 Task: Search one way flight ticket for 4 adults, 2 children, 2 infants in seat and 1 infant on lap in premium economy from Rock Springs: Southwest Wyoming Regional Airport (rock Springs Sweetwater County Airport) to Greenville: Pitt-greenville Airport on 5-2-2023. Choice of flights is Alaska. Number of bags: 9 checked bags. Price is upto 108000. Outbound departure time preference is 4:45.
Action: Mouse moved to (424, 355)
Screenshot: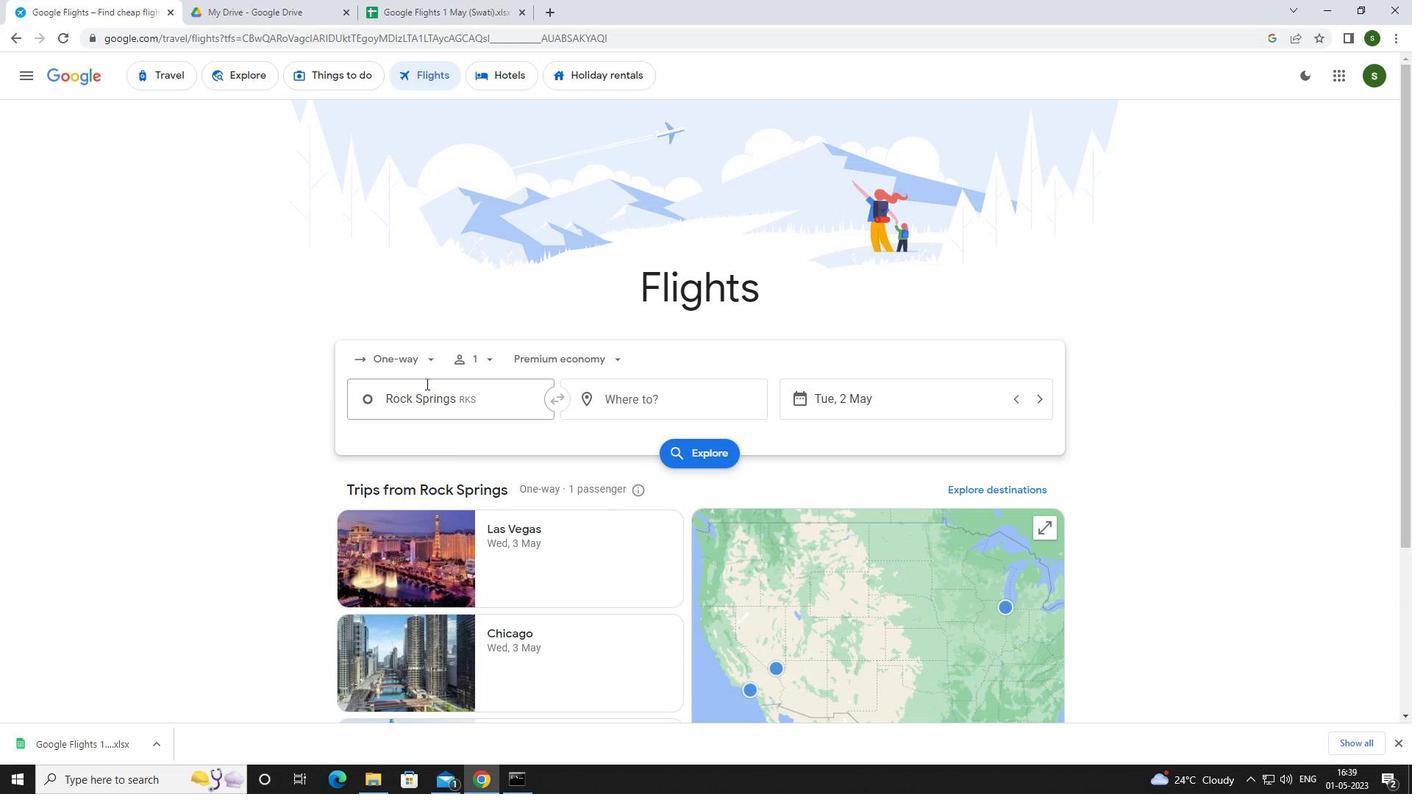 
Action: Mouse pressed left at (424, 355)
Screenshot: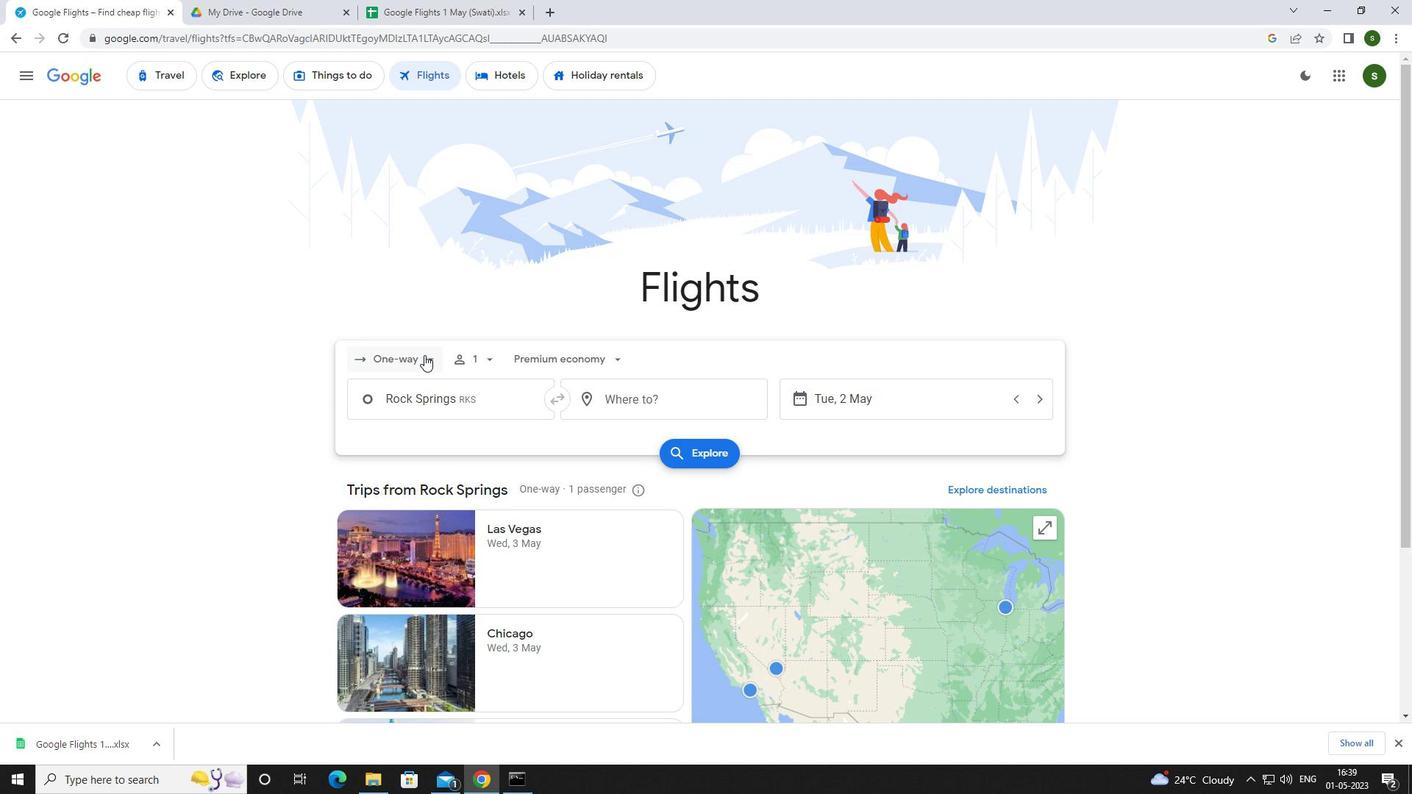 
Action: Mouse moved to (427, 419)
Screenshot: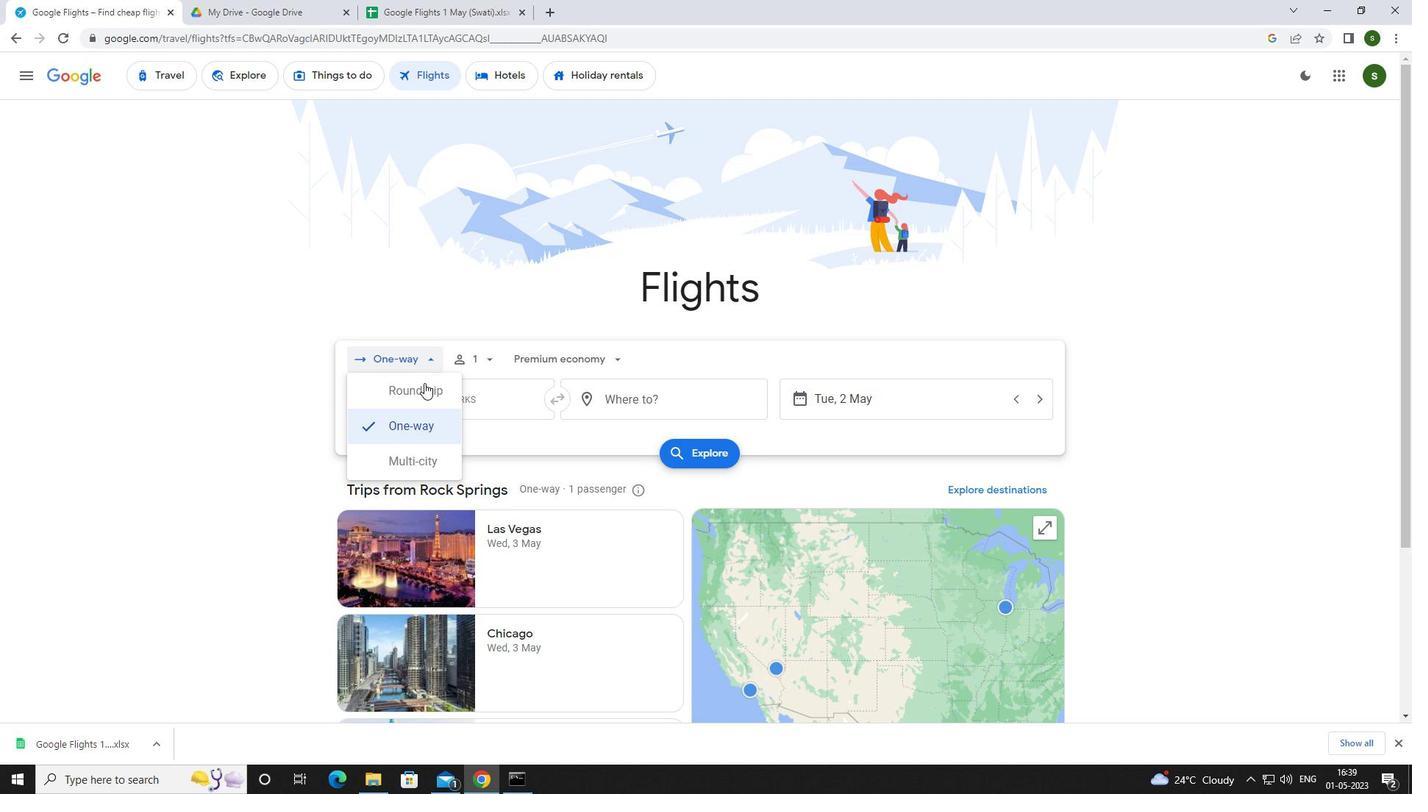 
Action: Mouse pressed left at (427, 419)
Screenshot: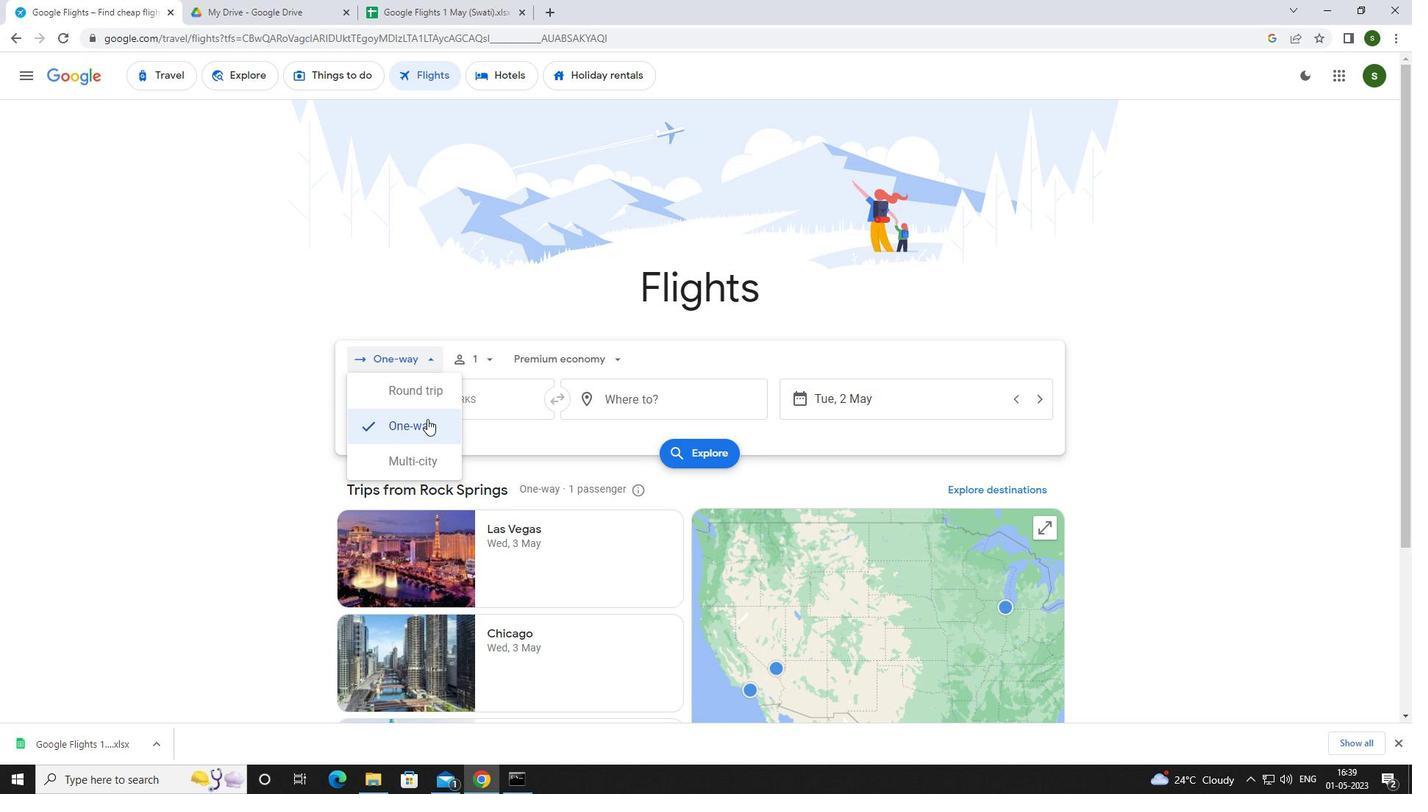 
Action: Mouse moved to (486, 363)
Screenshot: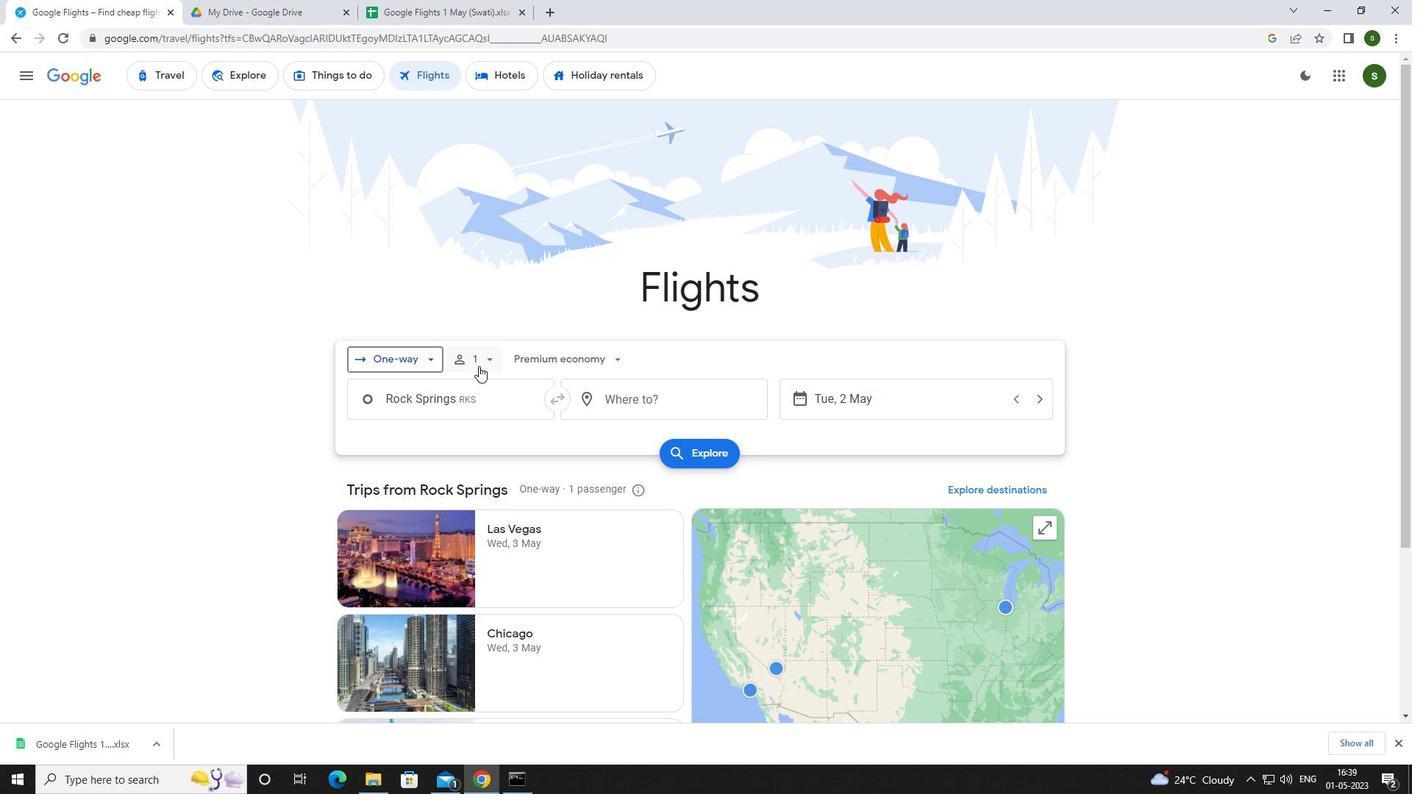 
Action: Mouse pressed left at (486, 363)
Screenshot: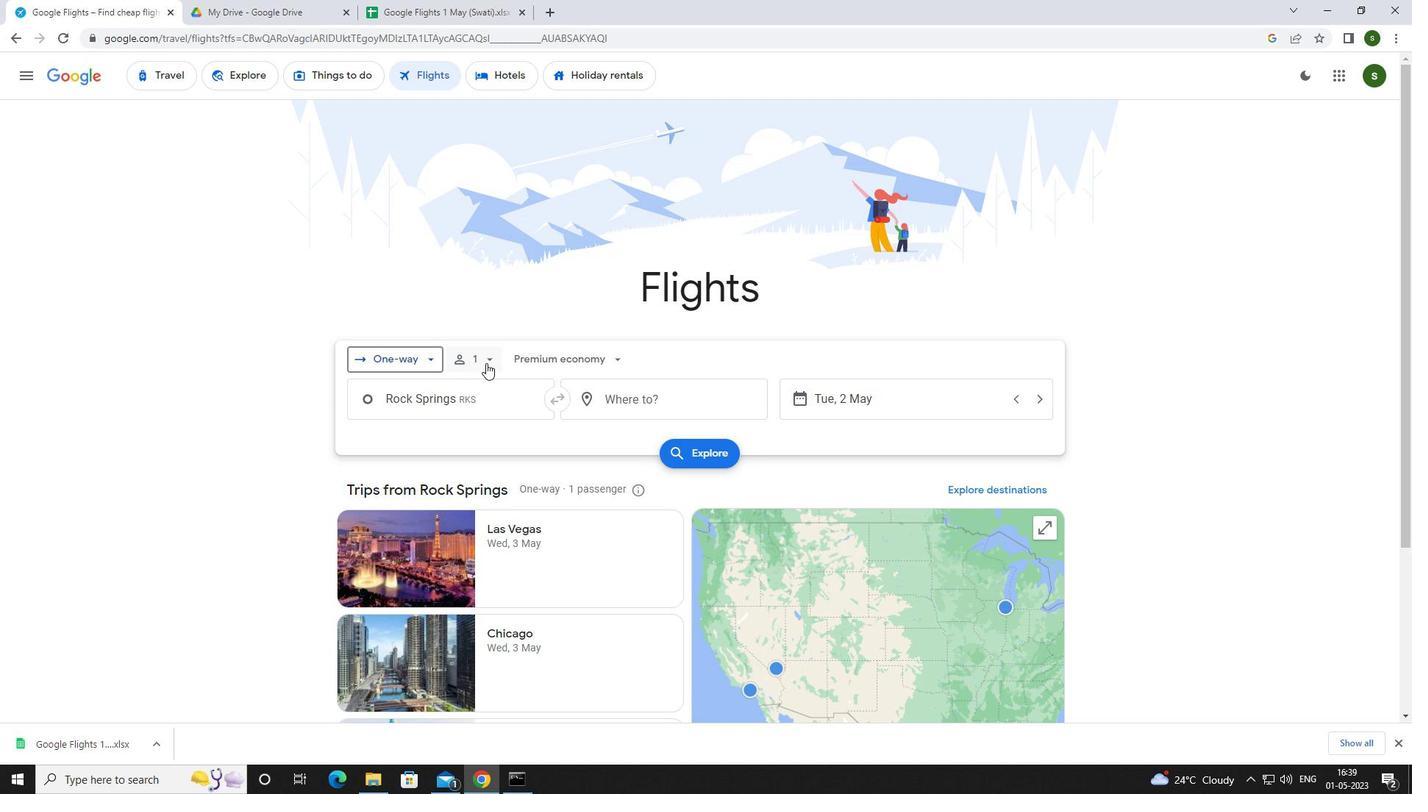 
Action: Mouse moved to (604, 400)
Screenshot: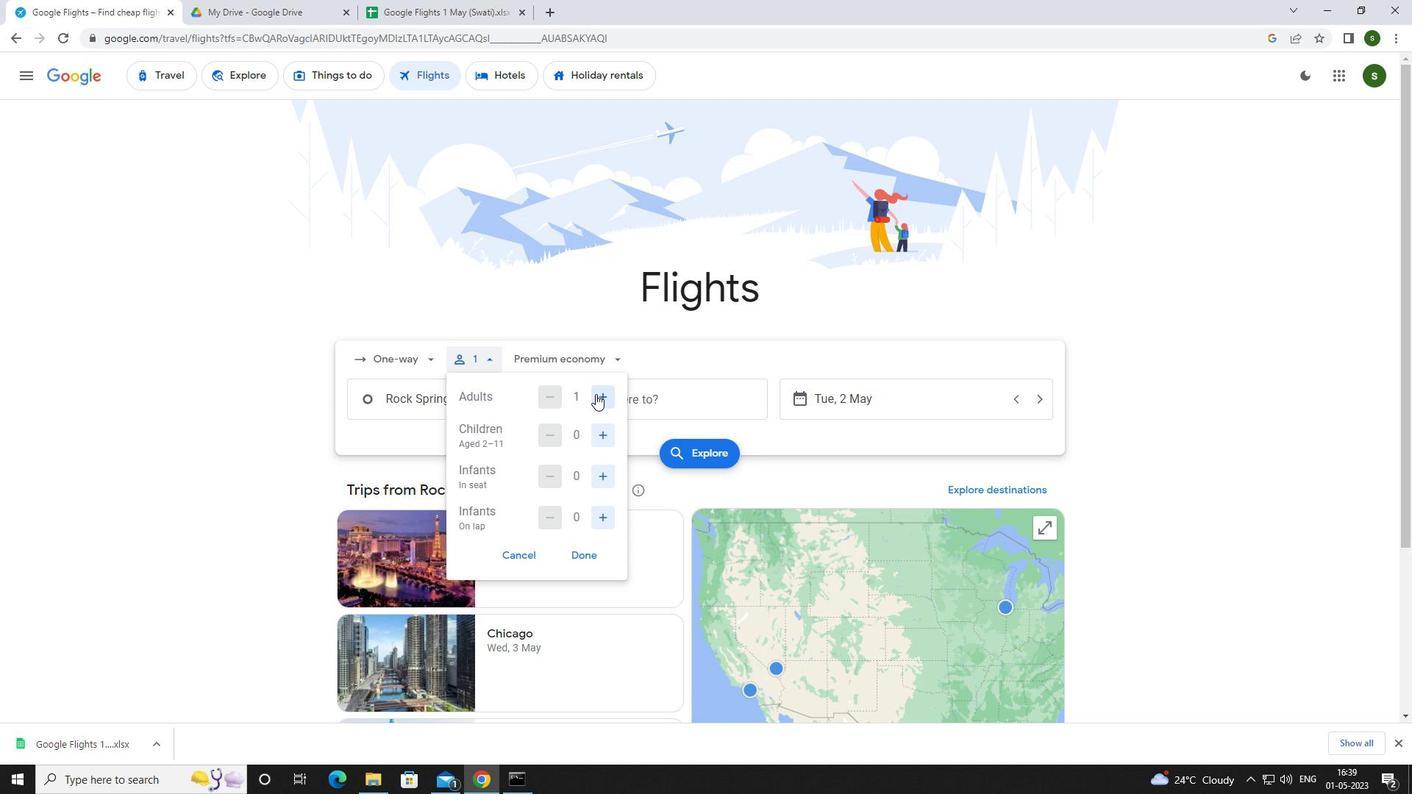 
Action: Mouse pressed left at (604, 400)
Screenshot: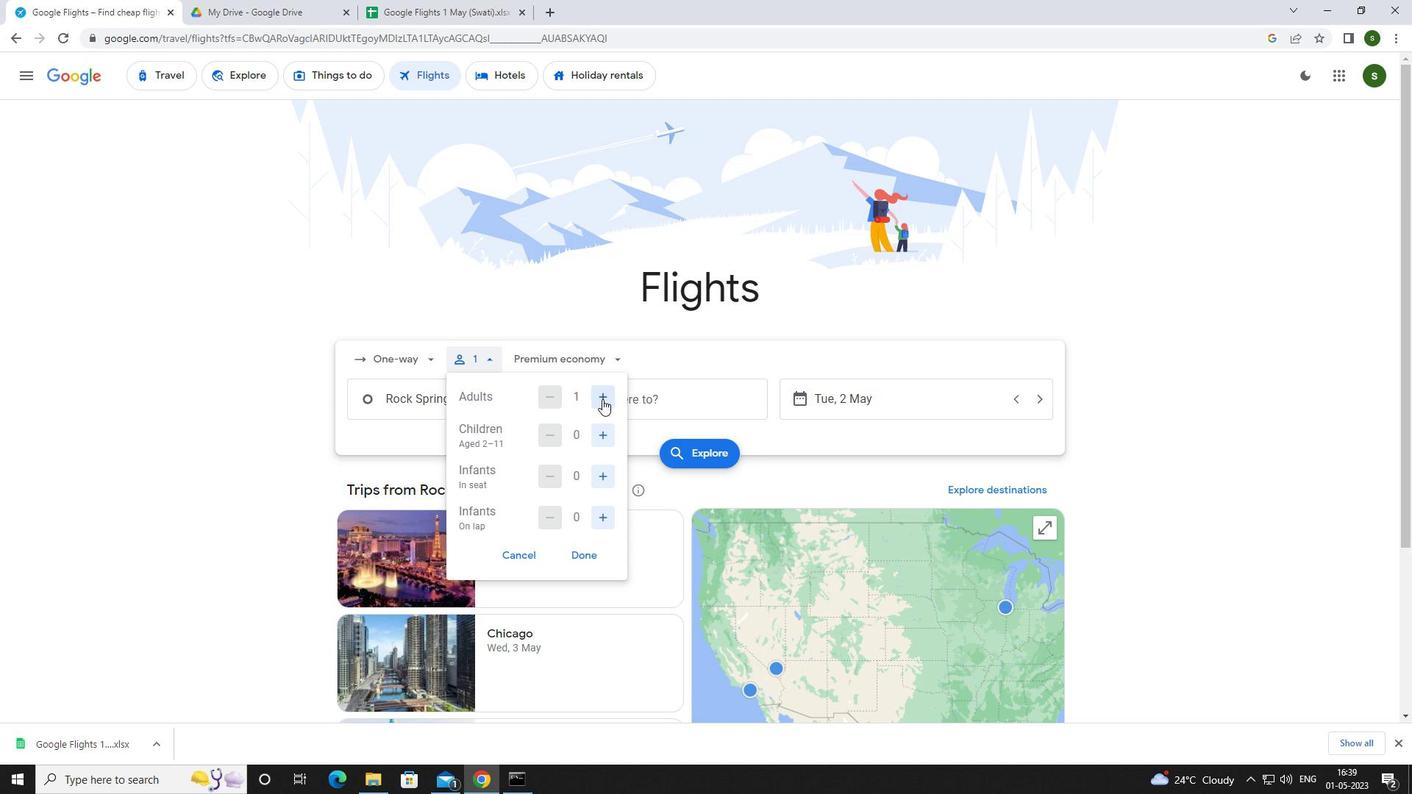 
Action: Mouse pressed left at (604, 400)
Screenshot: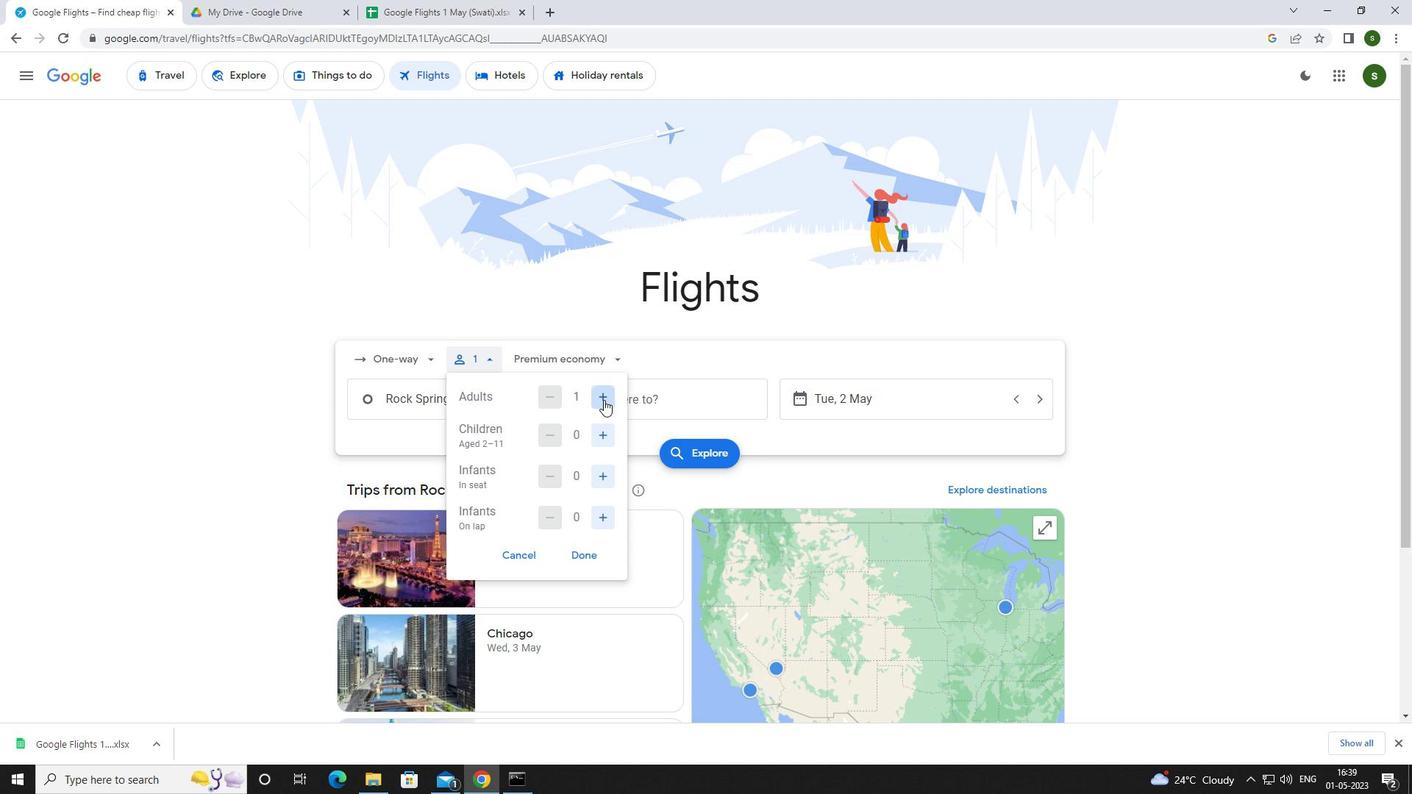 
Action: Mouse pressed left at (604, 400)
Screenshot: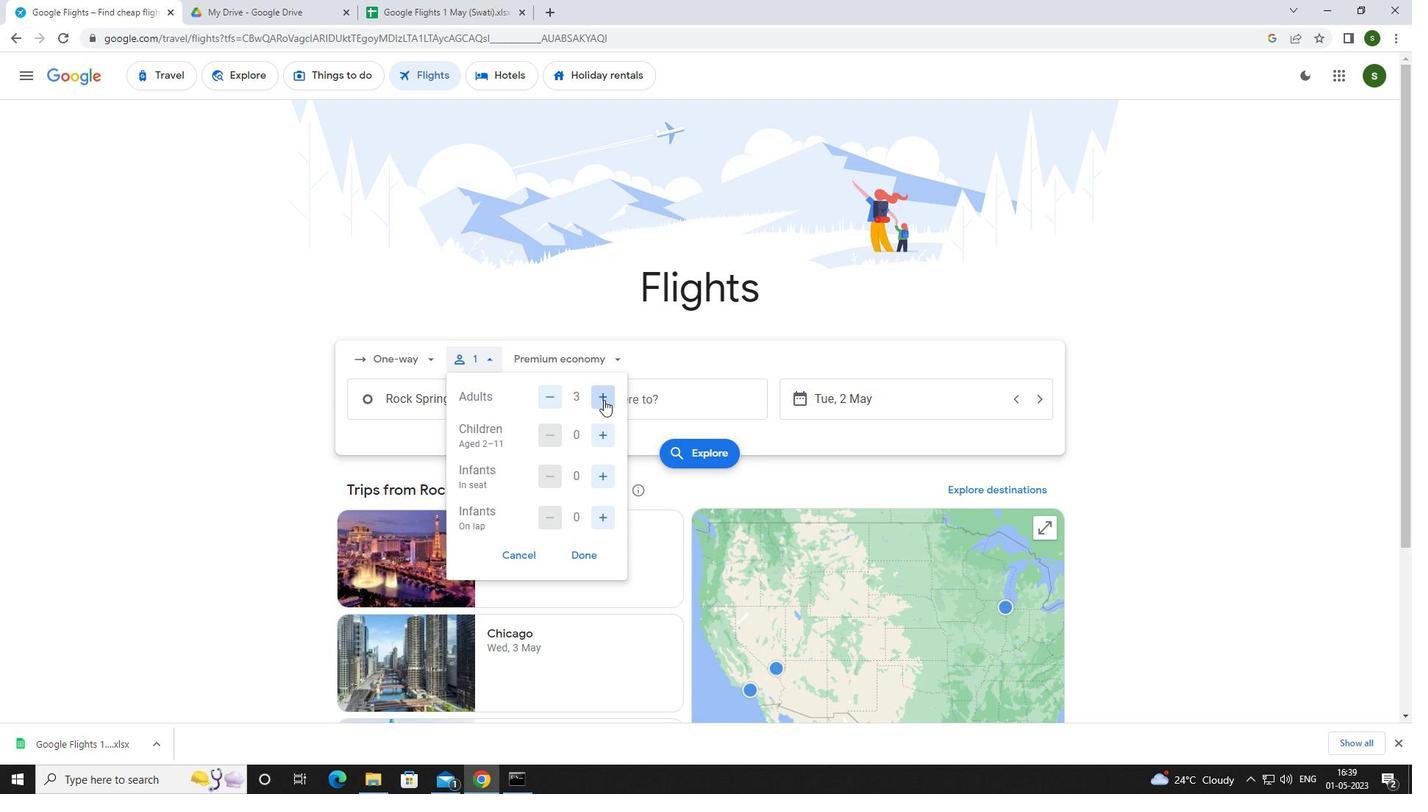 
Action: Mouse moved to (598, 435)
Screenshot: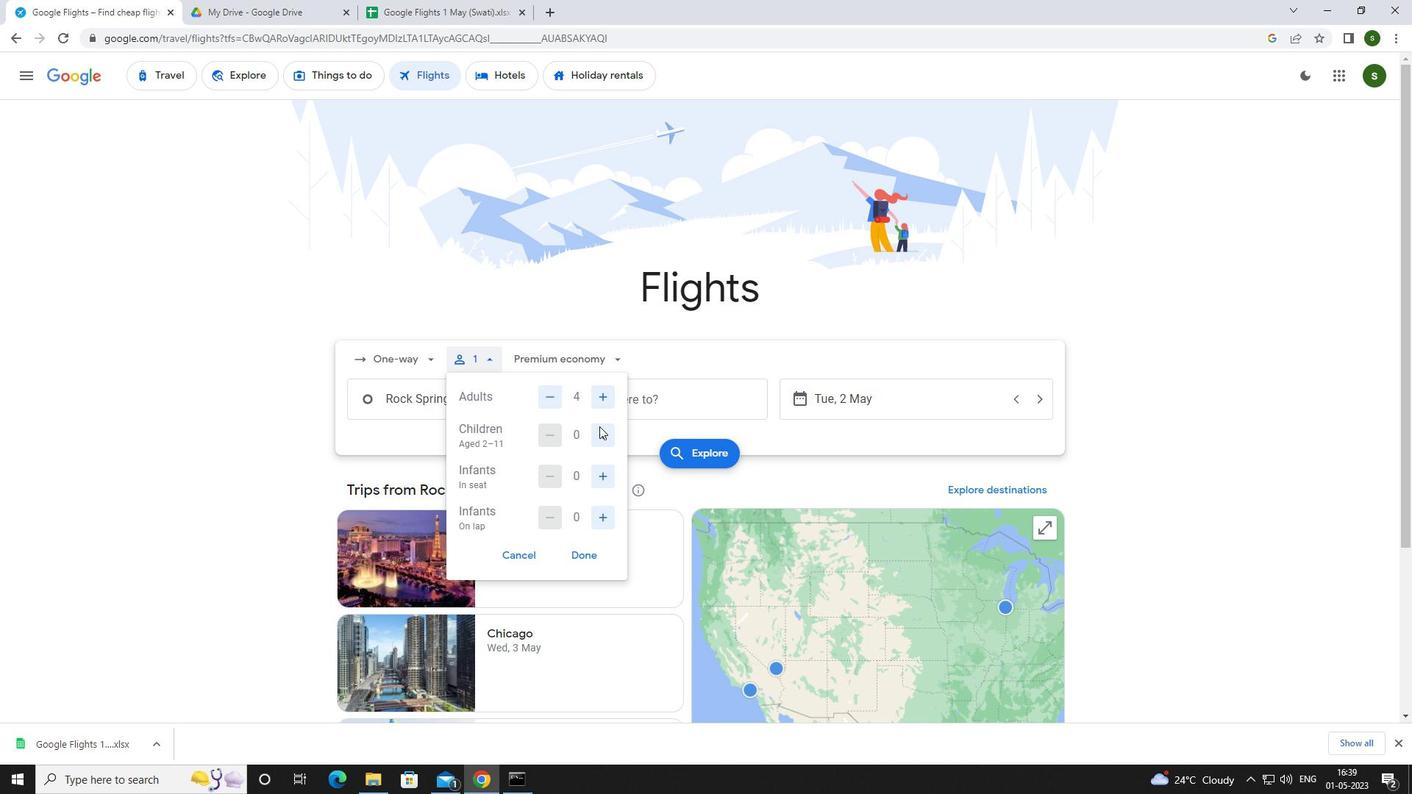 
Action: Mouse pressed left at (598, 435)
Screenshot: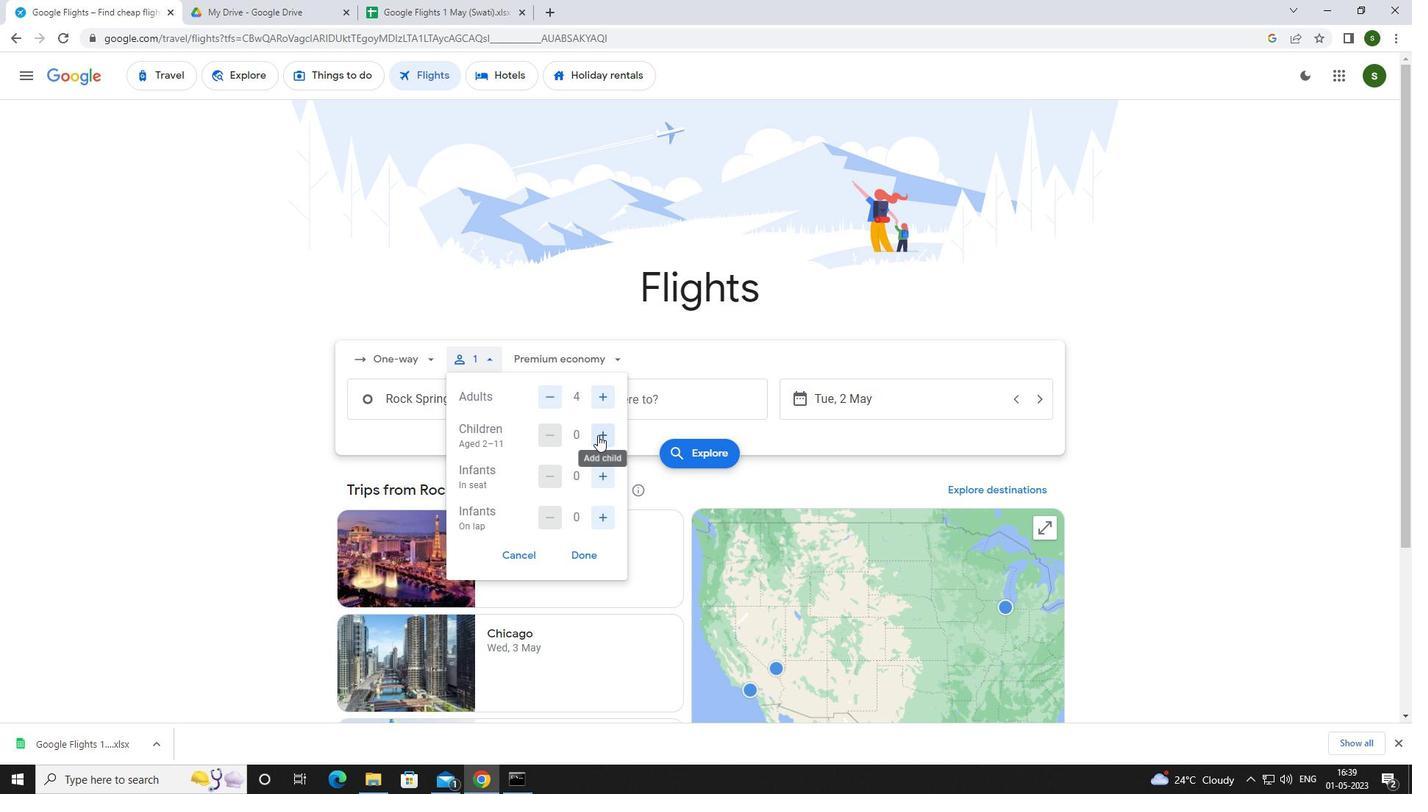 
Action: Mouse pressed left at (598, 435)
Screenshot: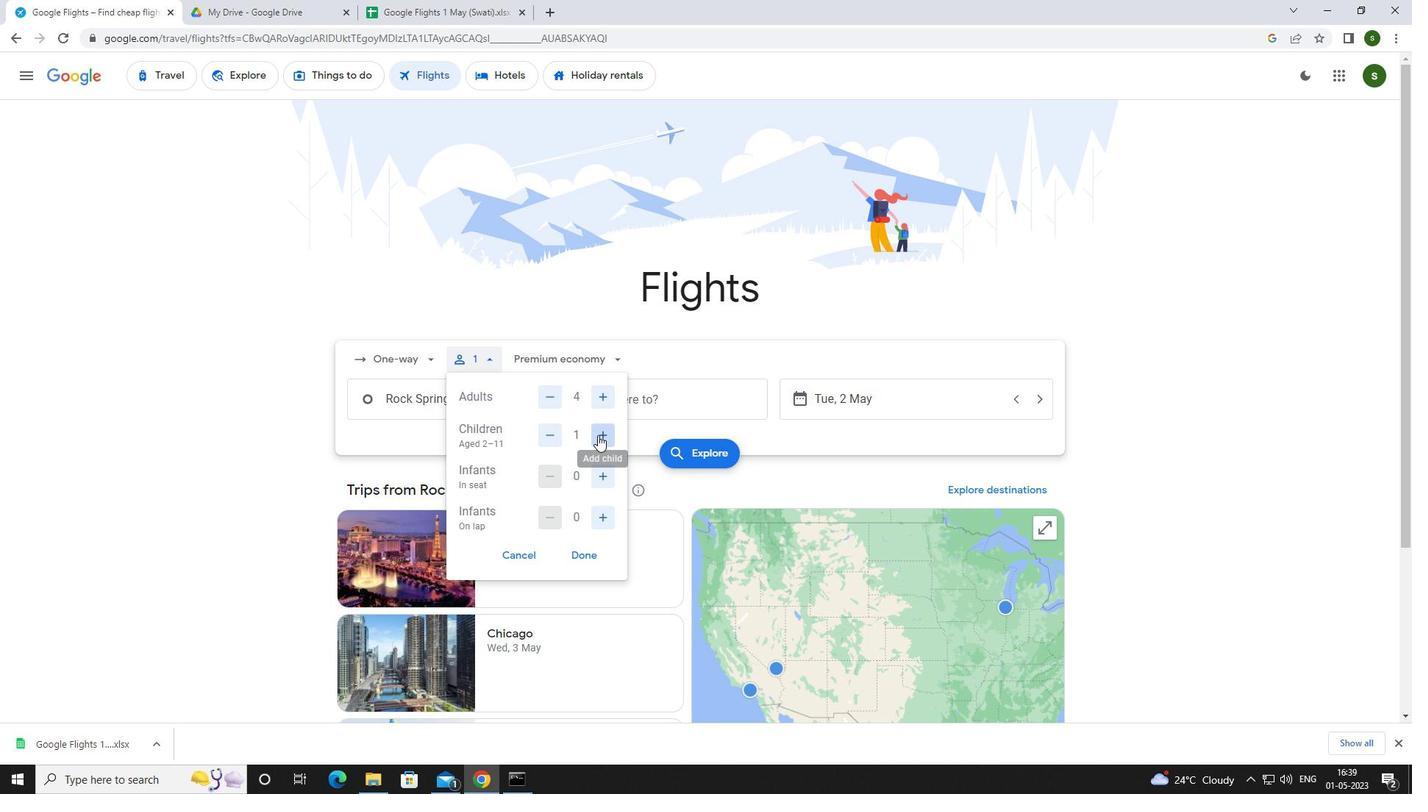 
Action: Mouse moved to (604, 473)
Screenshot: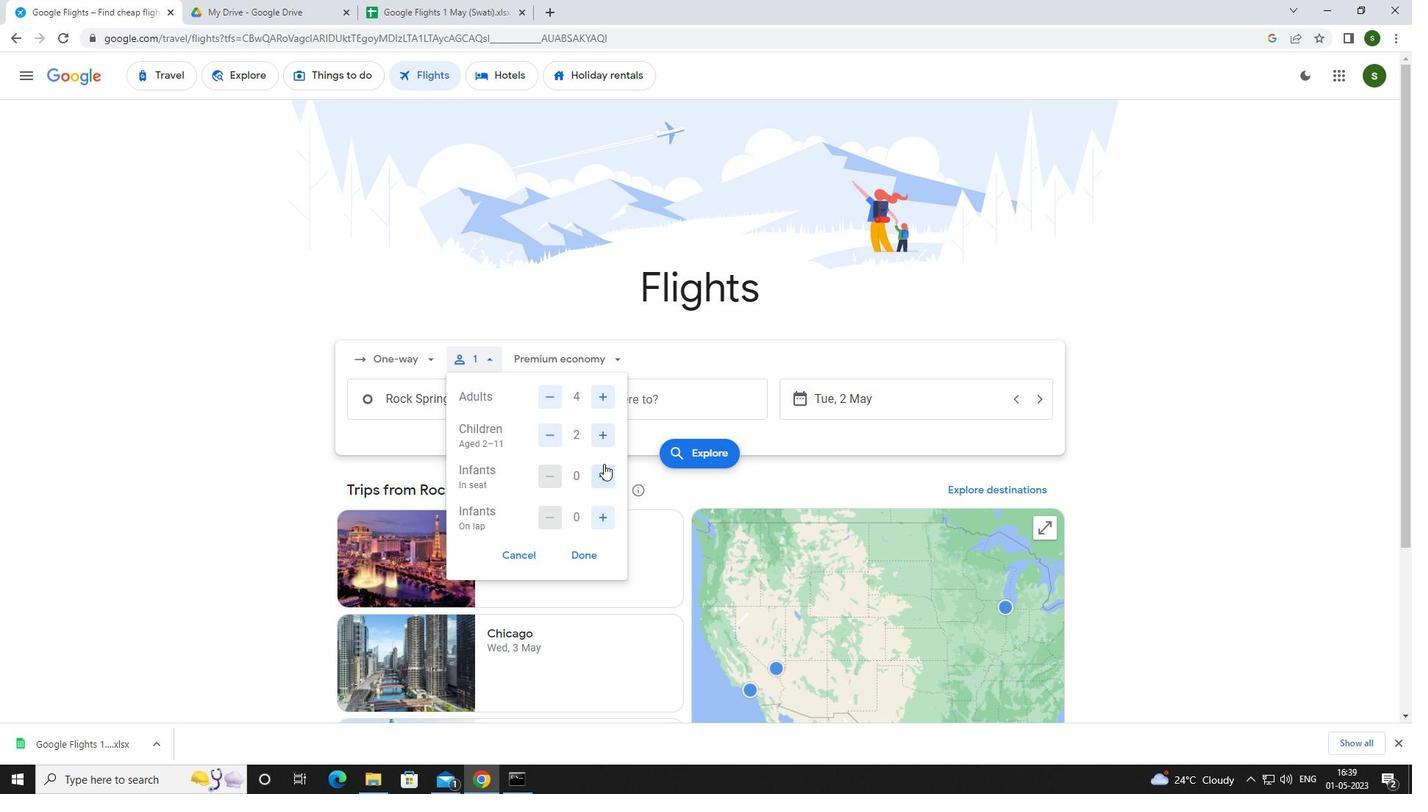 
Action: Mouse pressed left at (604, 473)
Screenshot: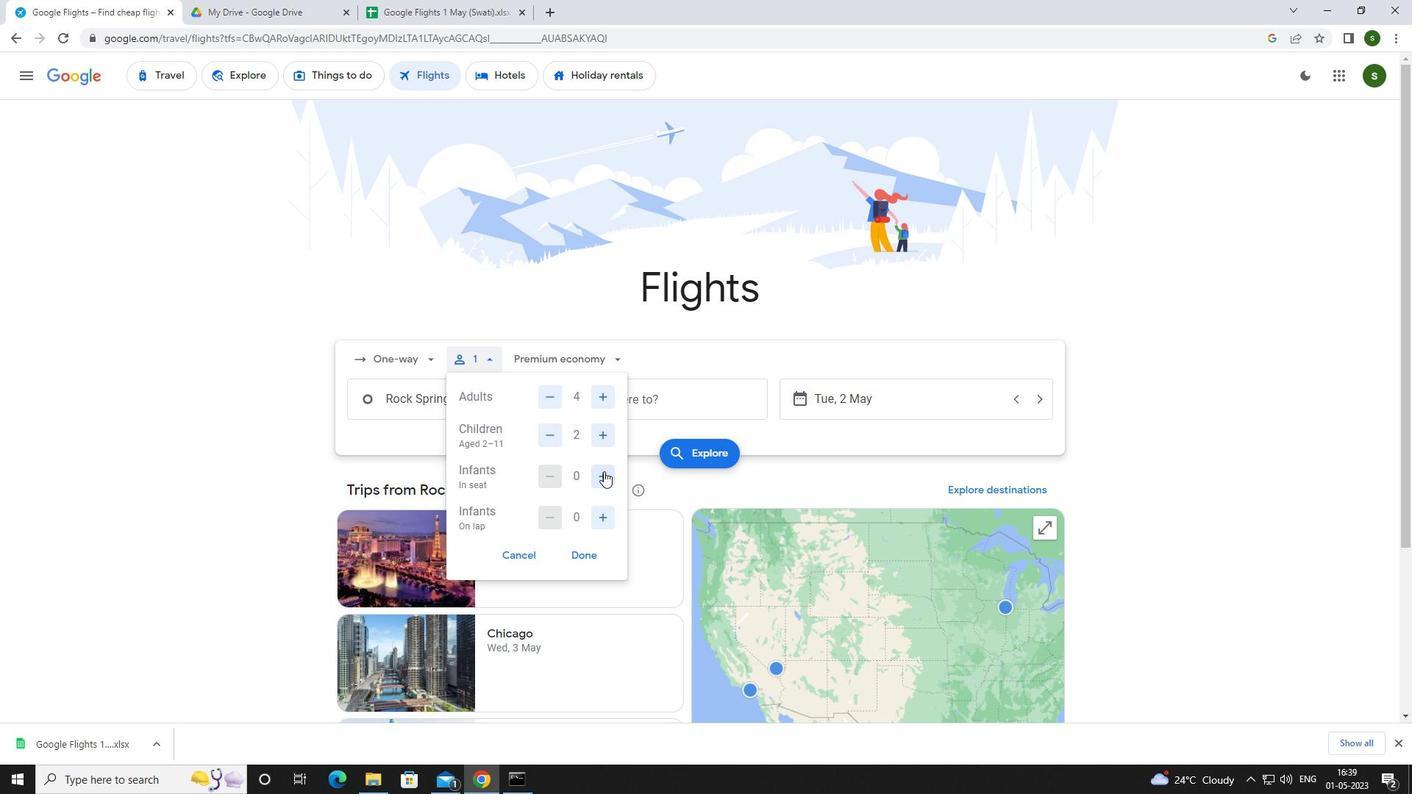 
Action: Mouse pressed left at (604, 473)
Screenshot: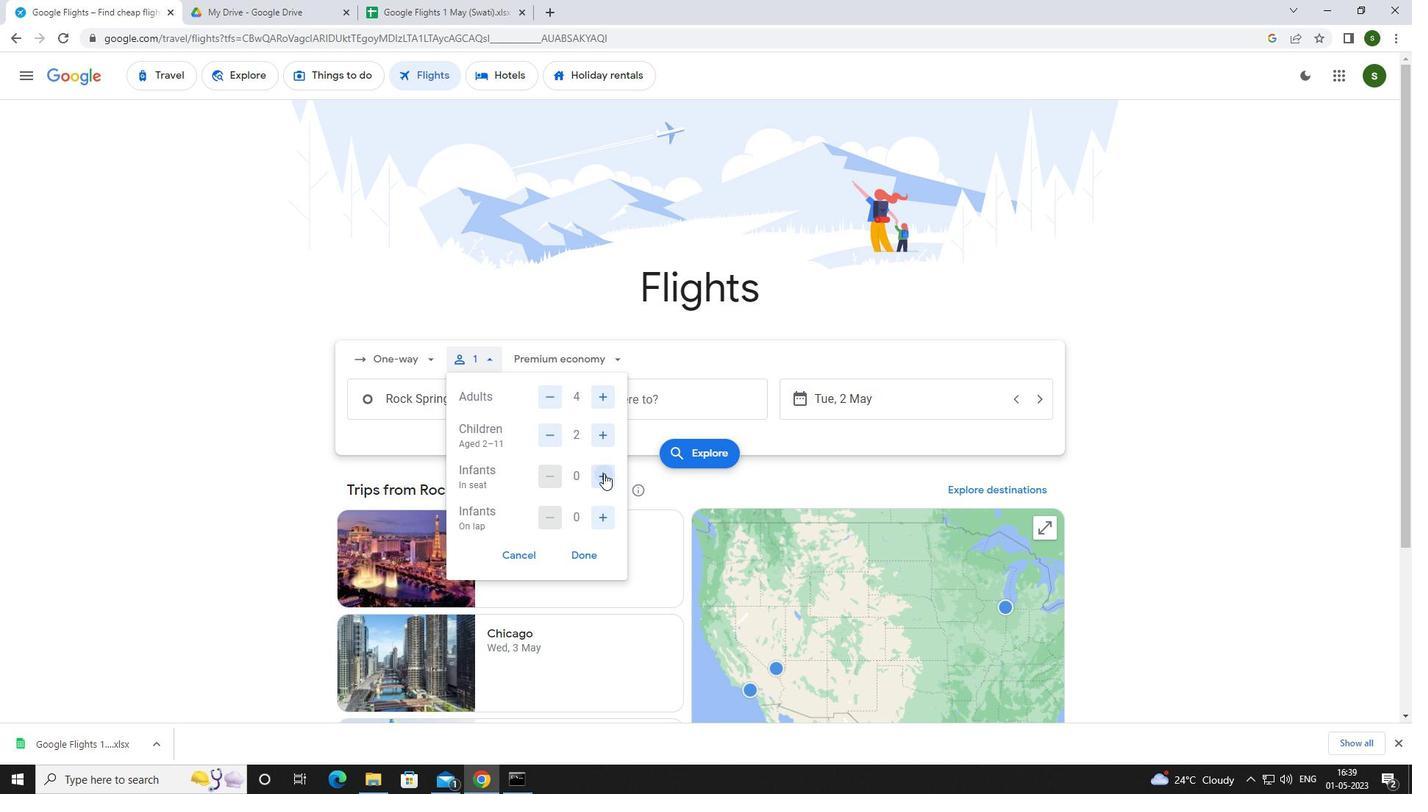 
Action: Mouse moved to (602, 517)
Screenshot: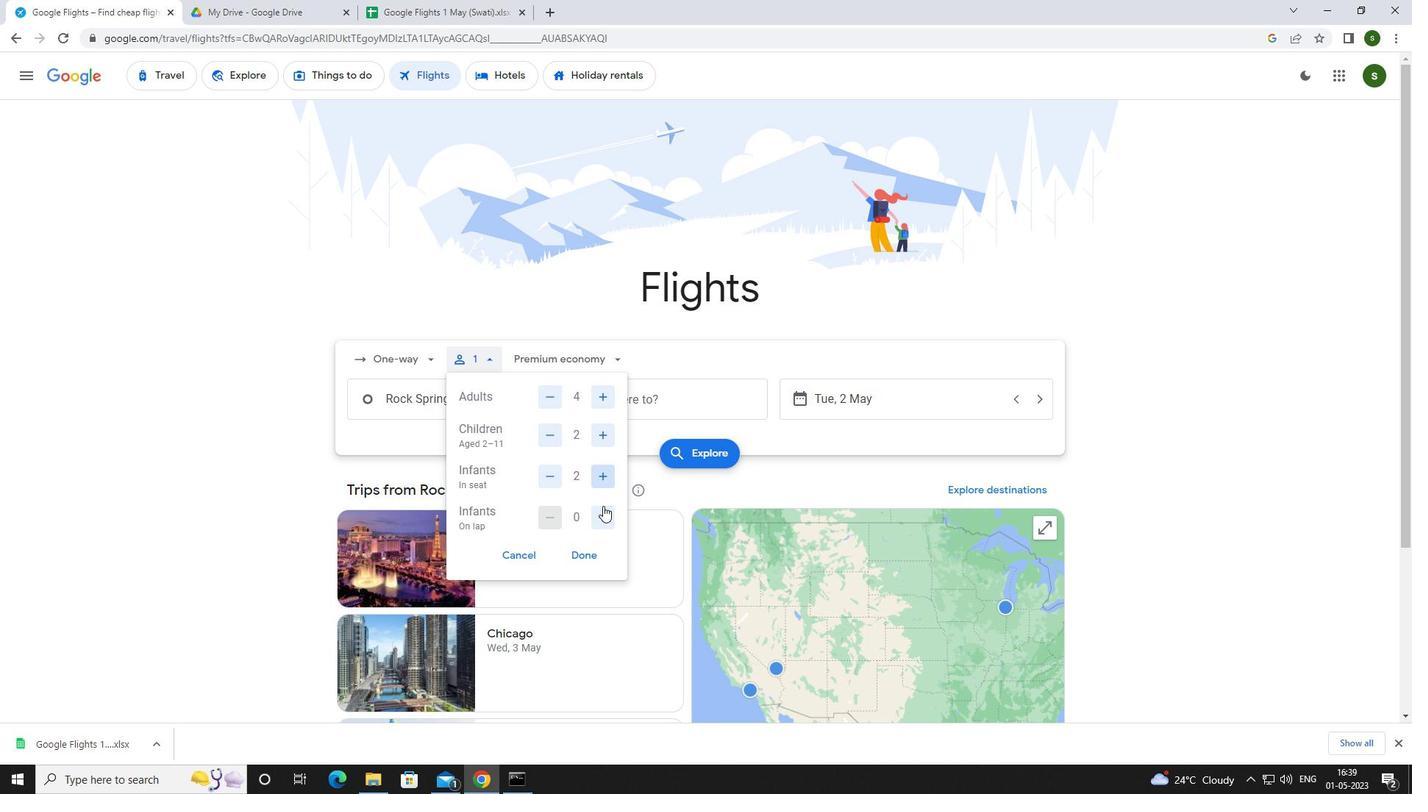 
Action: Mouse pressed left at (602, 517)
Screenshot: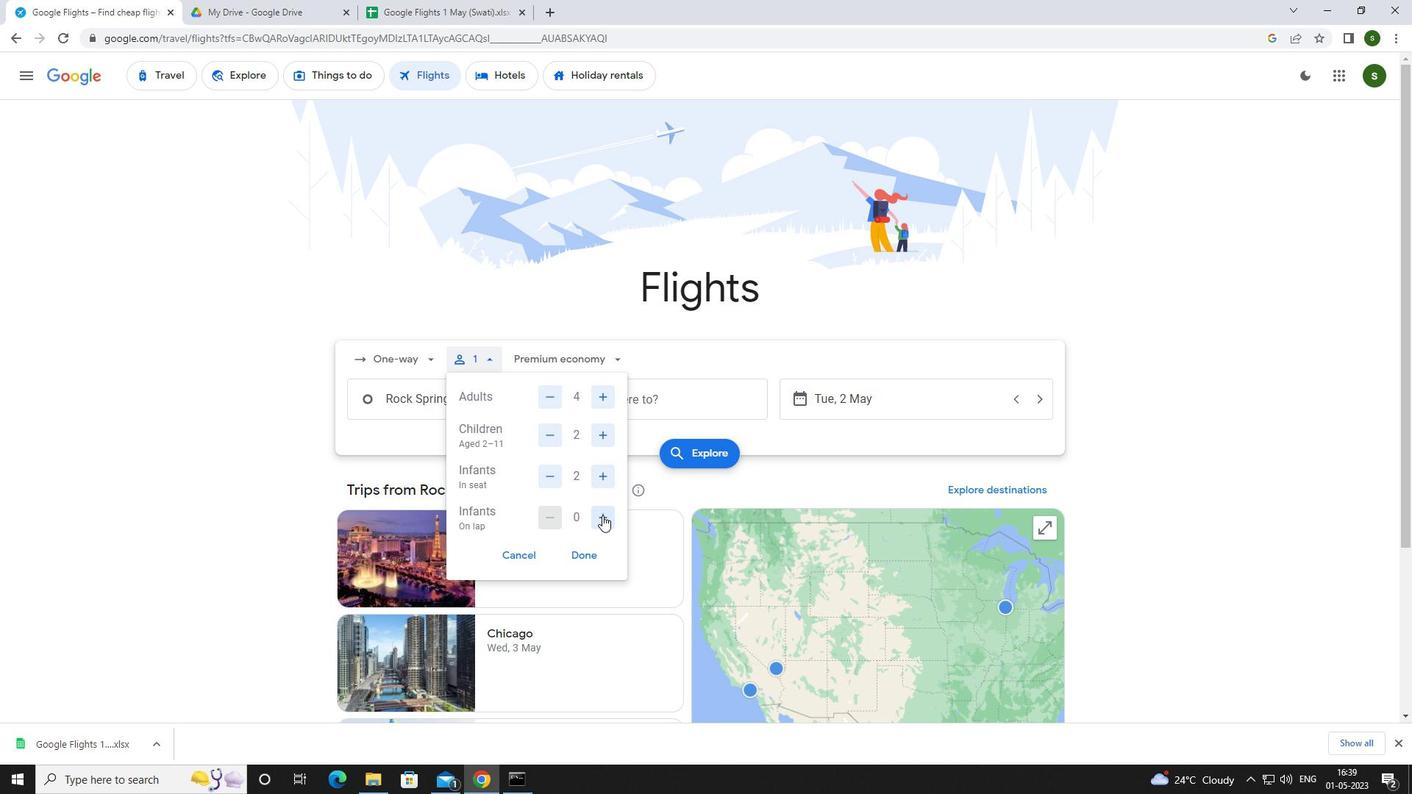 
Action: Mouse moved to (590, 355)
Screenshot: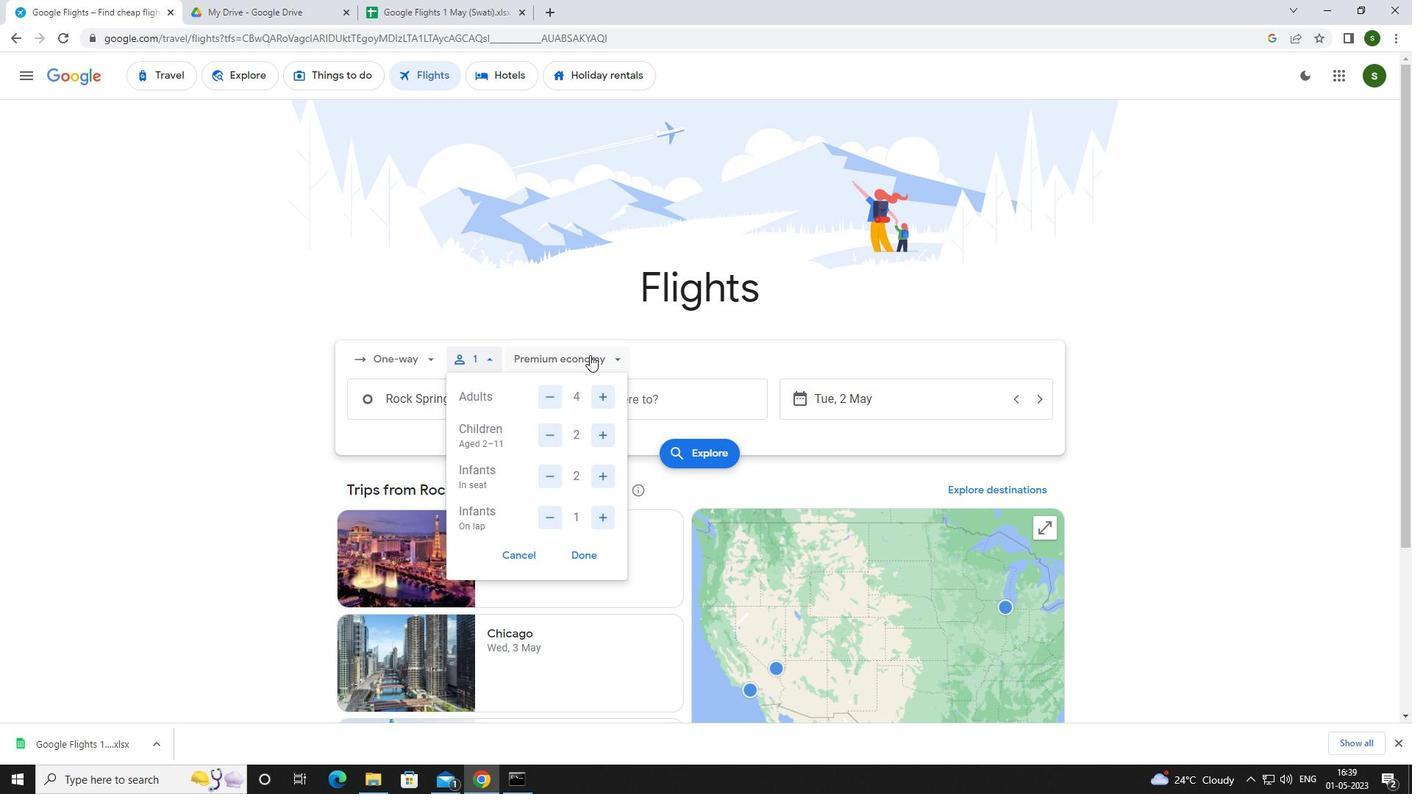 
Action: Mouse pressed left at (590, 355)
Screenshot: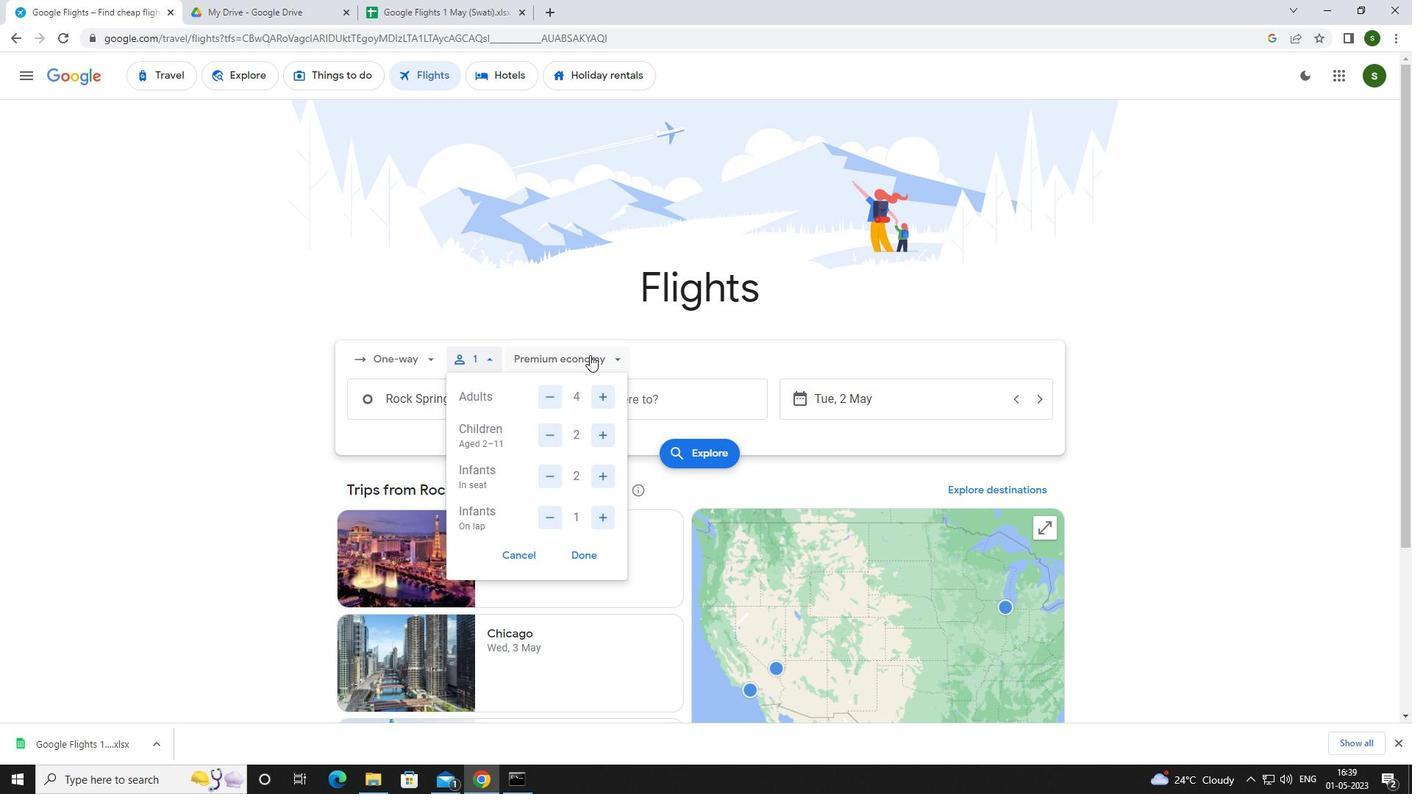 
Action: Mouse moved to (598, 423)
Screenshot: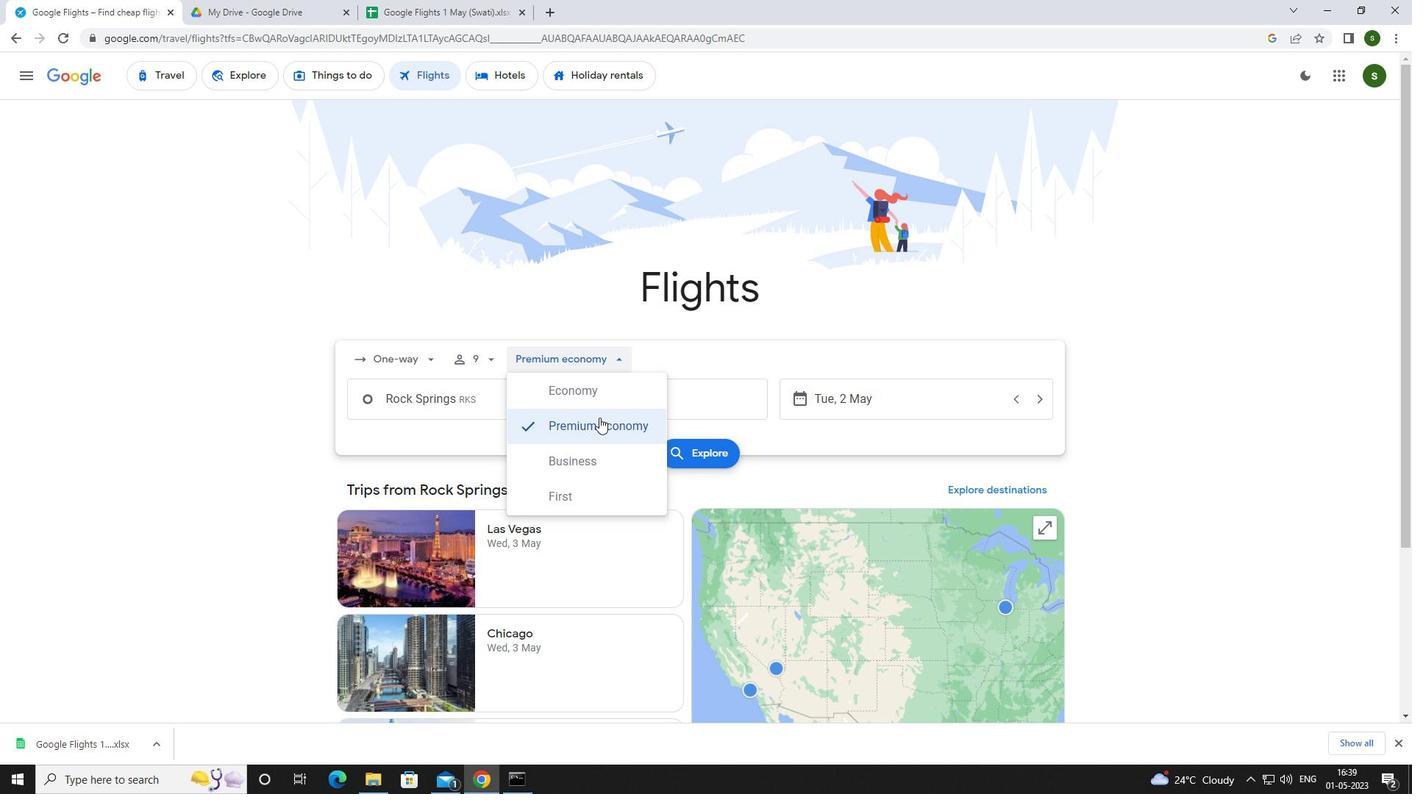 
Action: Mouse pressed left at (598, 423)
Screenshot: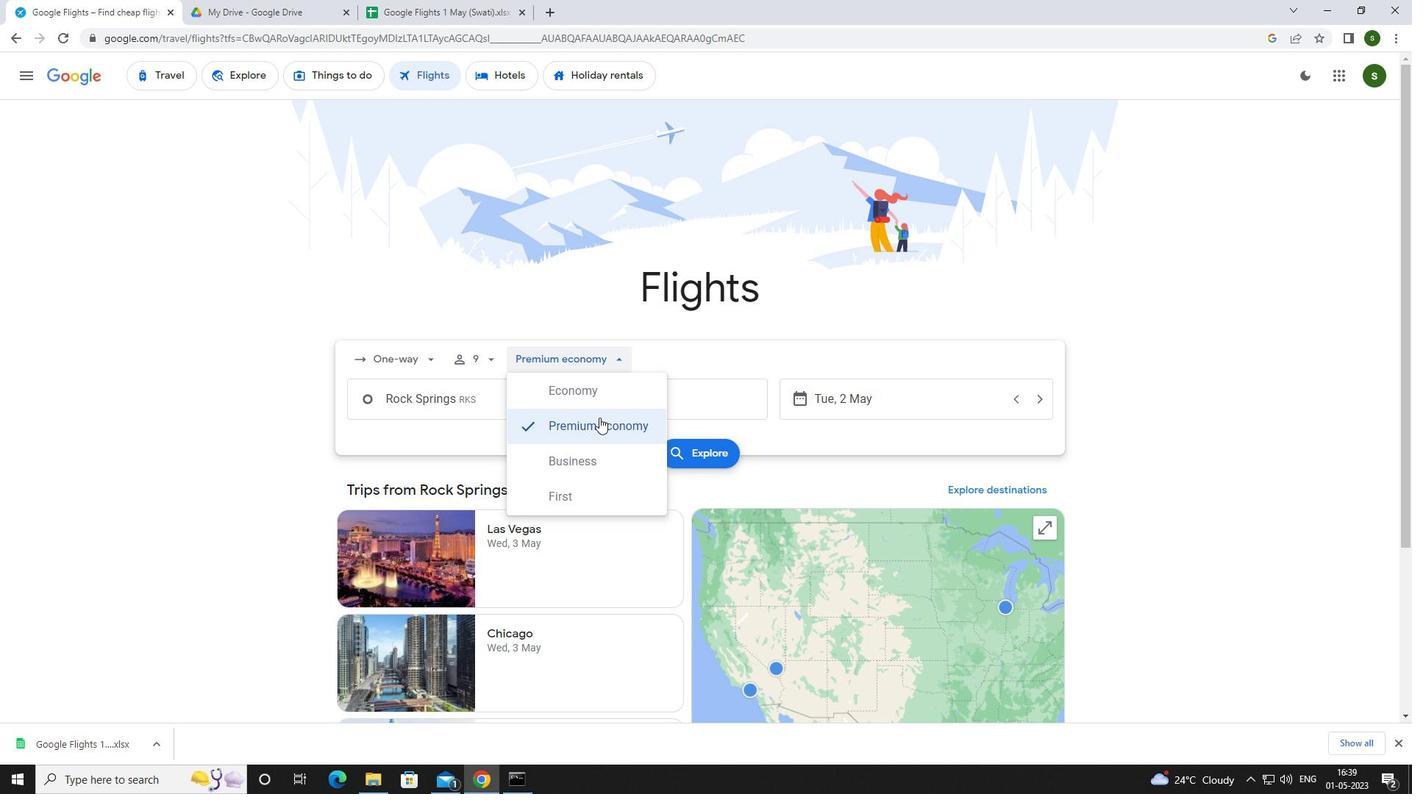 
Action: Mouse moved to (497, 400)
Screenshot: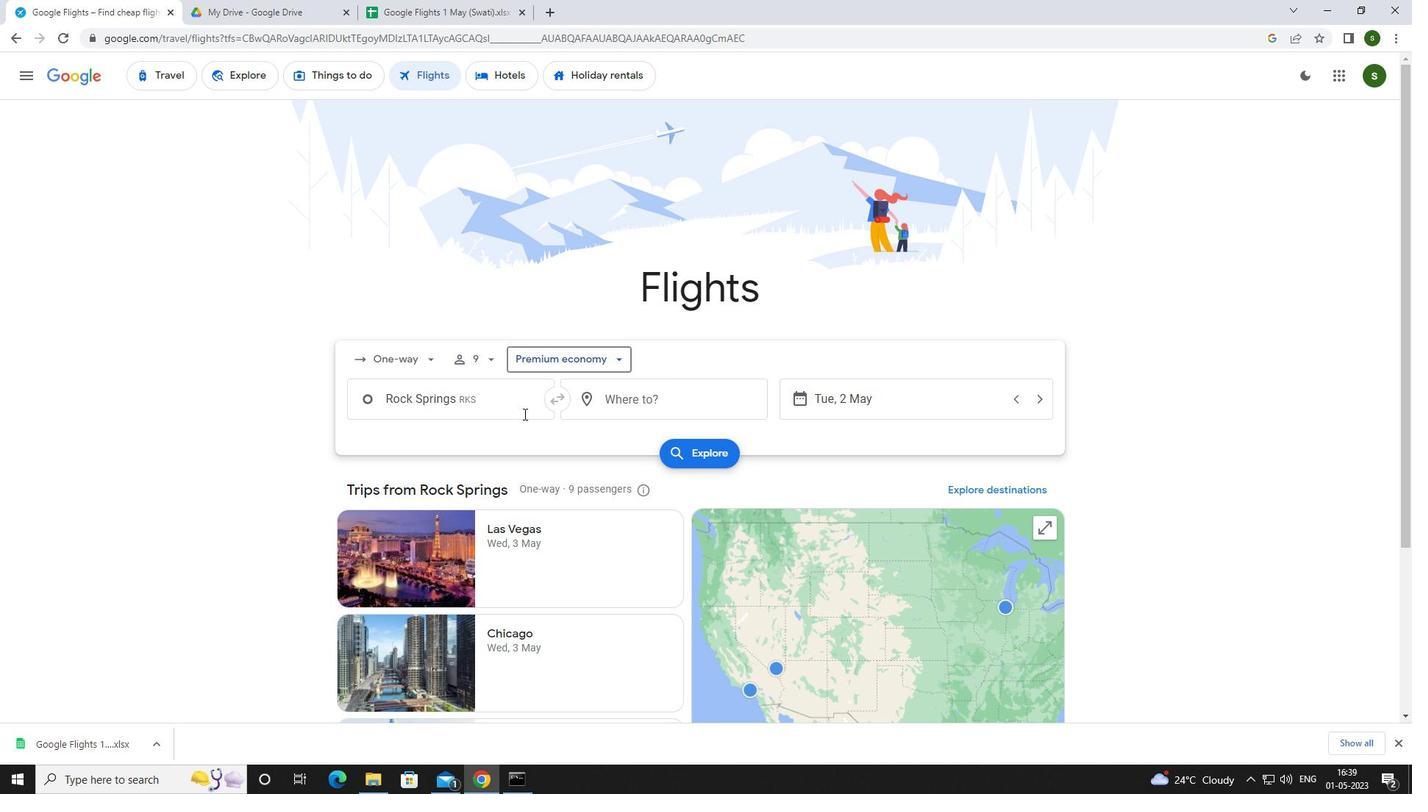 
Action: Mouse pressed left at (497, 400)
Screenshot: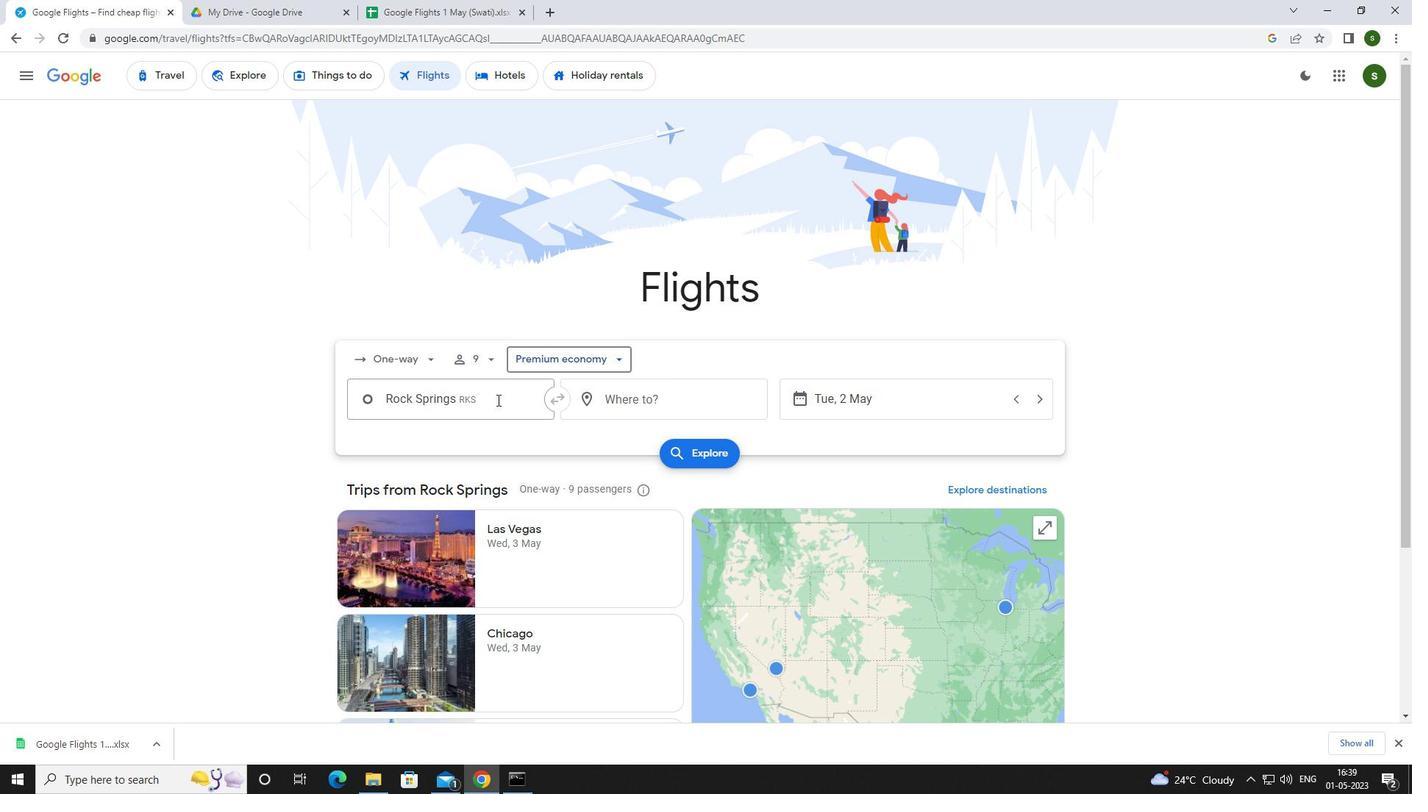 
Action: Mouse moved to (445, 415)
Screenshot: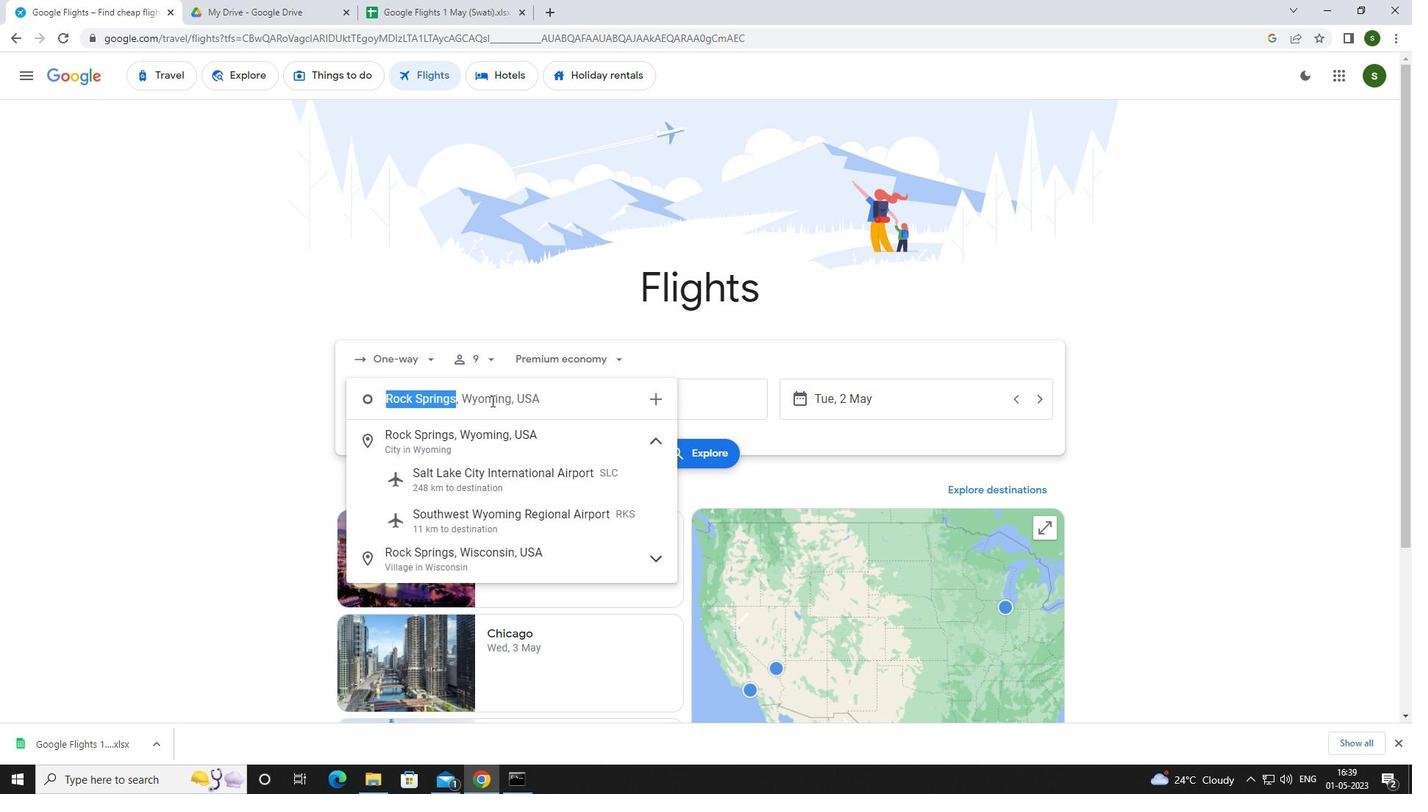 
Action: Key pressed <Key.caps_lock>r<Key.caps_lock>ock<Key.space><Key.caps_lock>s<Key.caps_lock>prings
Screenshot: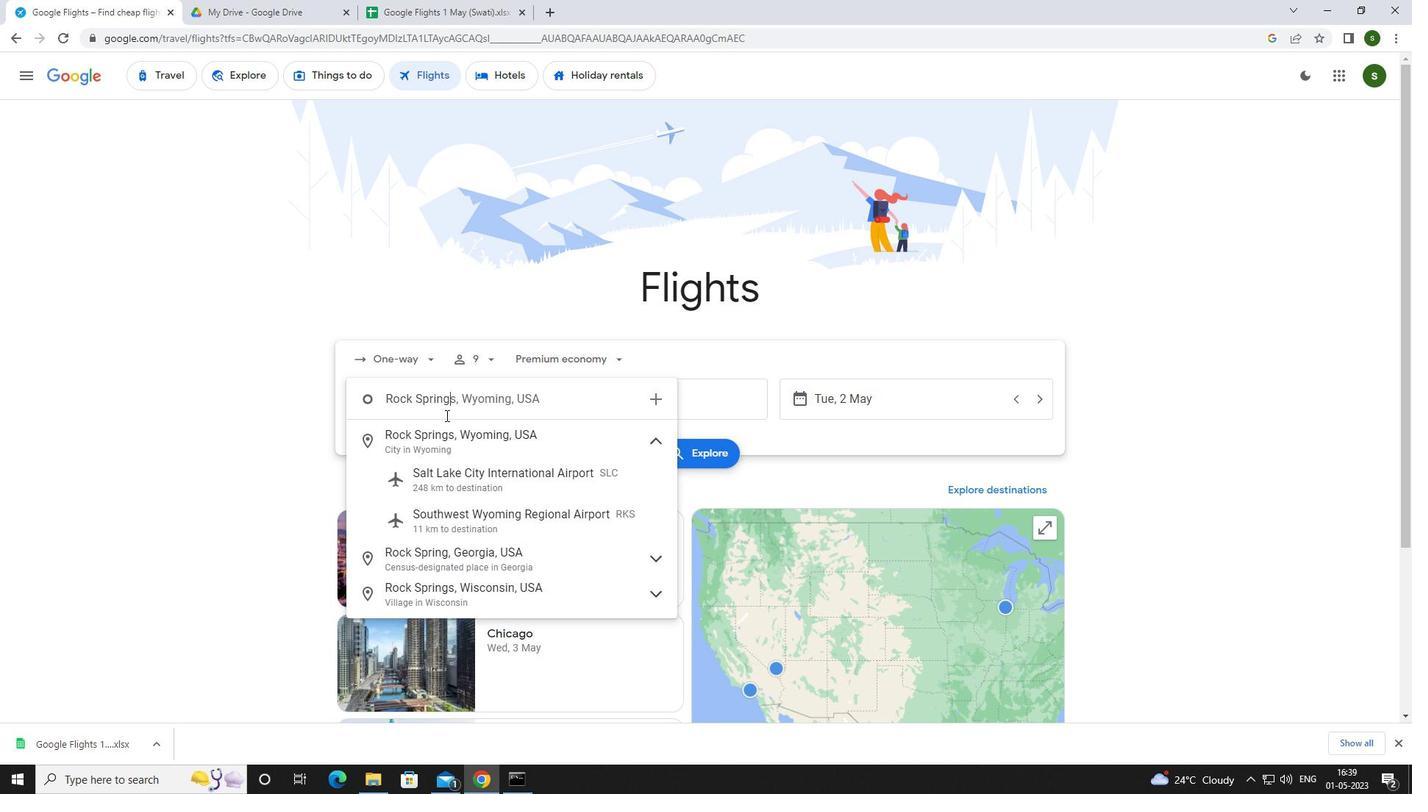 
Action: Mouse moved to (480, 512)
Screenshot: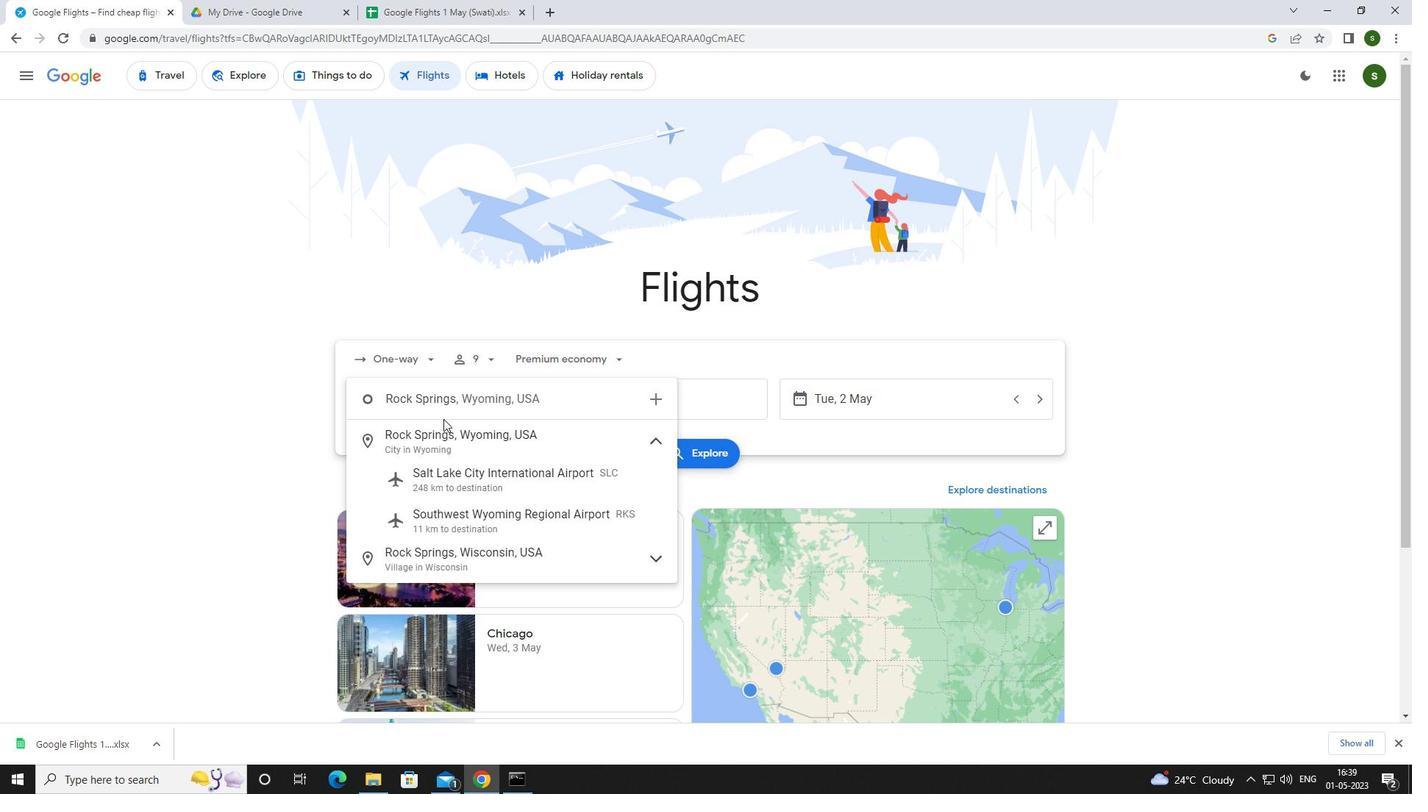 
Action: Mouse pressed left at (480, 512)
Screenshot: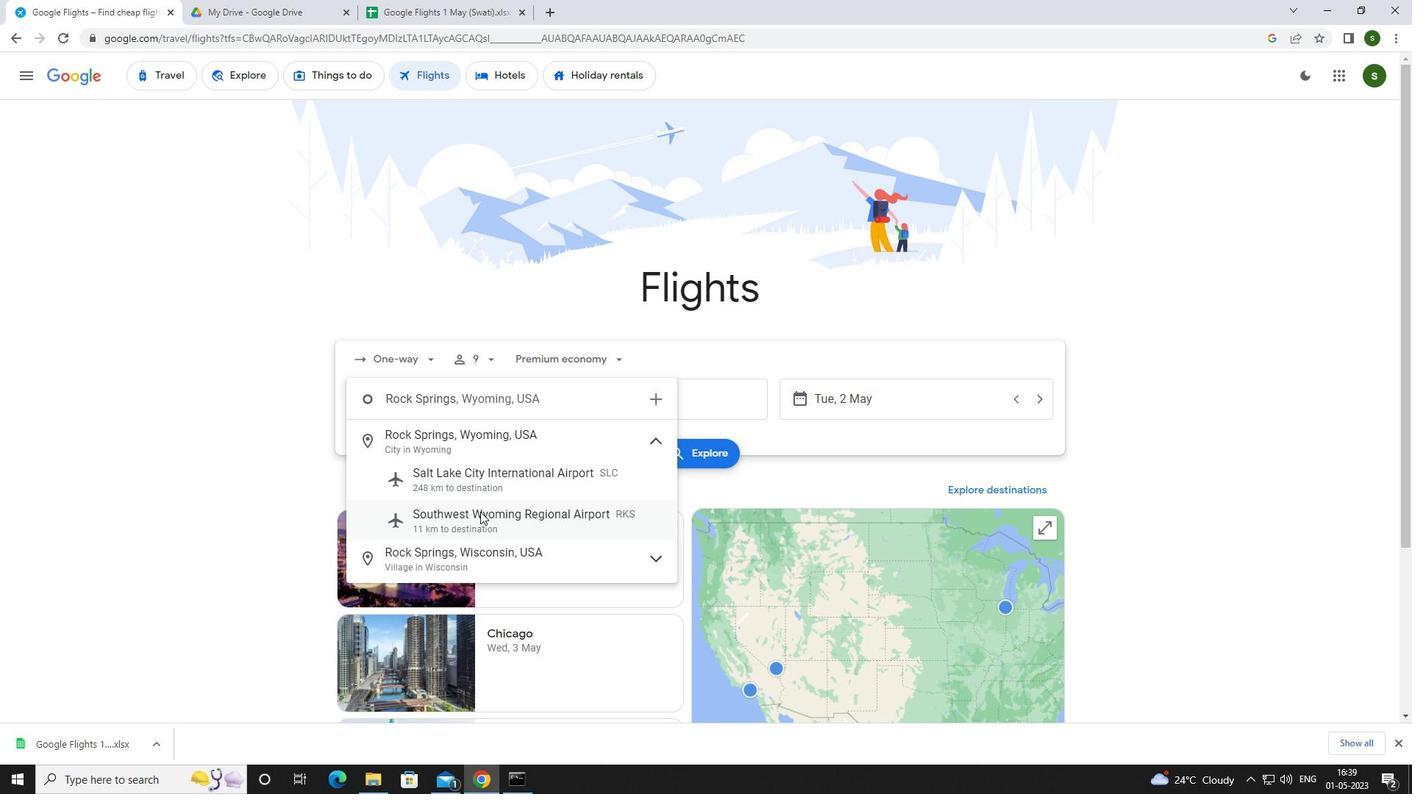 
Action: Mouse moved to (659, 396)
Screenshot: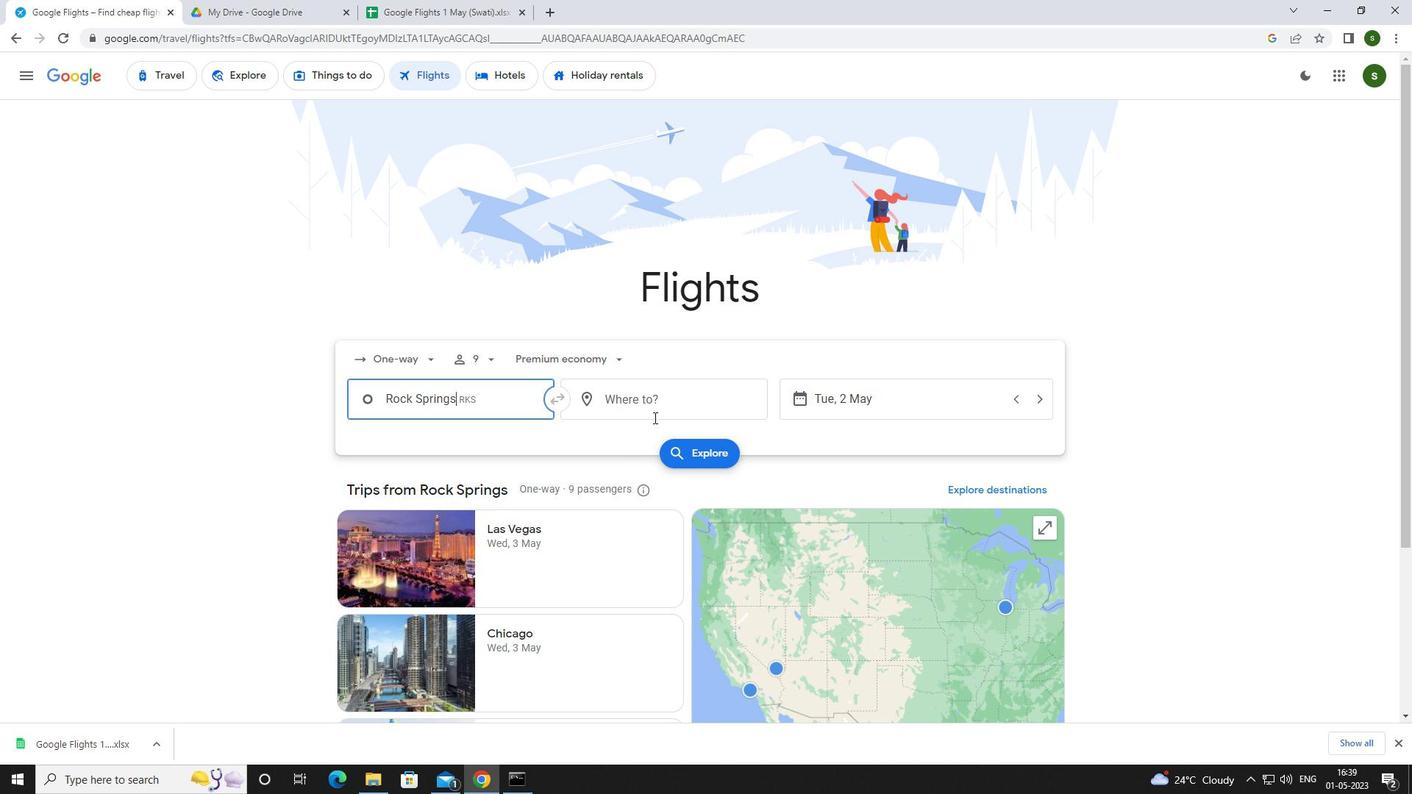 
Action: Mouse pressed left at (659, 396)
Screenshot: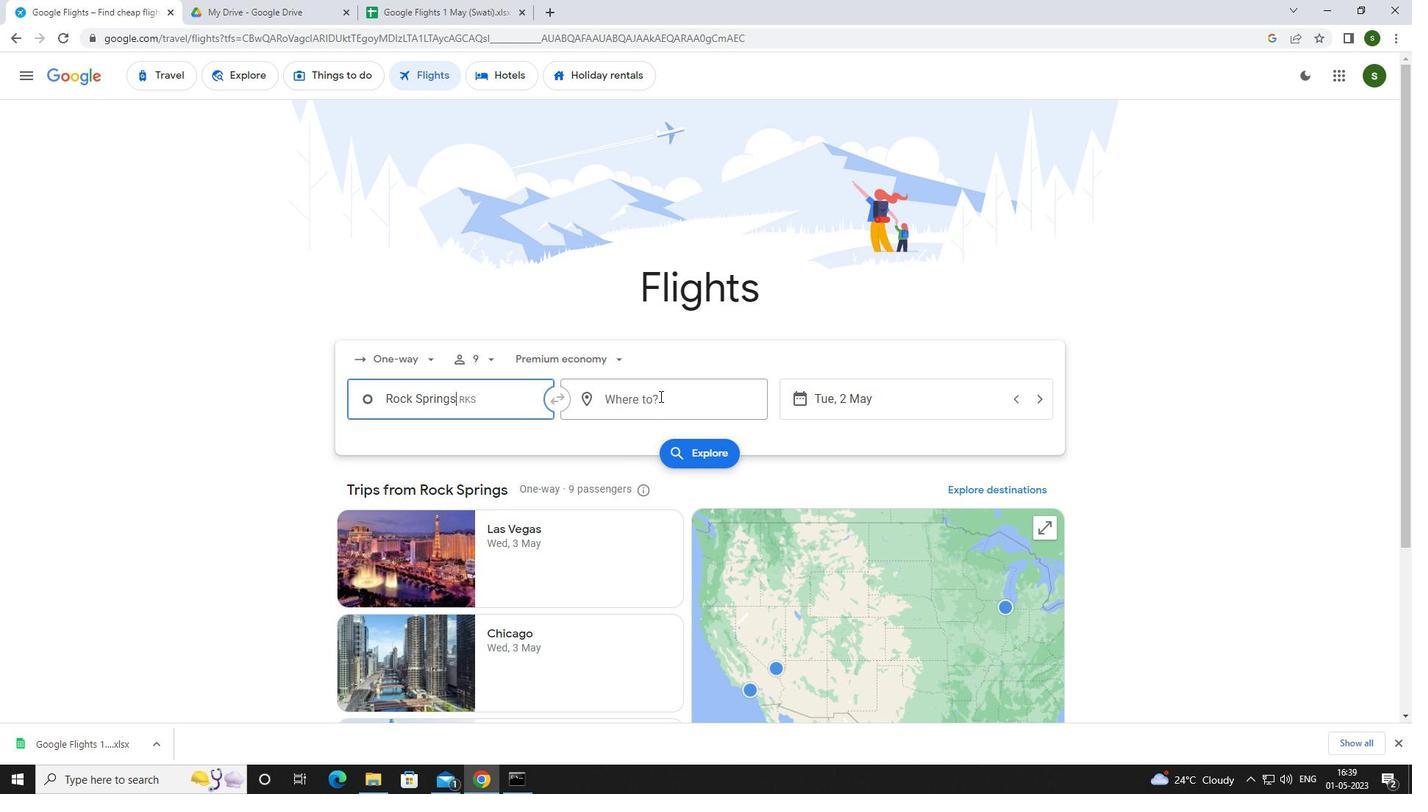 
Action: Mouse moved to (522, 431)
Screenshot: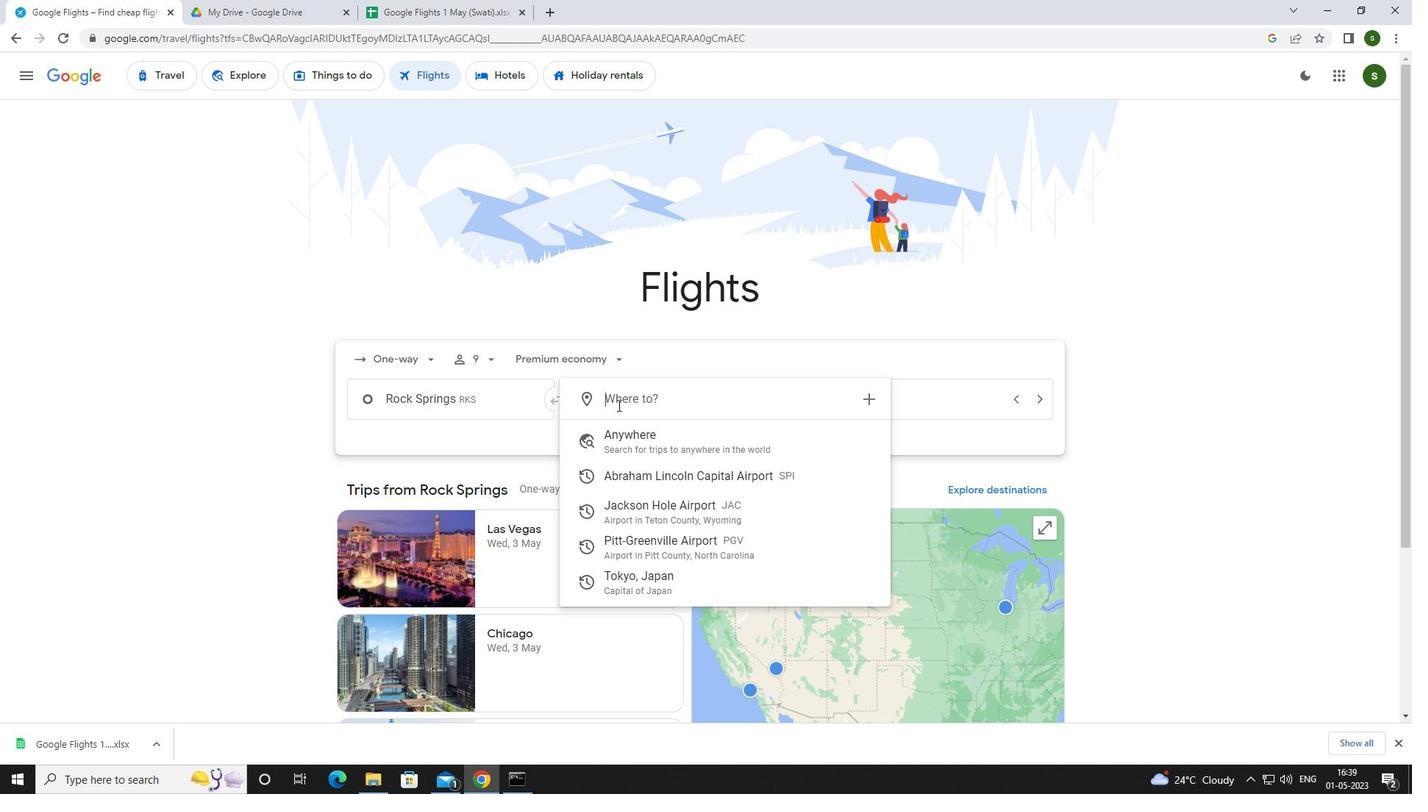 
Action: Key pressed <Key.caps_lock>p<Key.caps_lock>itt
Screenshot: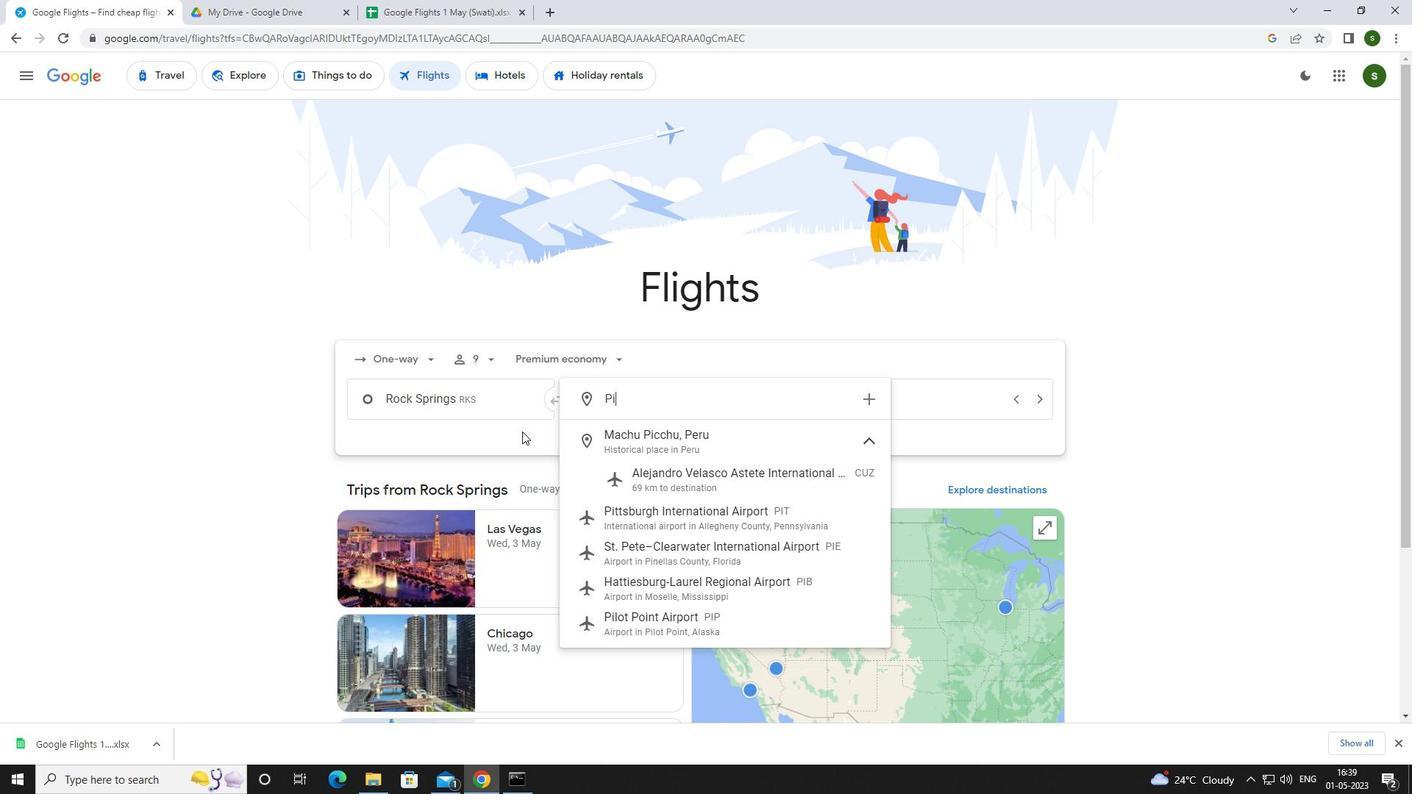 
Action: Mouse moved to (643, 545)
Screenshot: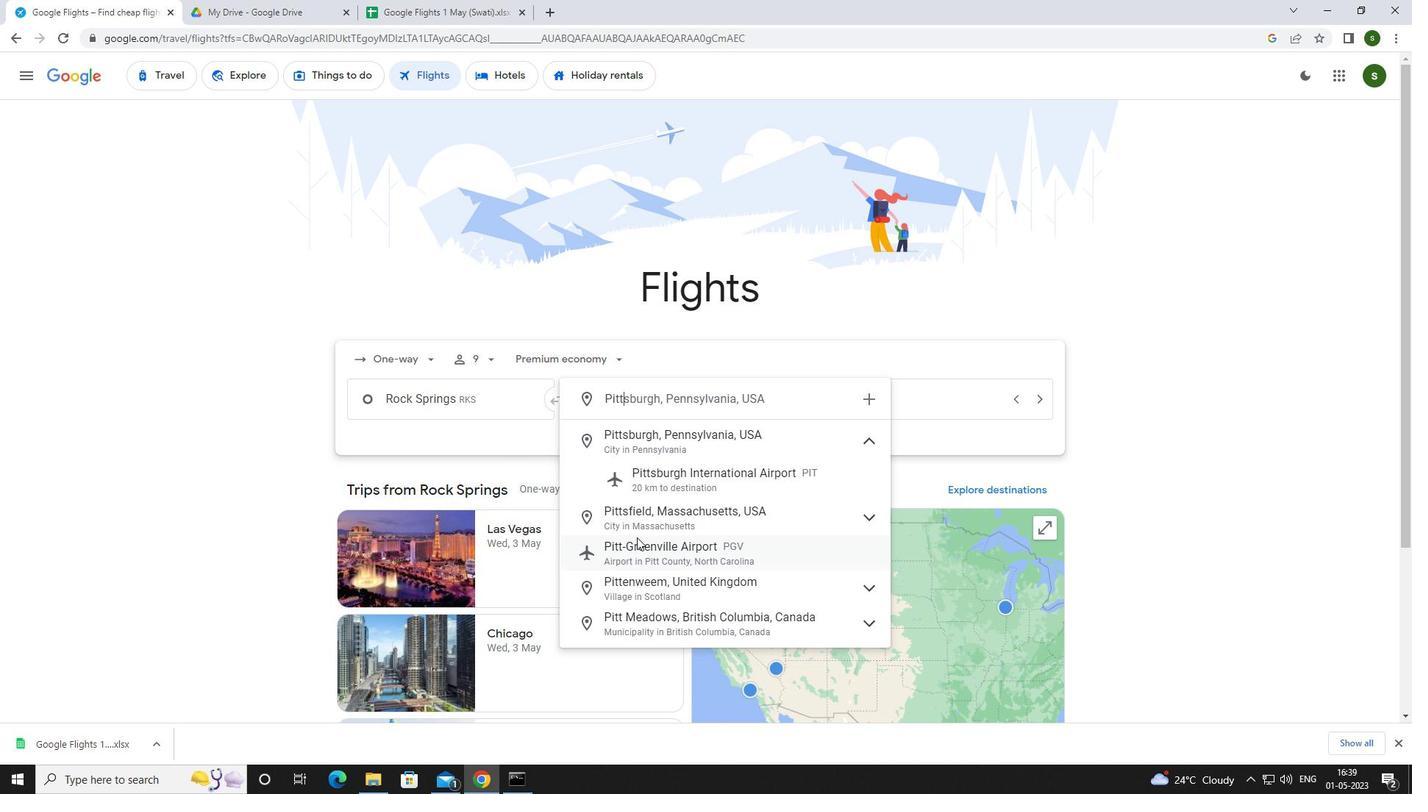 
Action: Mouse pressed left at (643, 545)
Screenshot: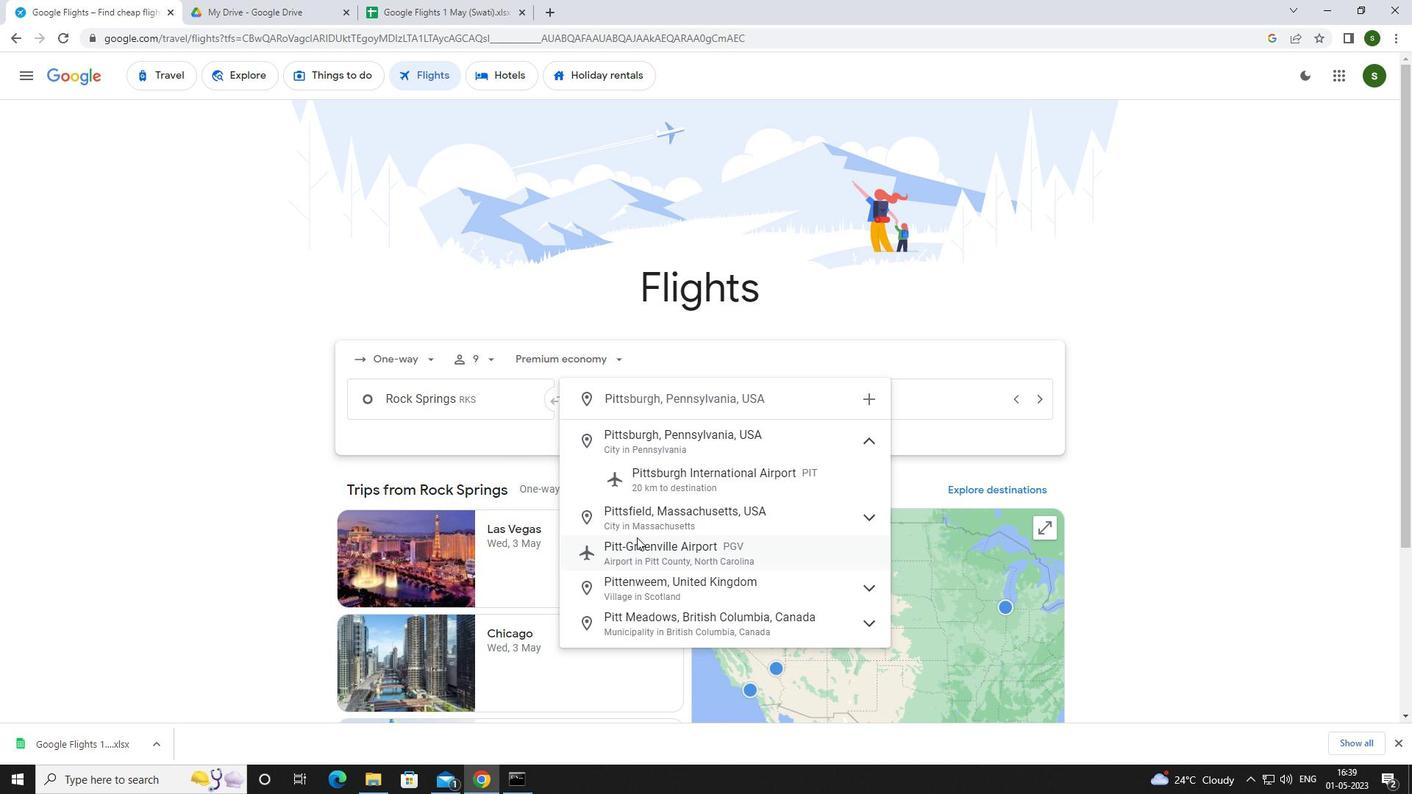 
Action: Mouse moved to (896, 400)
Screenshot: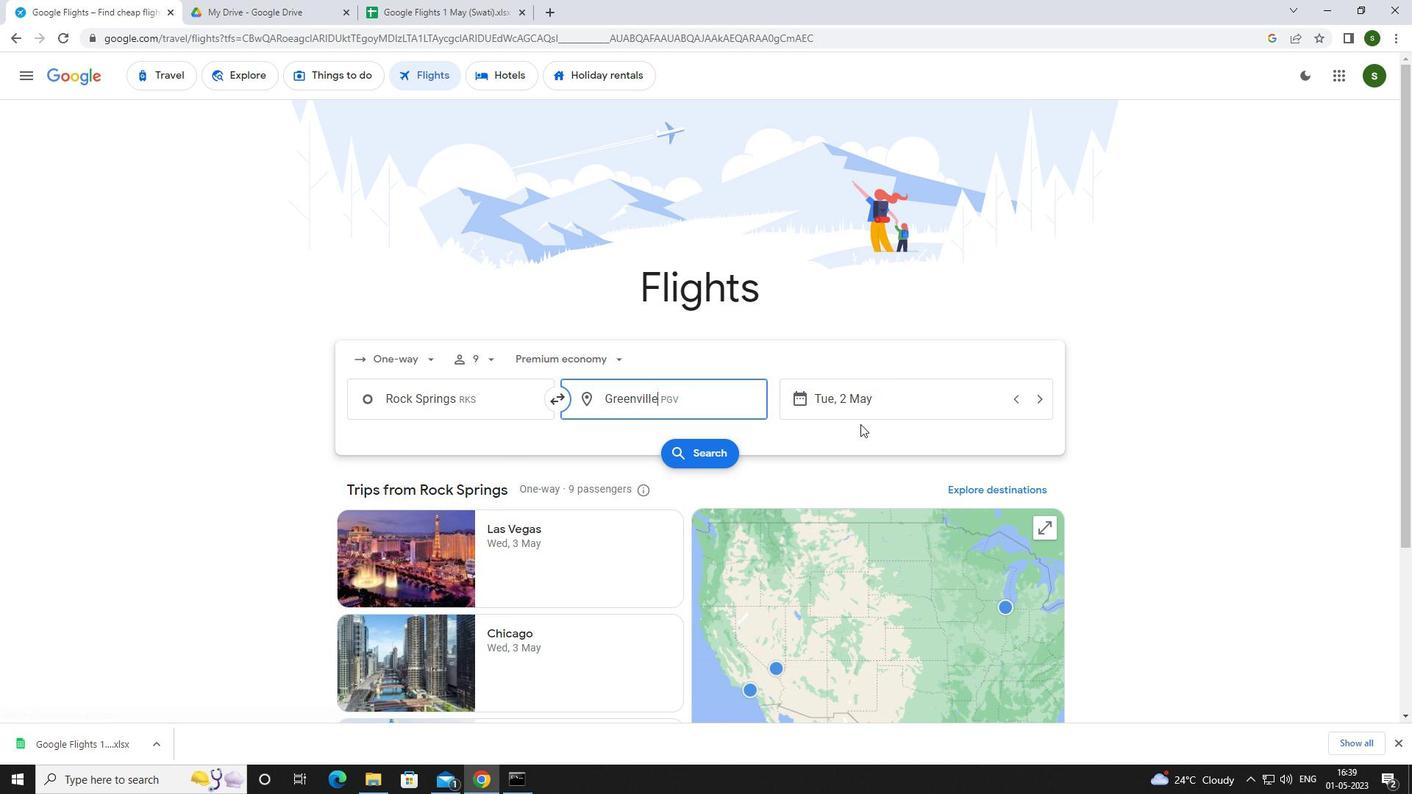 
Action: Mouse pressed left at (896, 400)
Screenshot: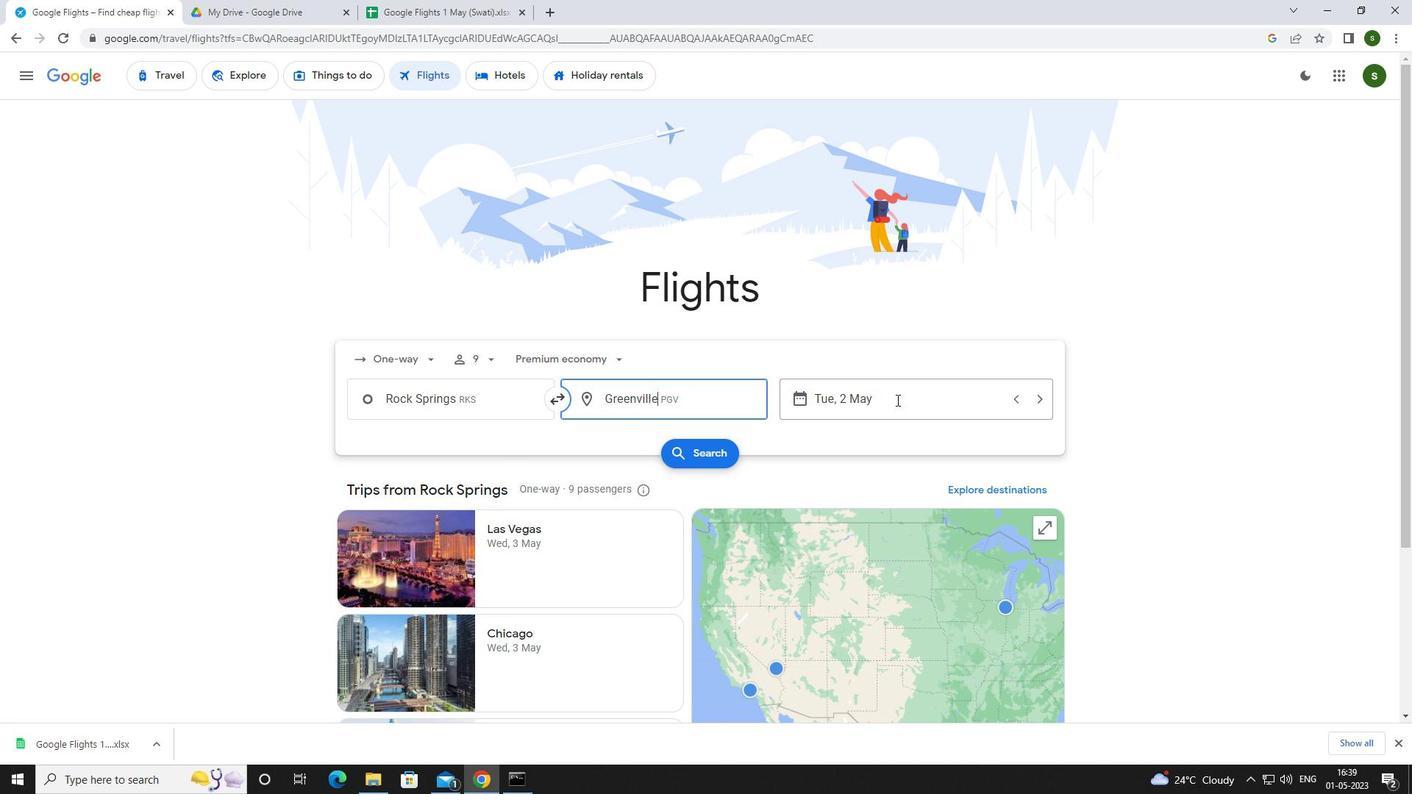 
Action: Mouse moved to (608, 459)
Screenshot: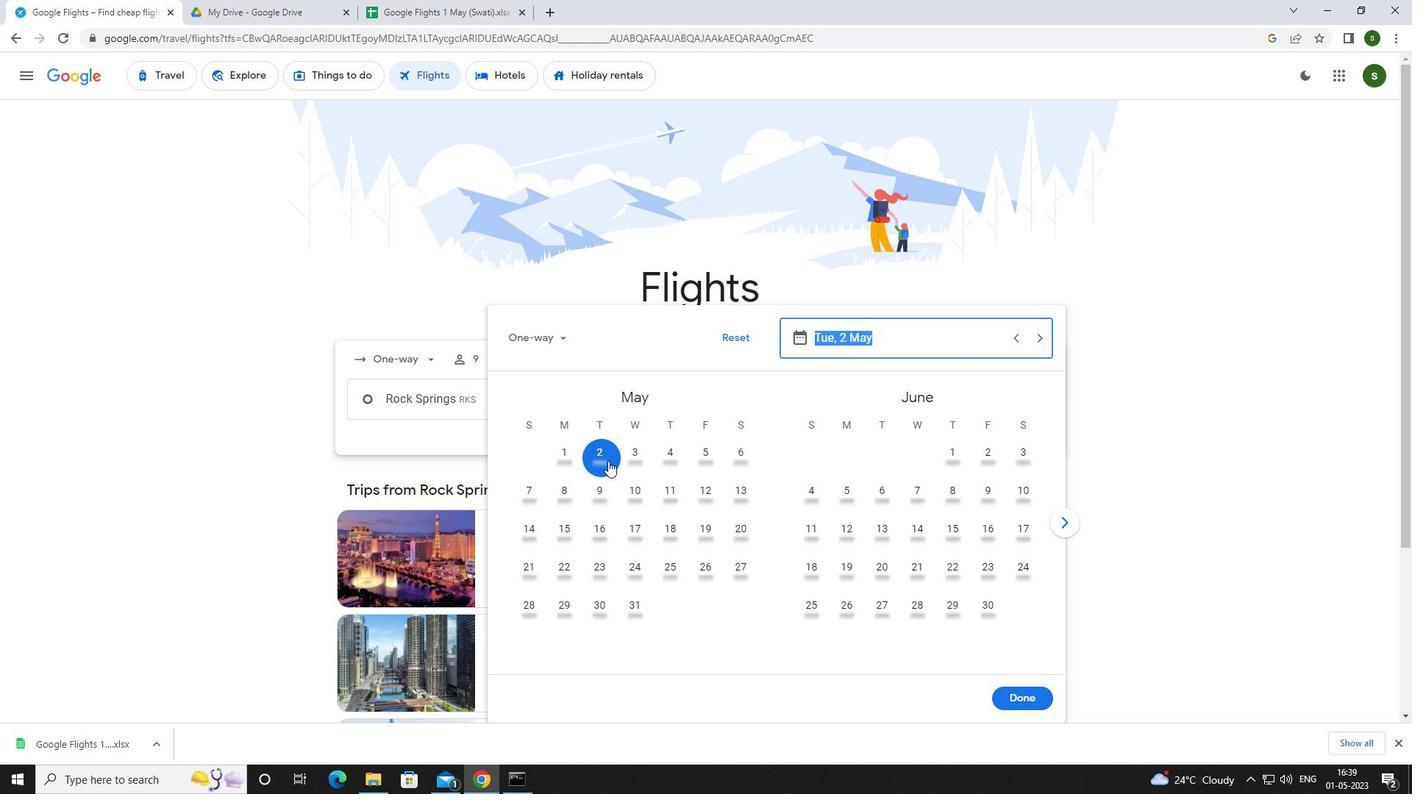 
Action: Mouse pressed left at (608, 459)
Screenshot: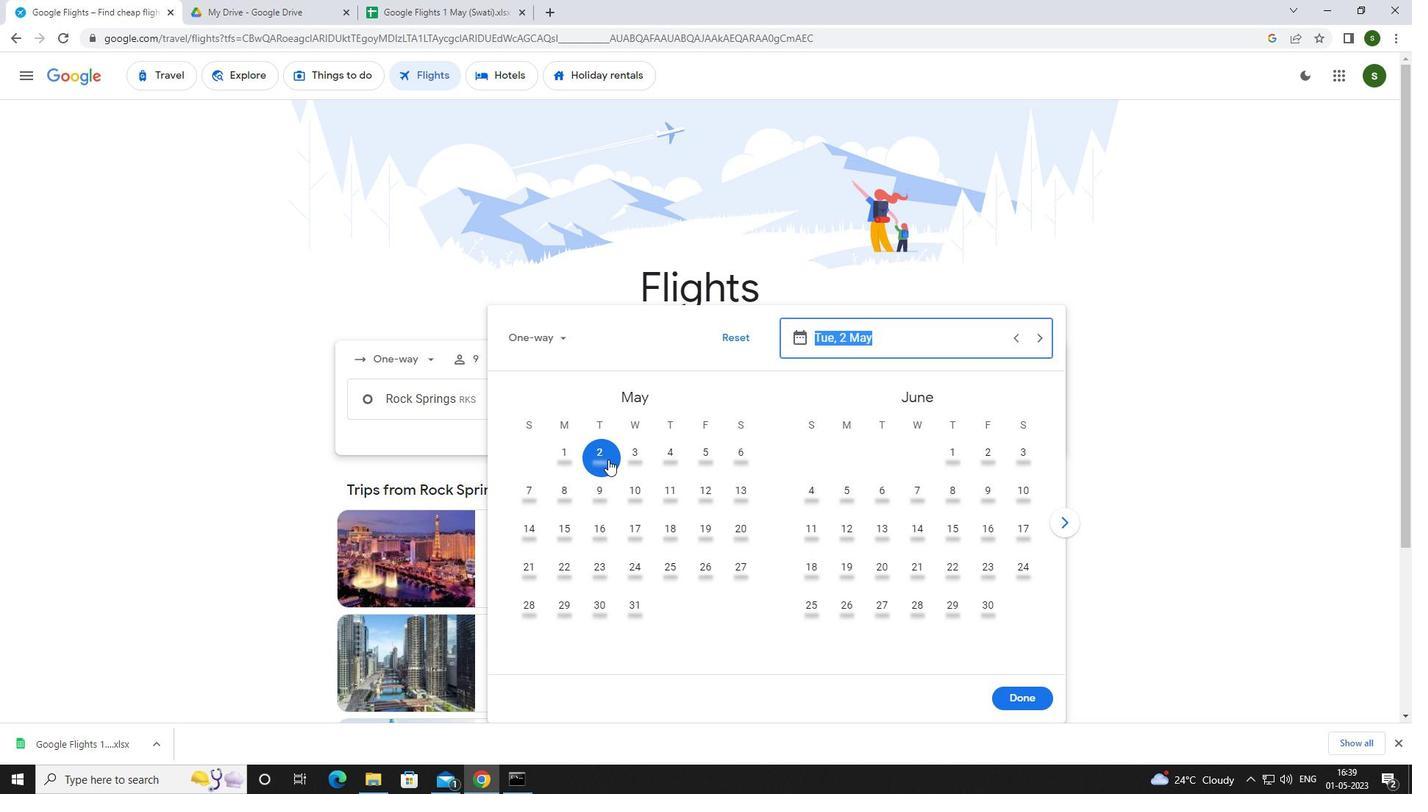 
Action: Mouse moved to (1013, 693)
Screenshot: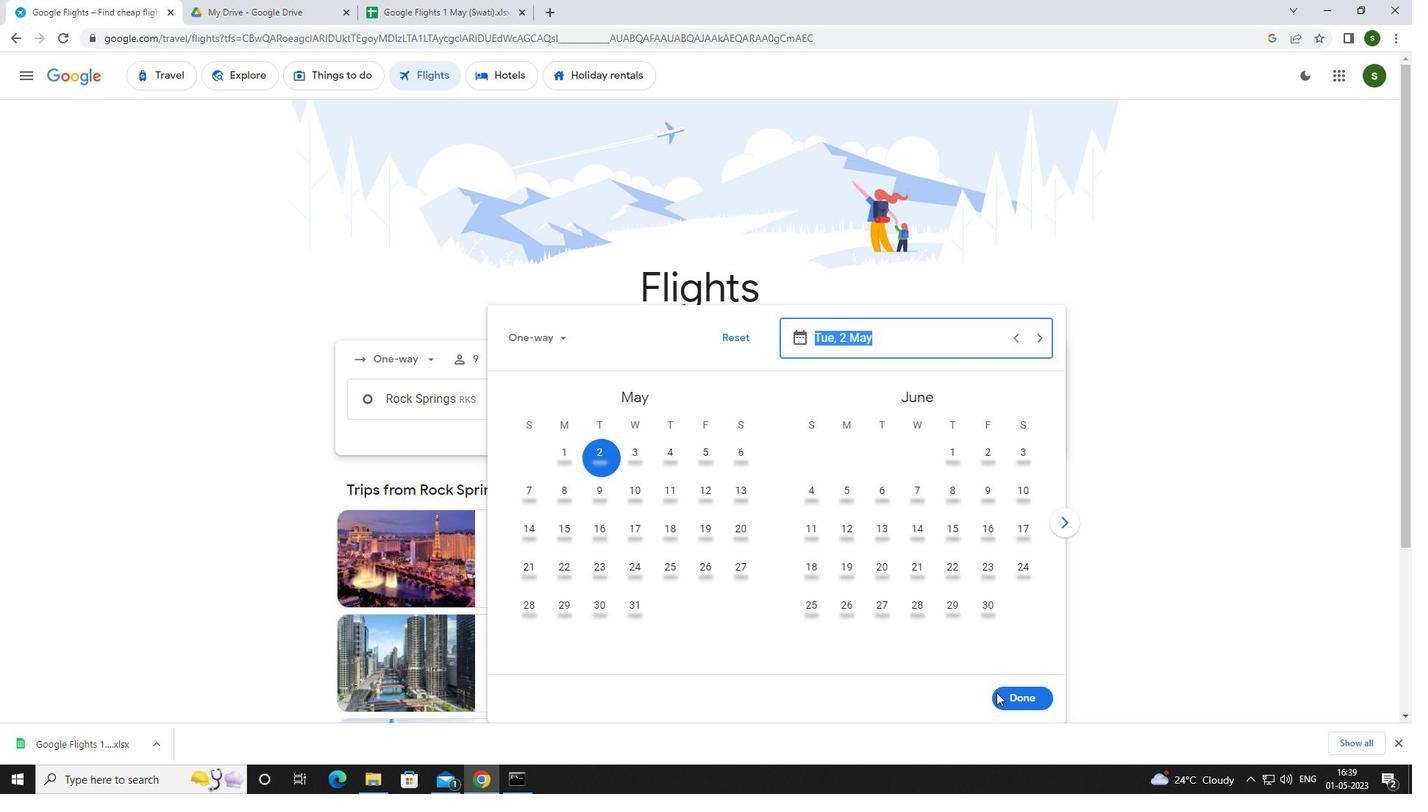 
Action: Mouse pressed left at (1013, 693)
Screenshot: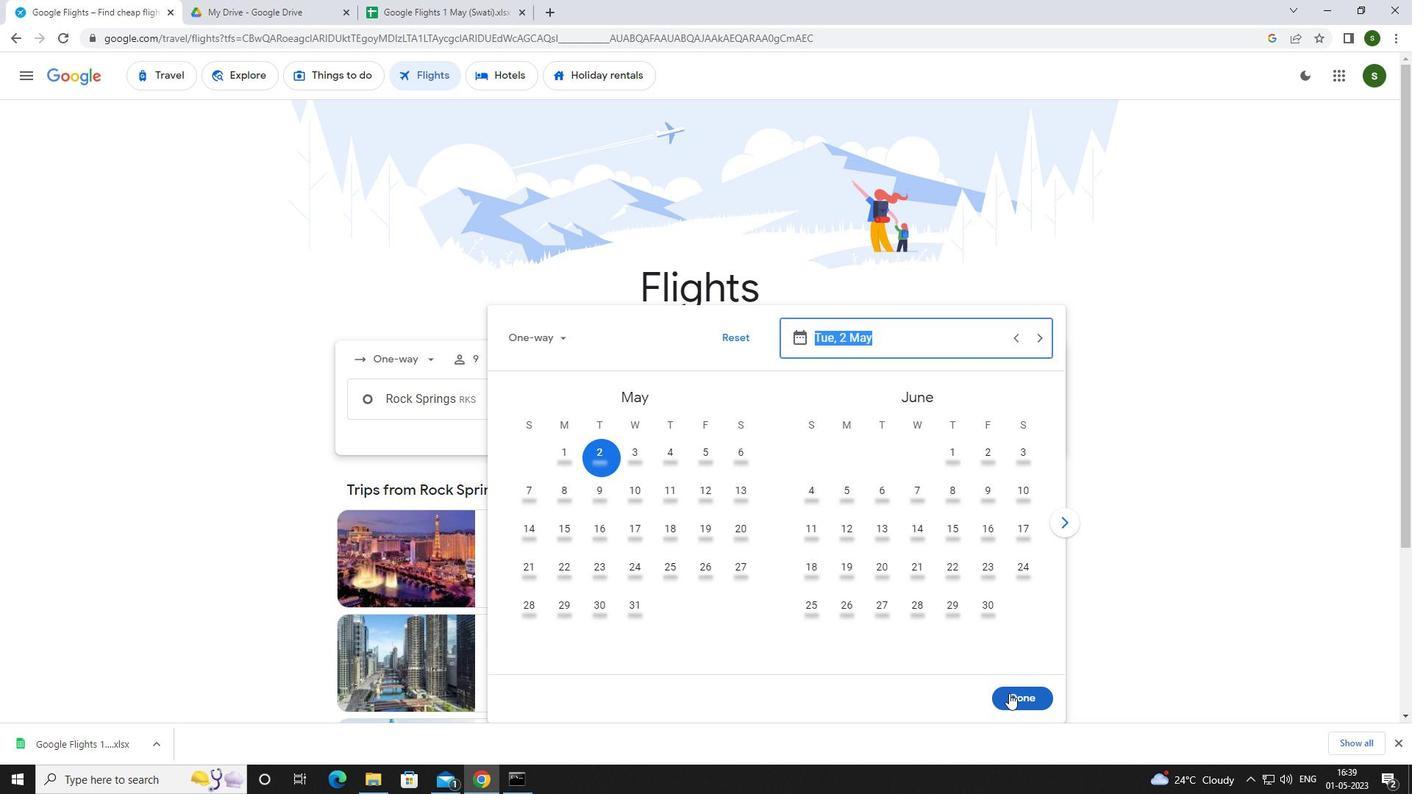 
Action: Mouse moved to (704, 448)
Screenshot: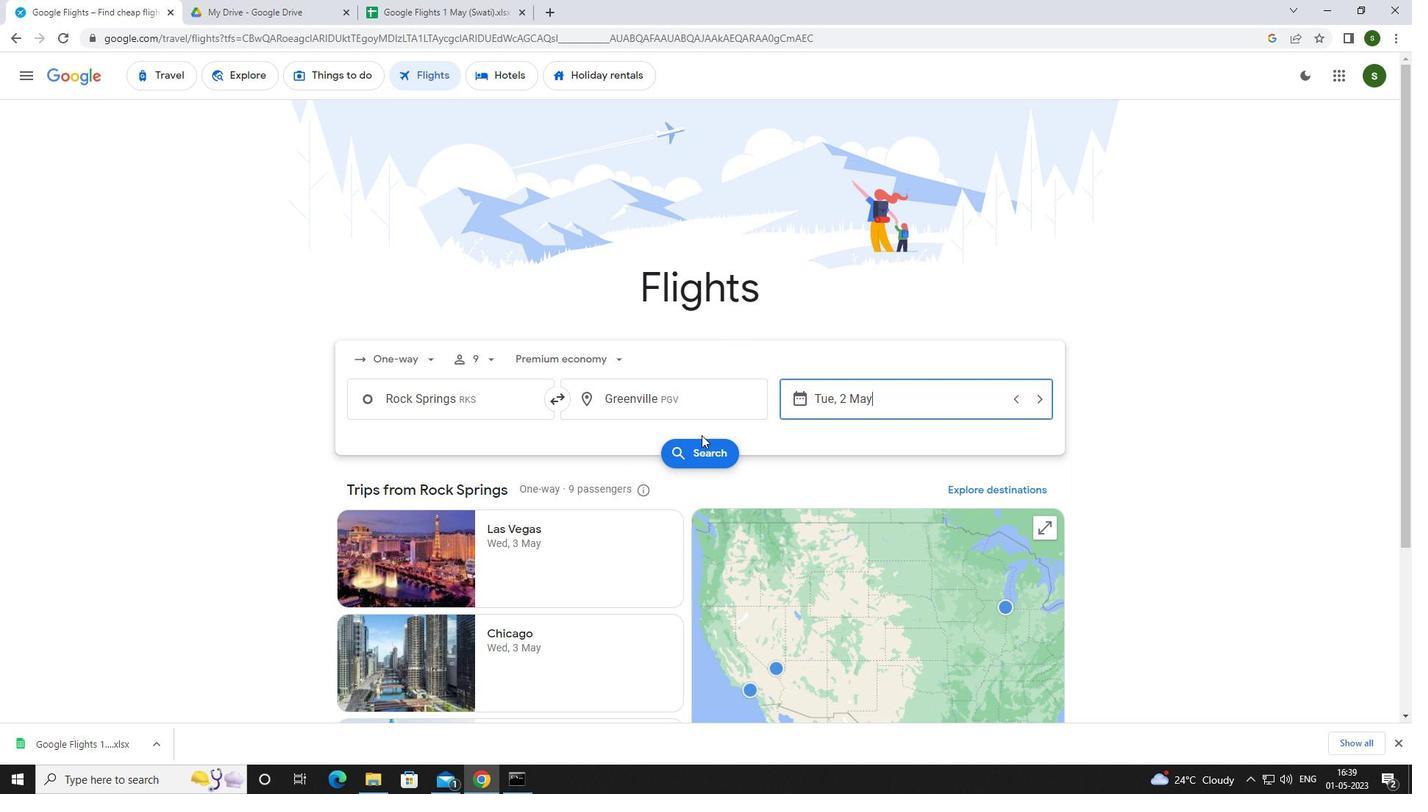 
Action: Mouse pressed left at (704, 448)
Screenshot: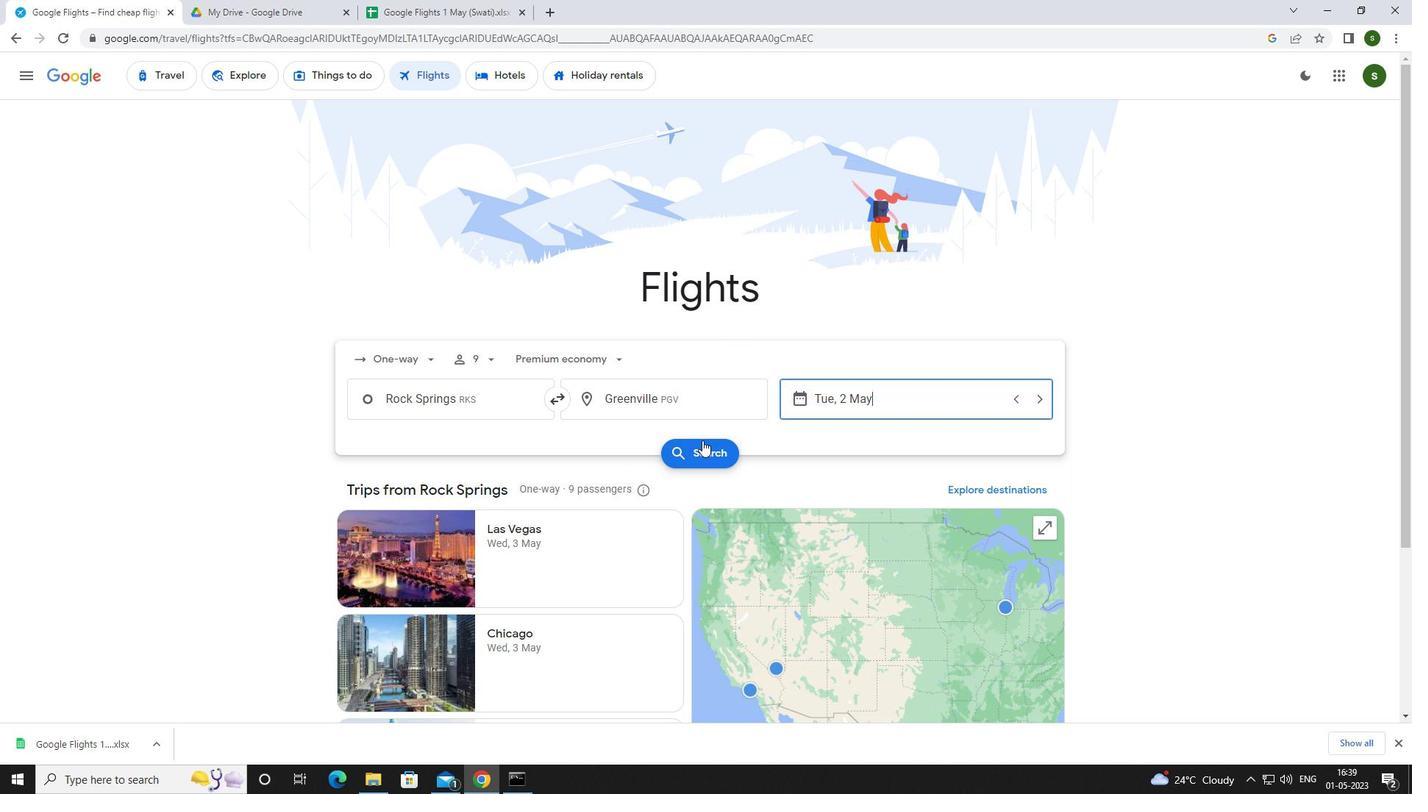 
Action: Mouse moved to (374, 217)
Screenshot: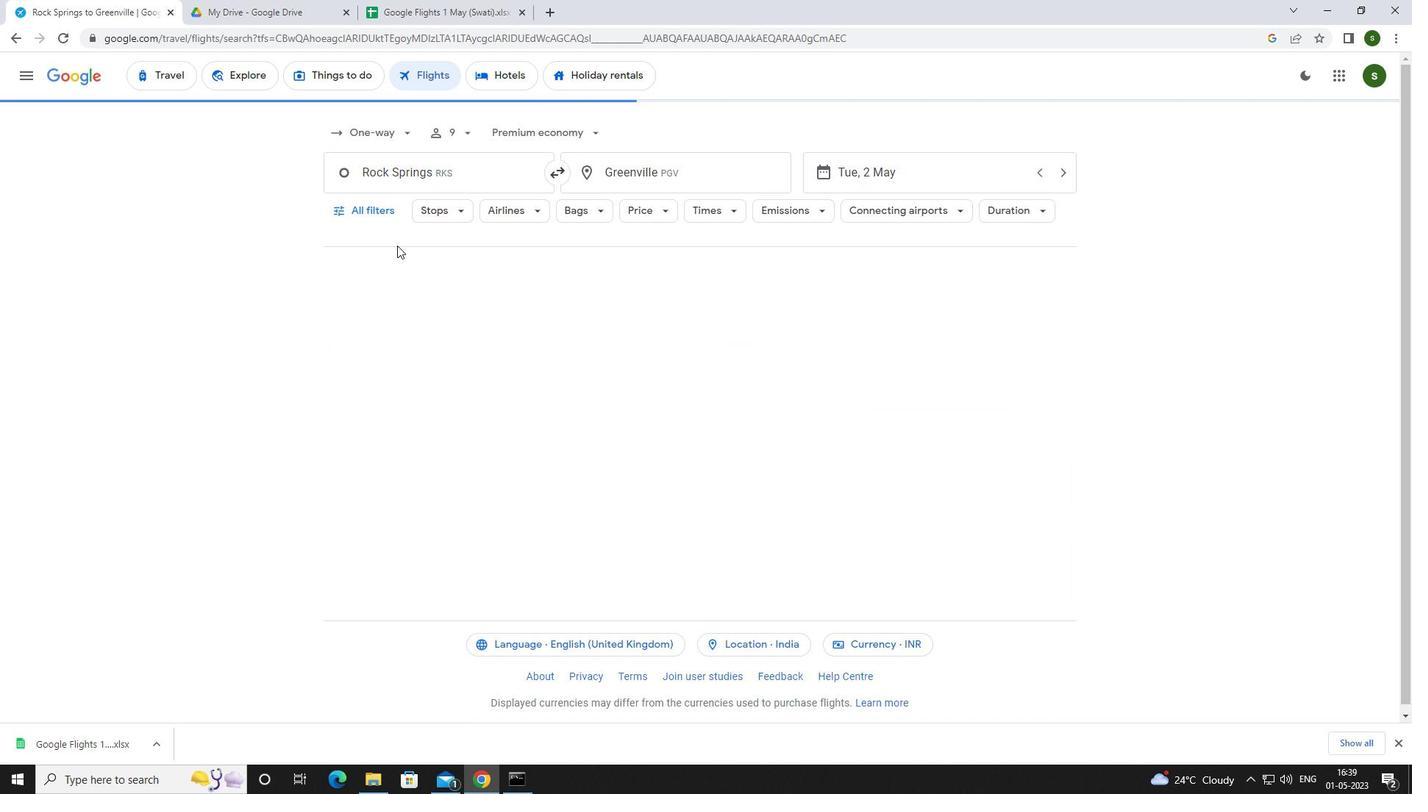 
Action: Mouse pressed left at (374, 217)
Screenshot: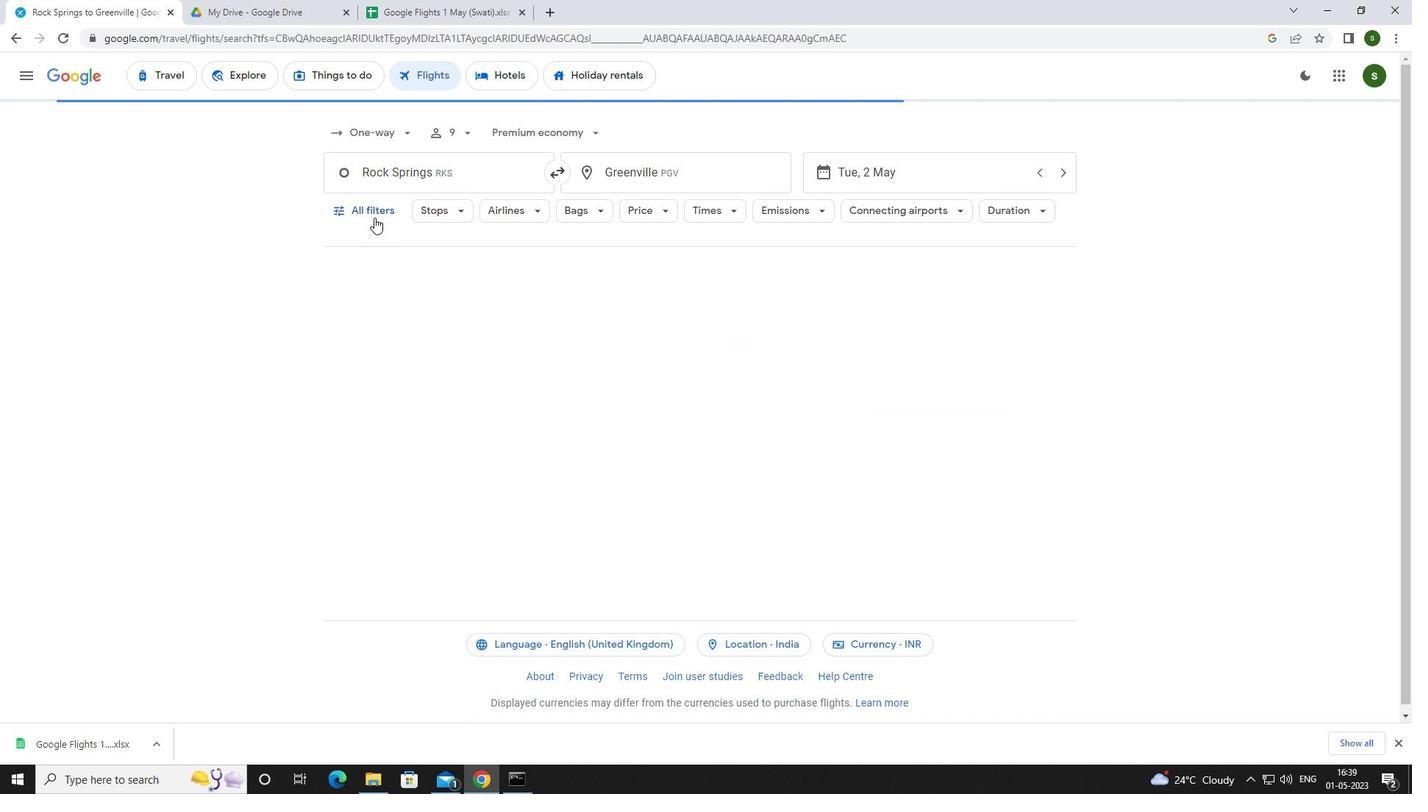 
Action: Mouse moved to (550, 520)
Screenshot: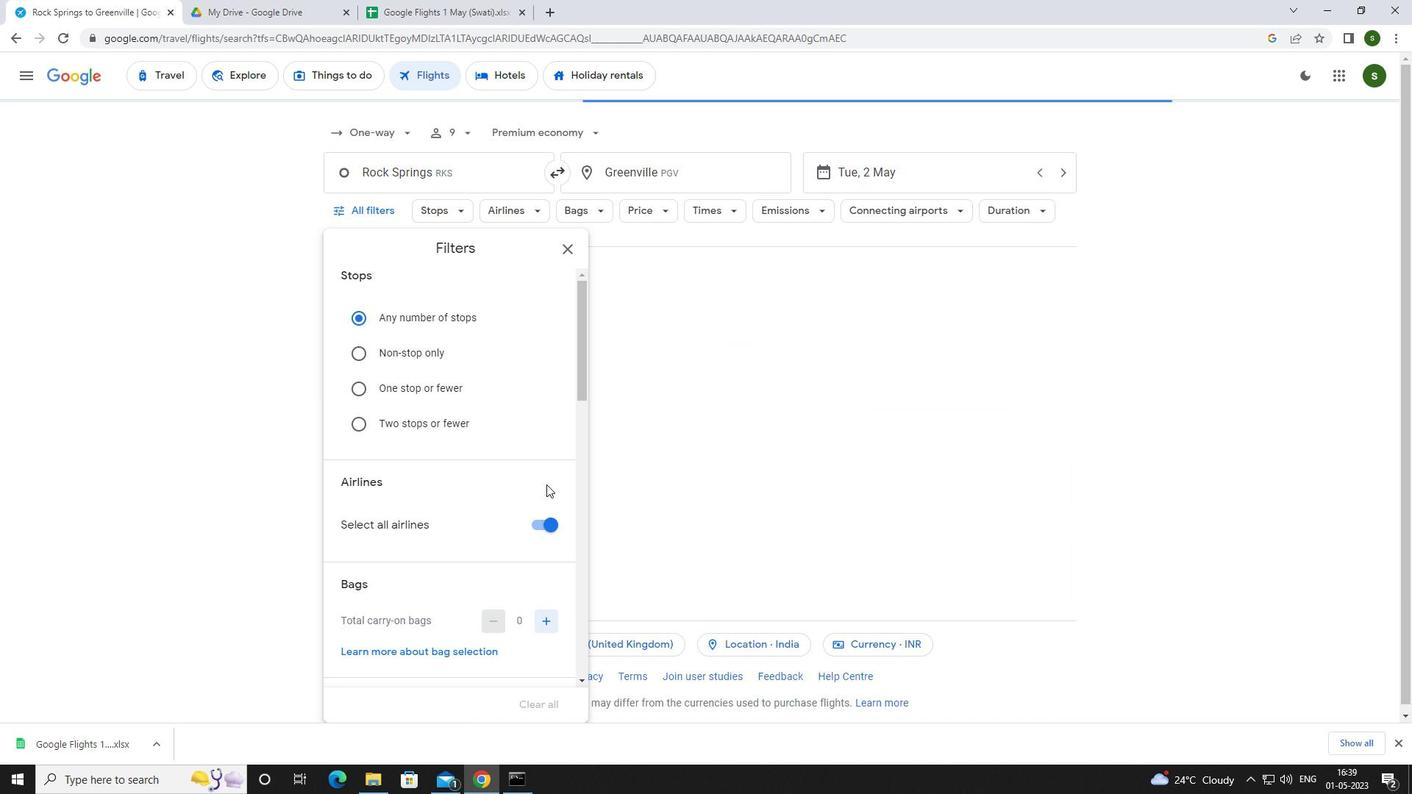 
Action: Mouse pressed left at (550, 520)
Screenshot: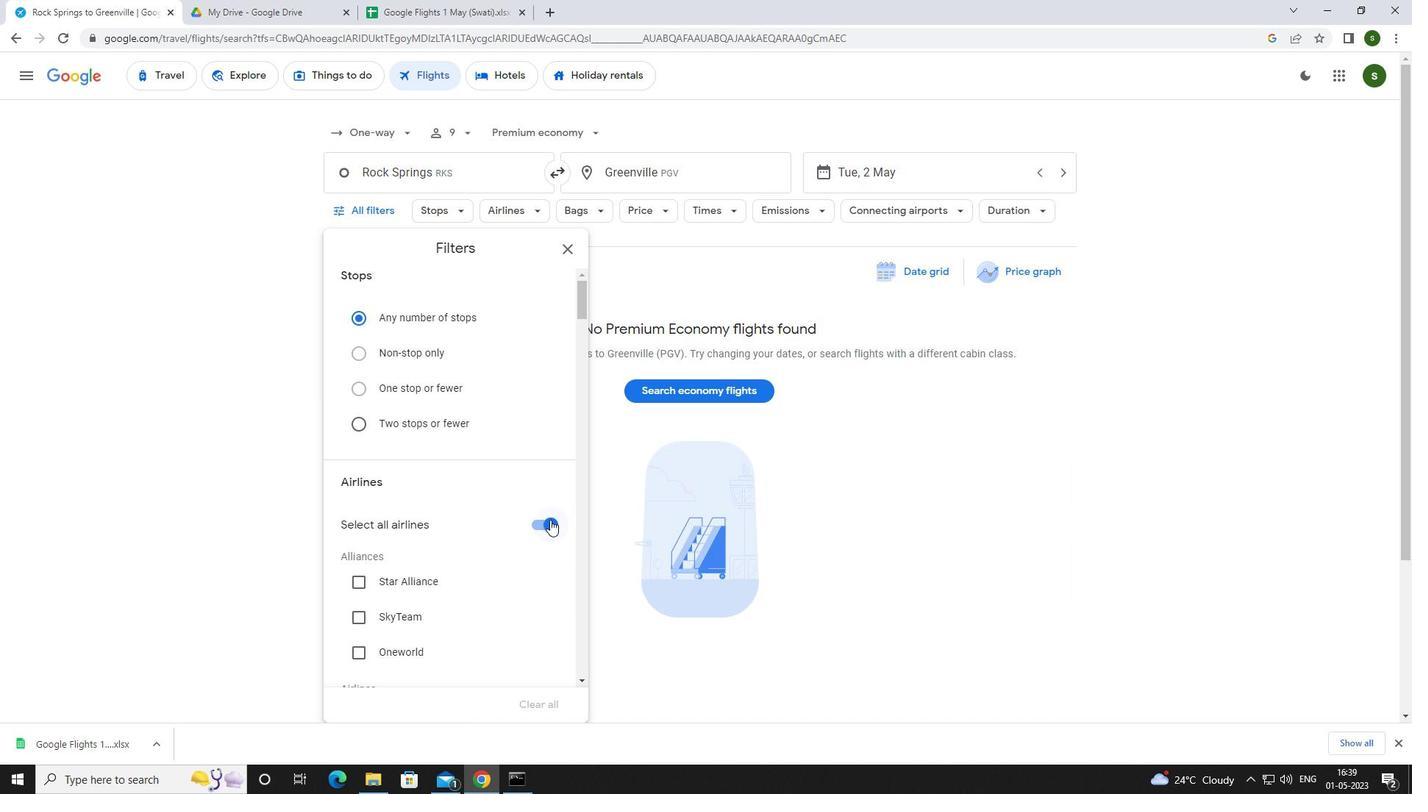 
Action: Mouse moved to (503, 431)
Screenshot: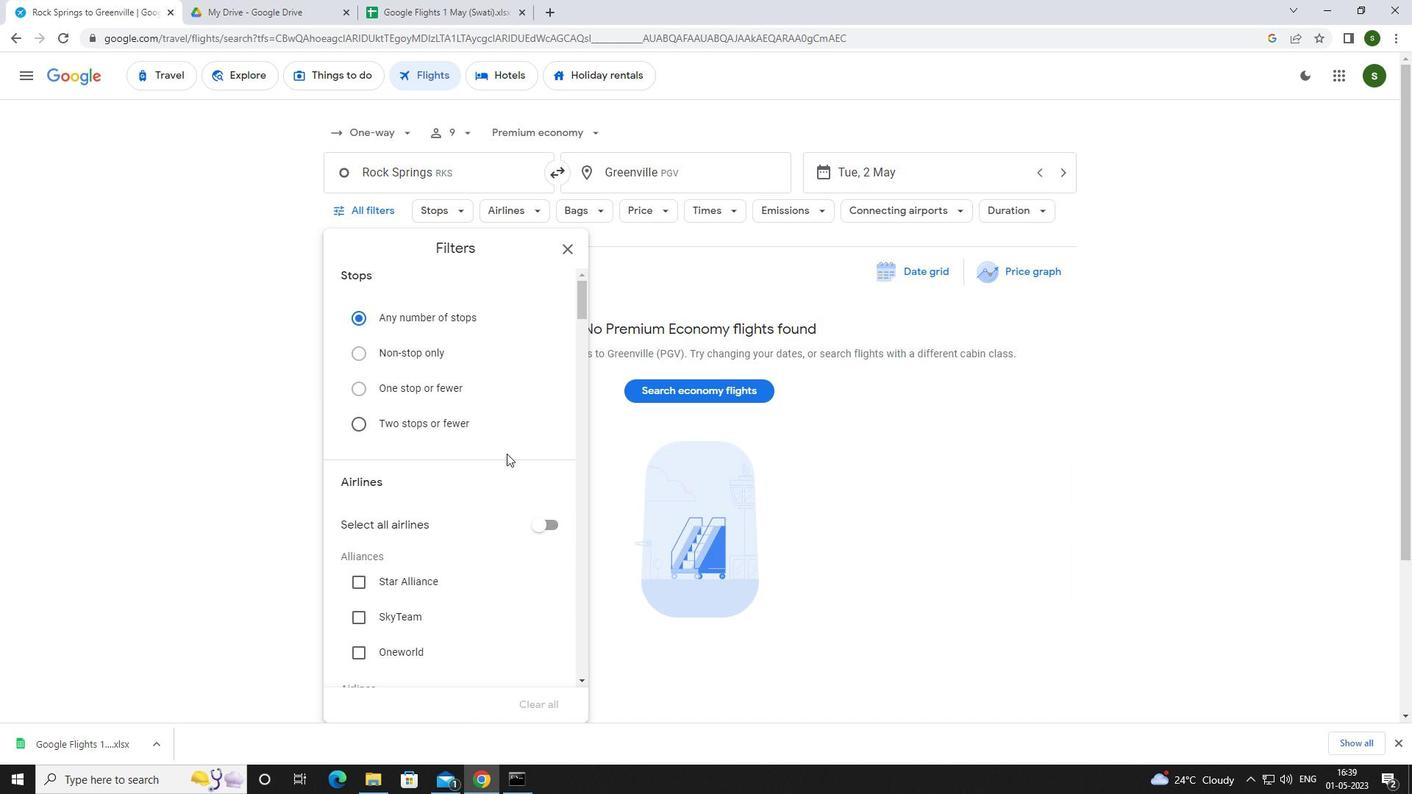 
Action: Mouse scrolled (503, 430) with delta (0, 0)
Screenshot: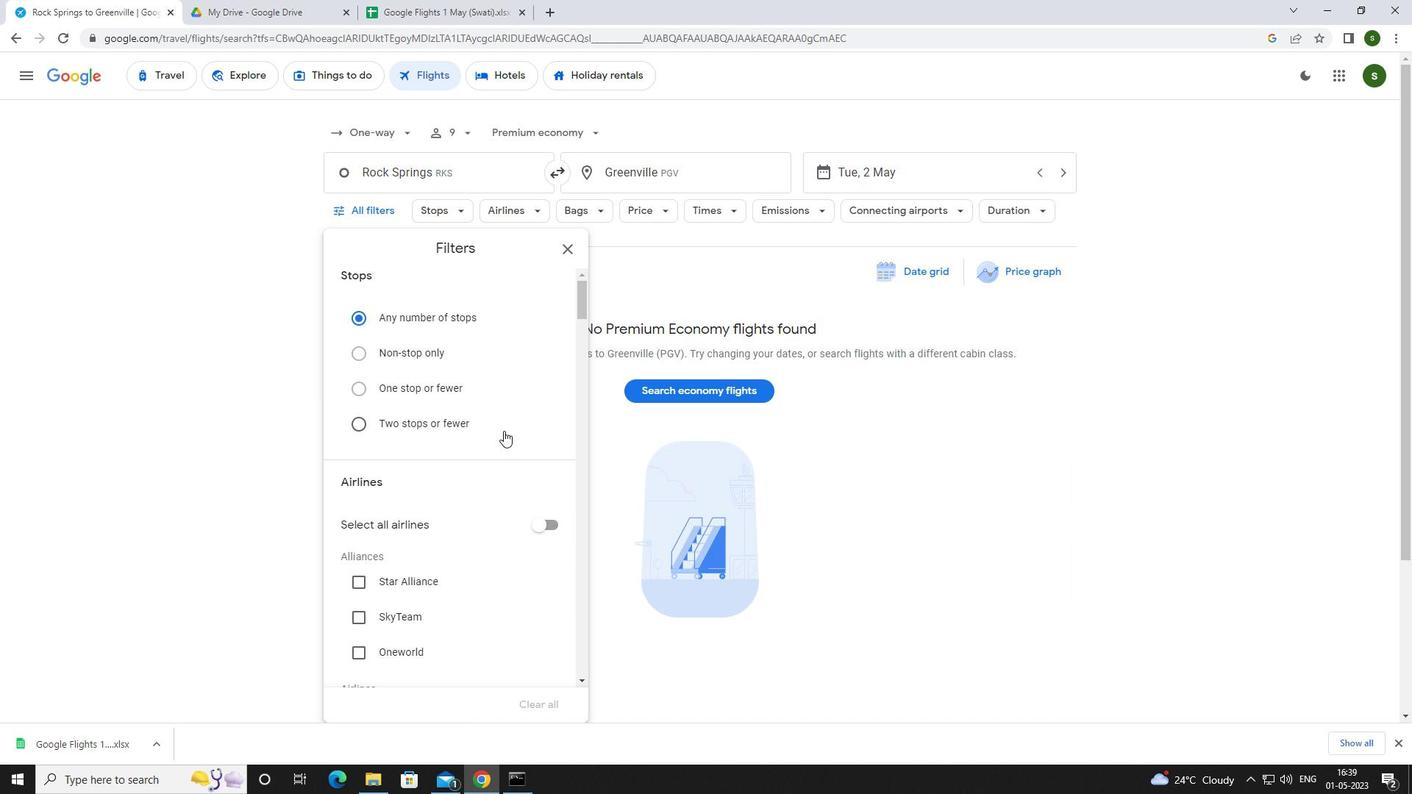 
Action: Mouse scrolled (503, 430) with delta (0, 0)
Screenshot: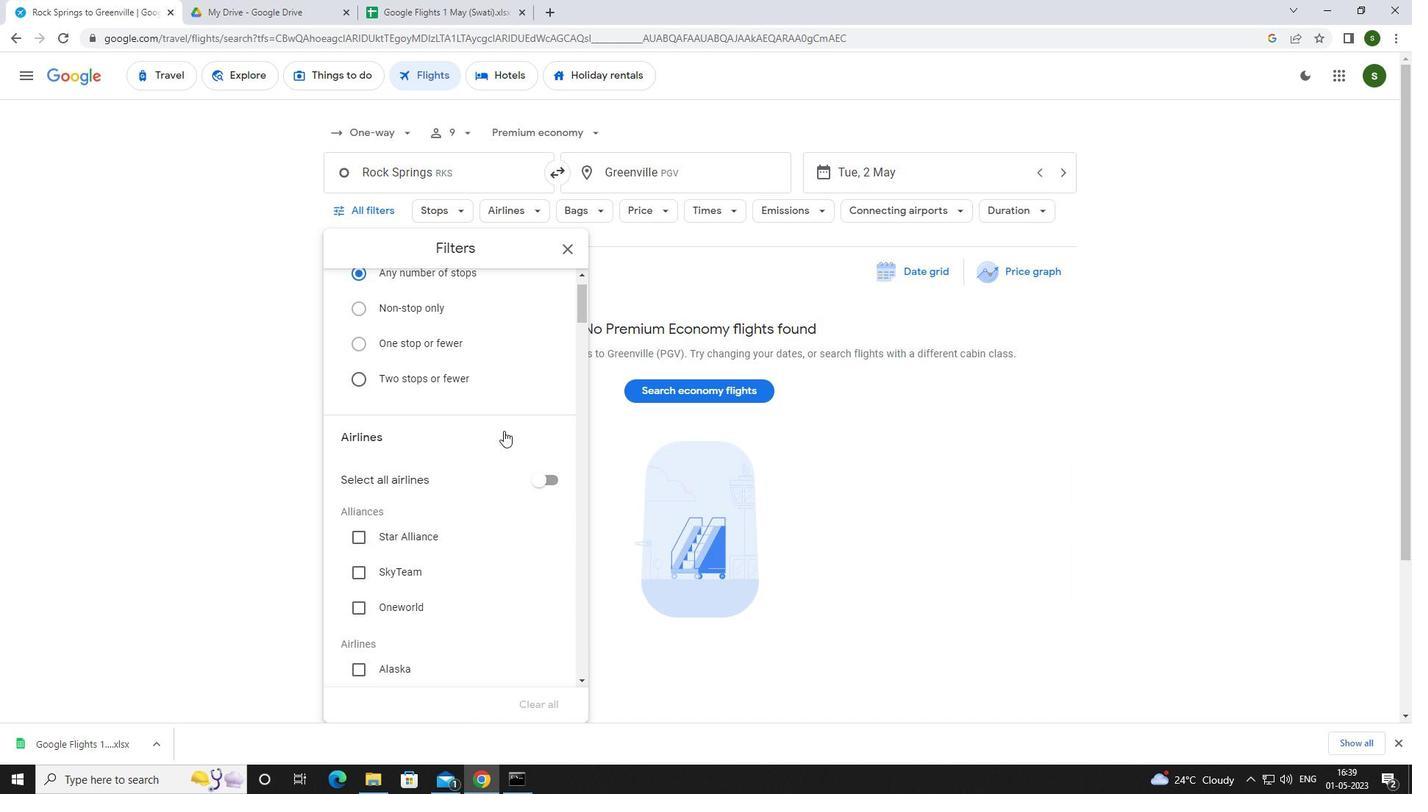 
Action: Mouse scrolled (503, 430) with delta (0, 0)
Screenshot: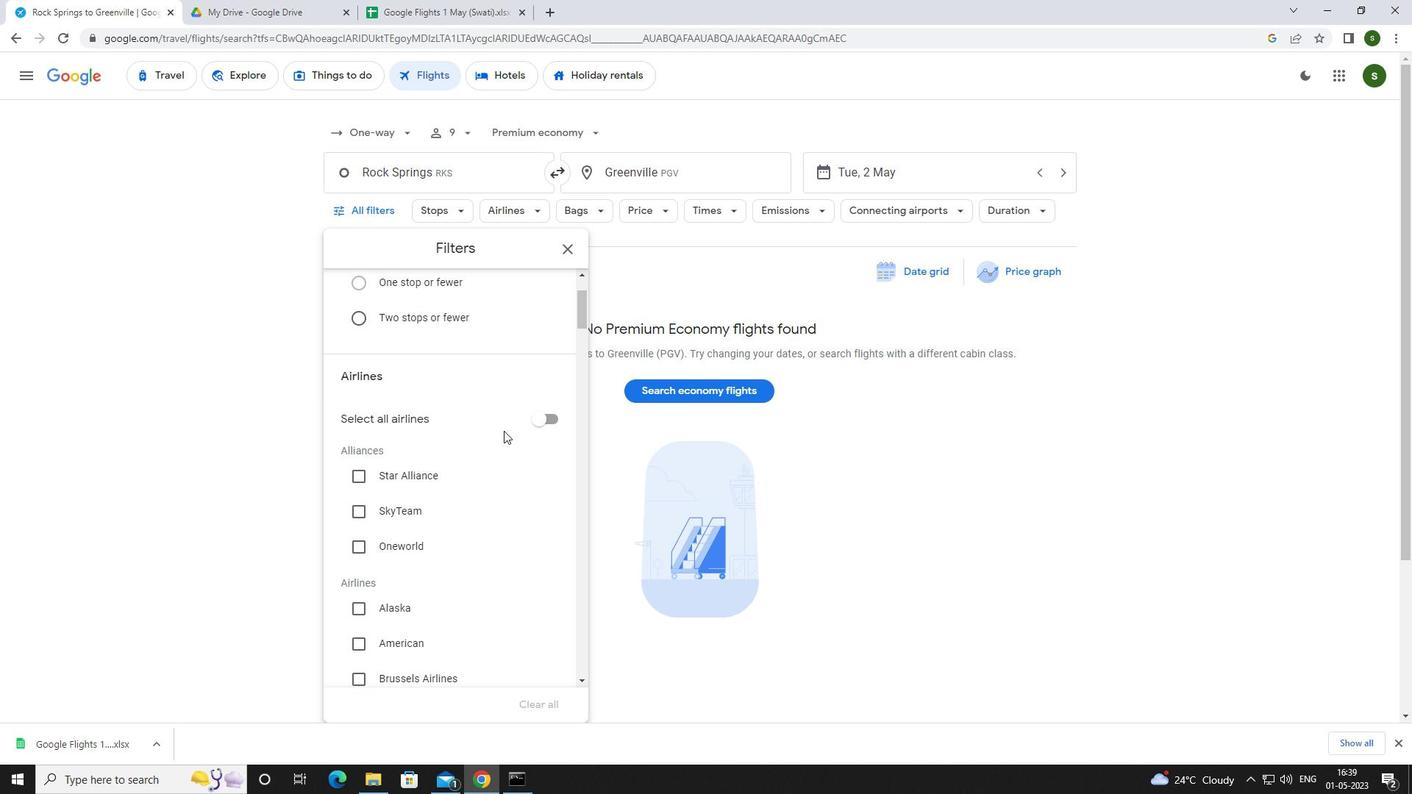 
Action: Mouse scrolled (503, 430) with delta (0, 0)
Screenshot: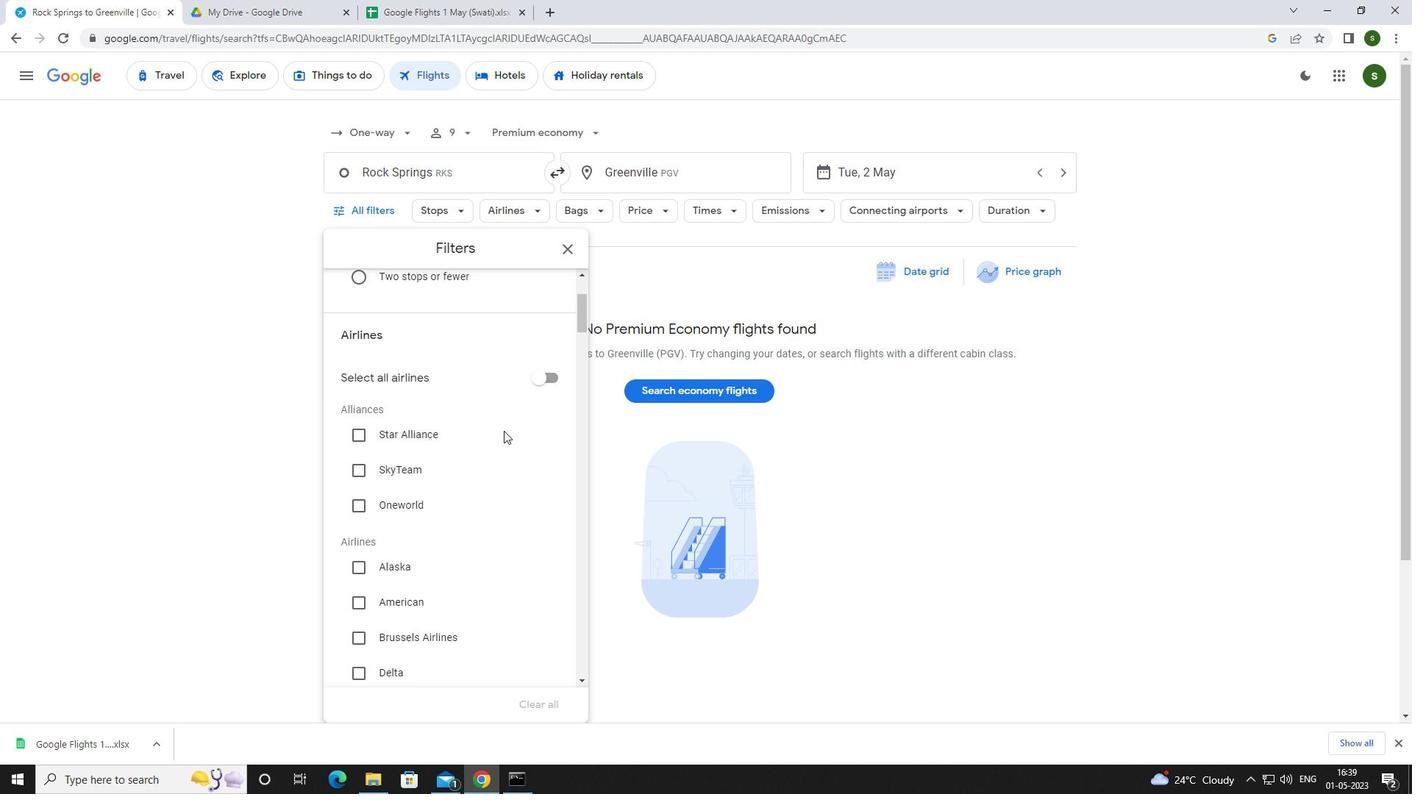 
Action: Mouse scrolled (503, 430) with delta (0, 0)
Screenshot: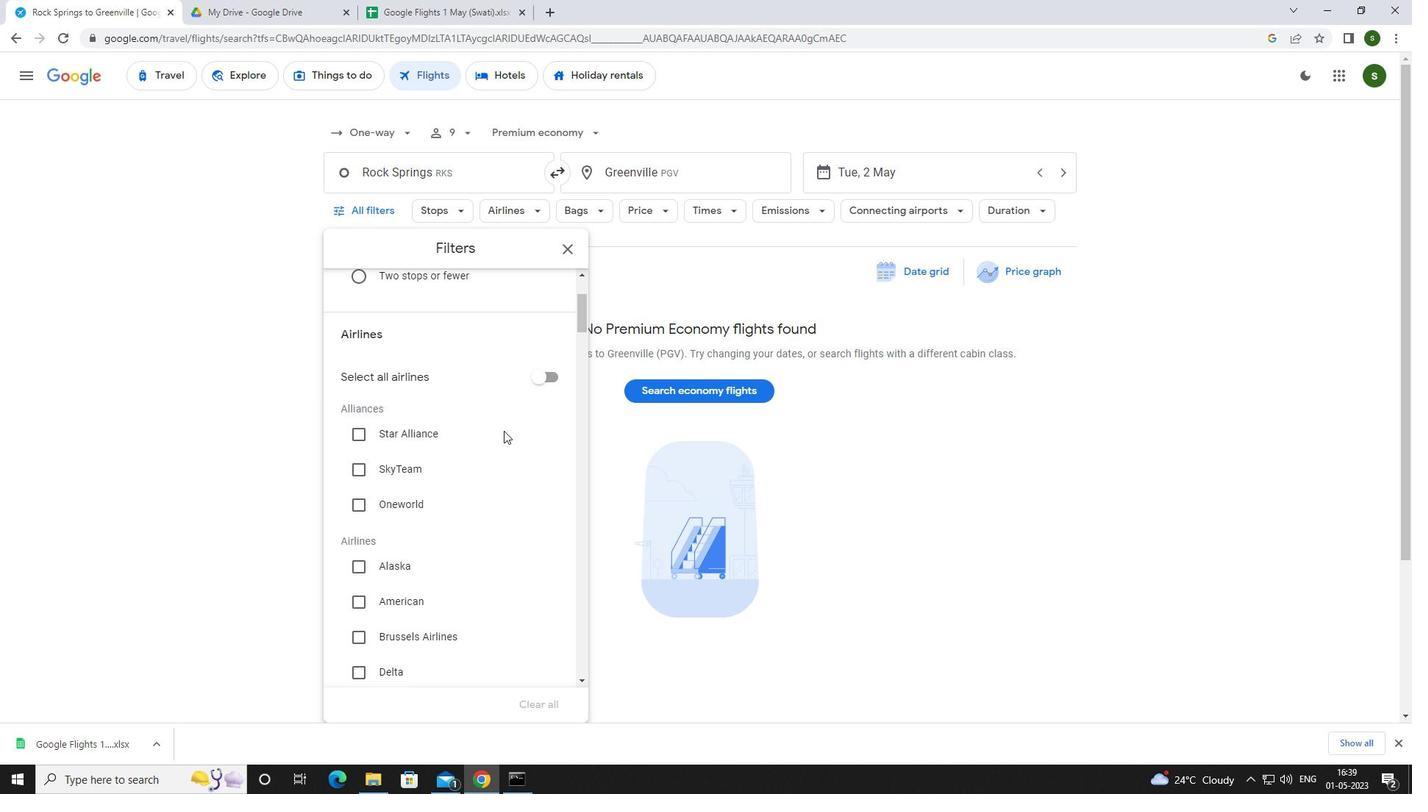 
Action: Mouse moved to (406, 342)
Screenshot: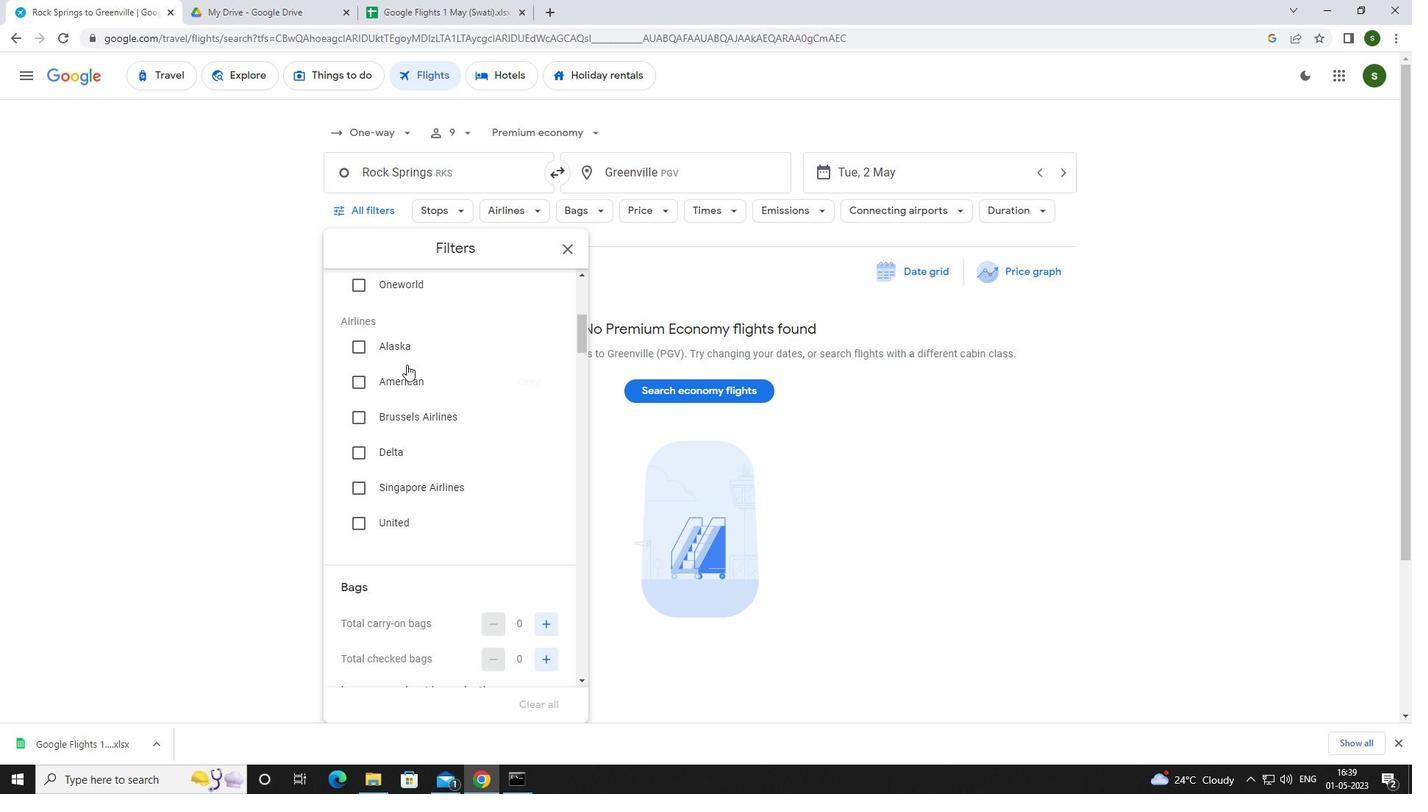 
Action: Mouse pressed left at (406, 342)
Screenshot: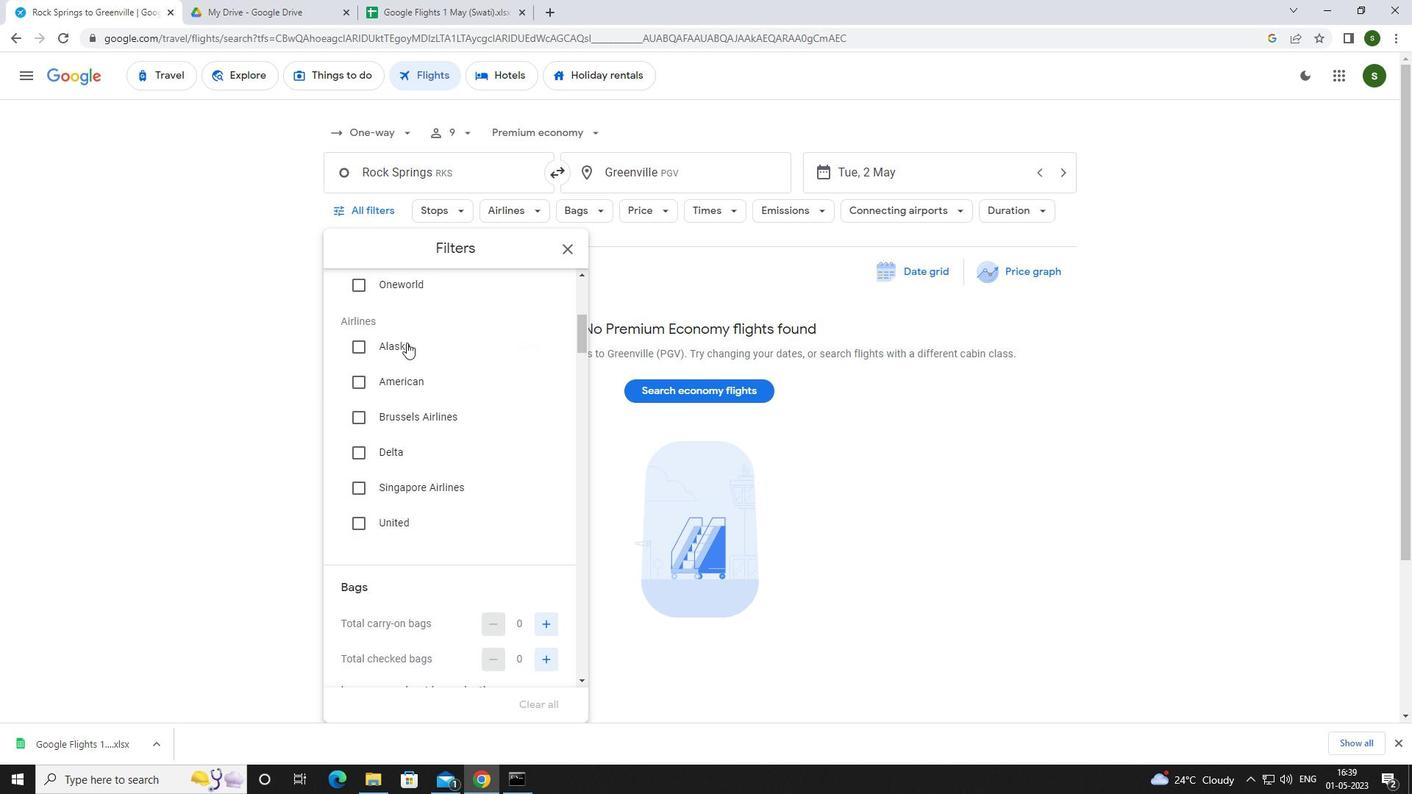 
Action: Mouse moved to (407, 341)
Screenshot: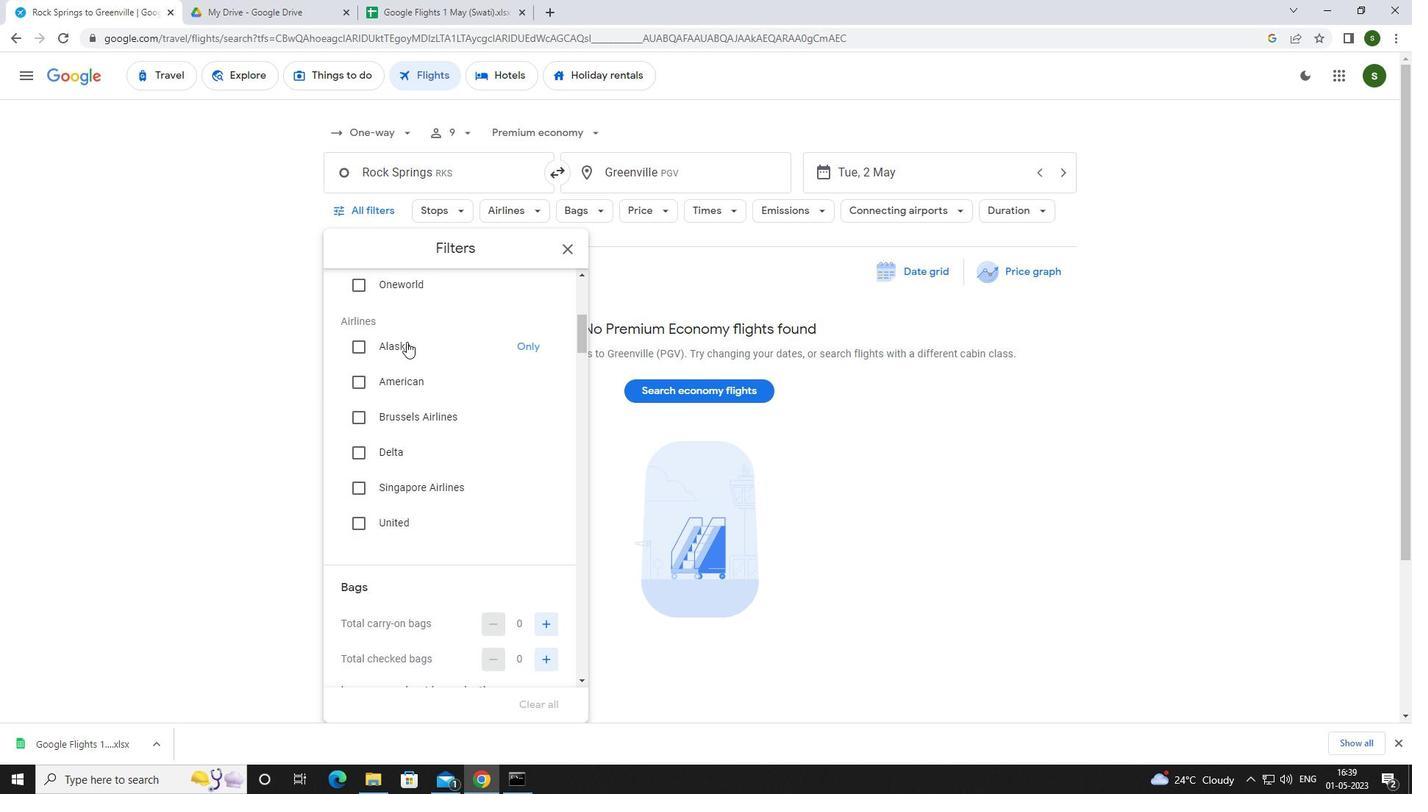 
Action: Mouse scrolled (407, 340) with delta (0, 0)
Screenshot: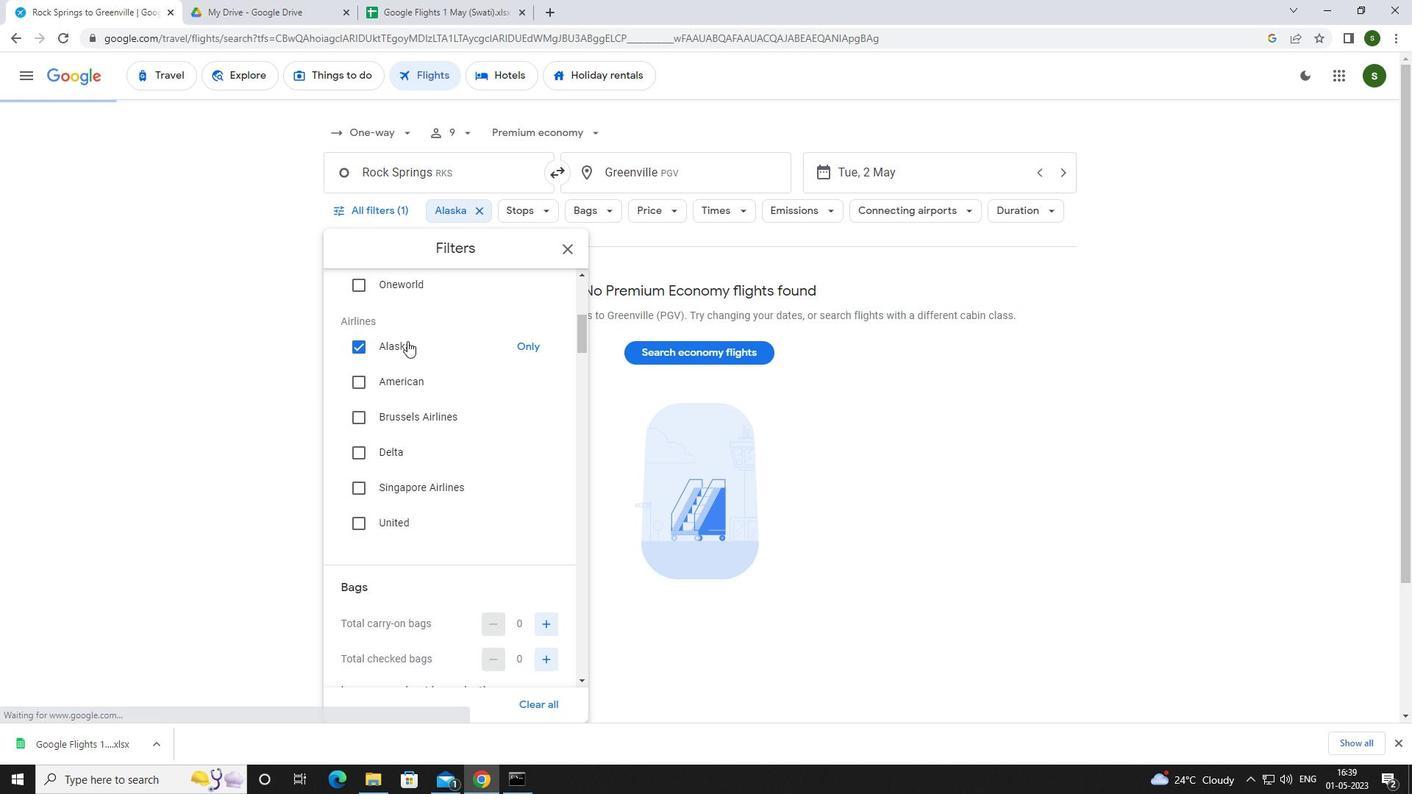 
Action: Mouse scrolled (407, 340) with delta (0, 0)
Screenshot: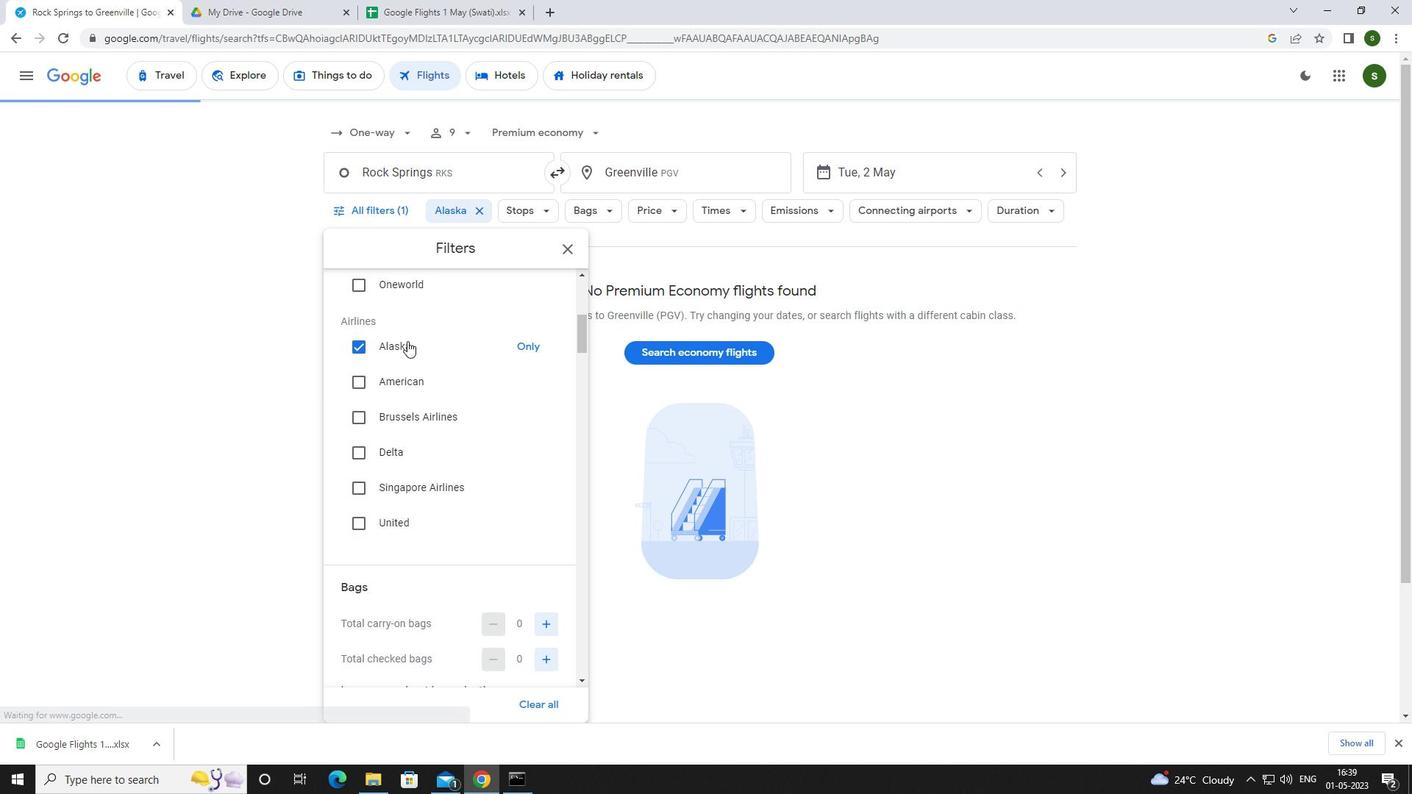 
Action: Mouse scrolled (407, 340) with delta (0, 0)
Screenshot: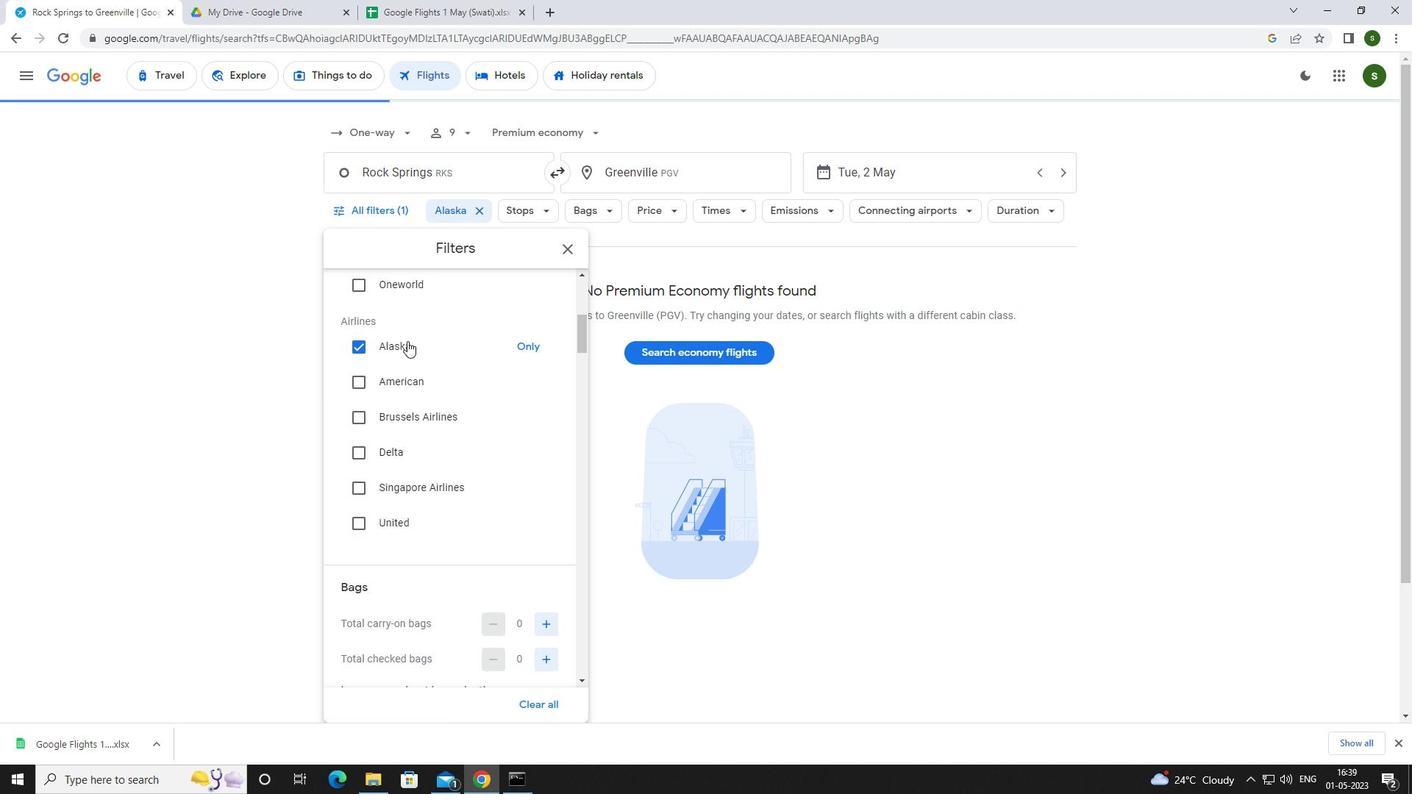 
Action: Mouse scrolled (407, 340) with delta (0, 0)
Screenshot: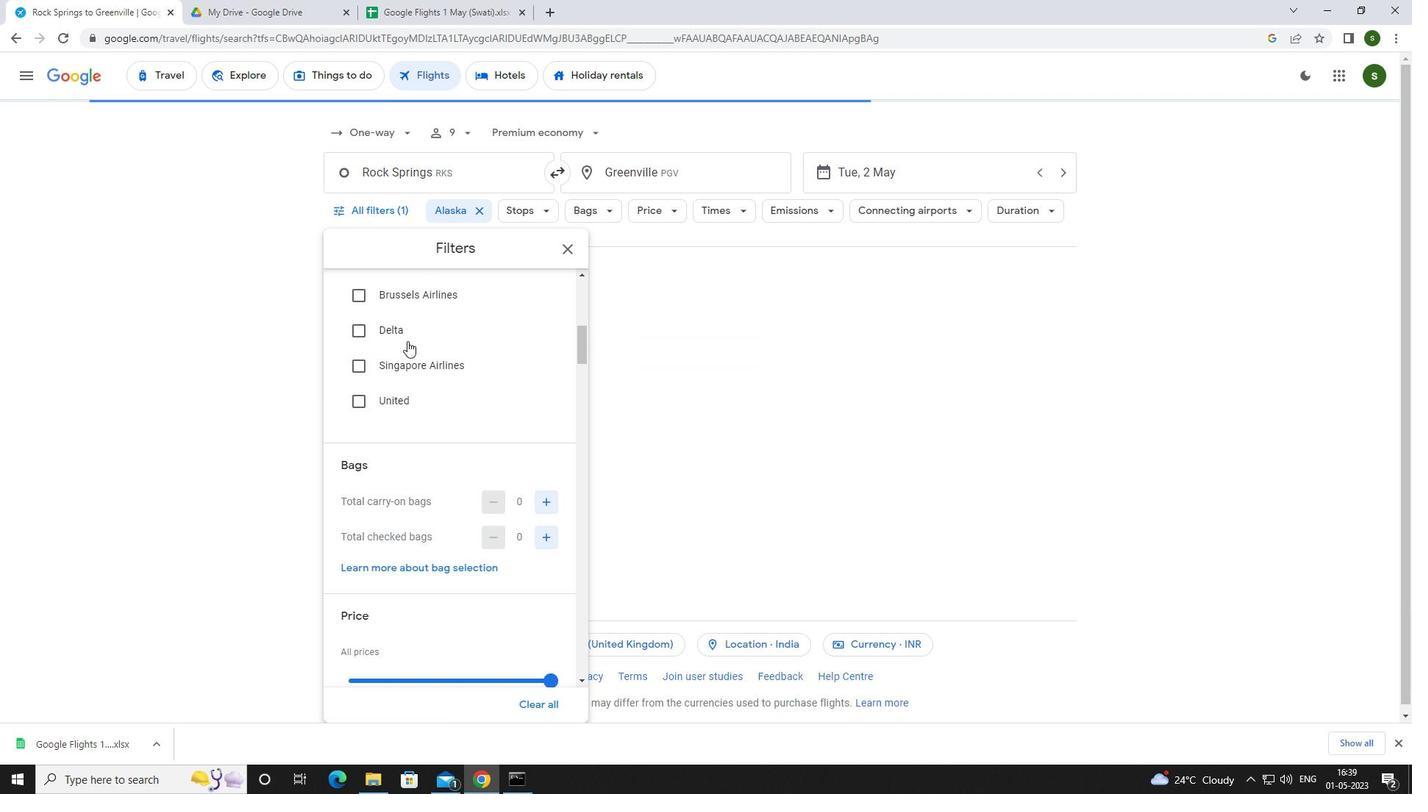 
Action: Mouse moved to (555, 366)
Screenshot: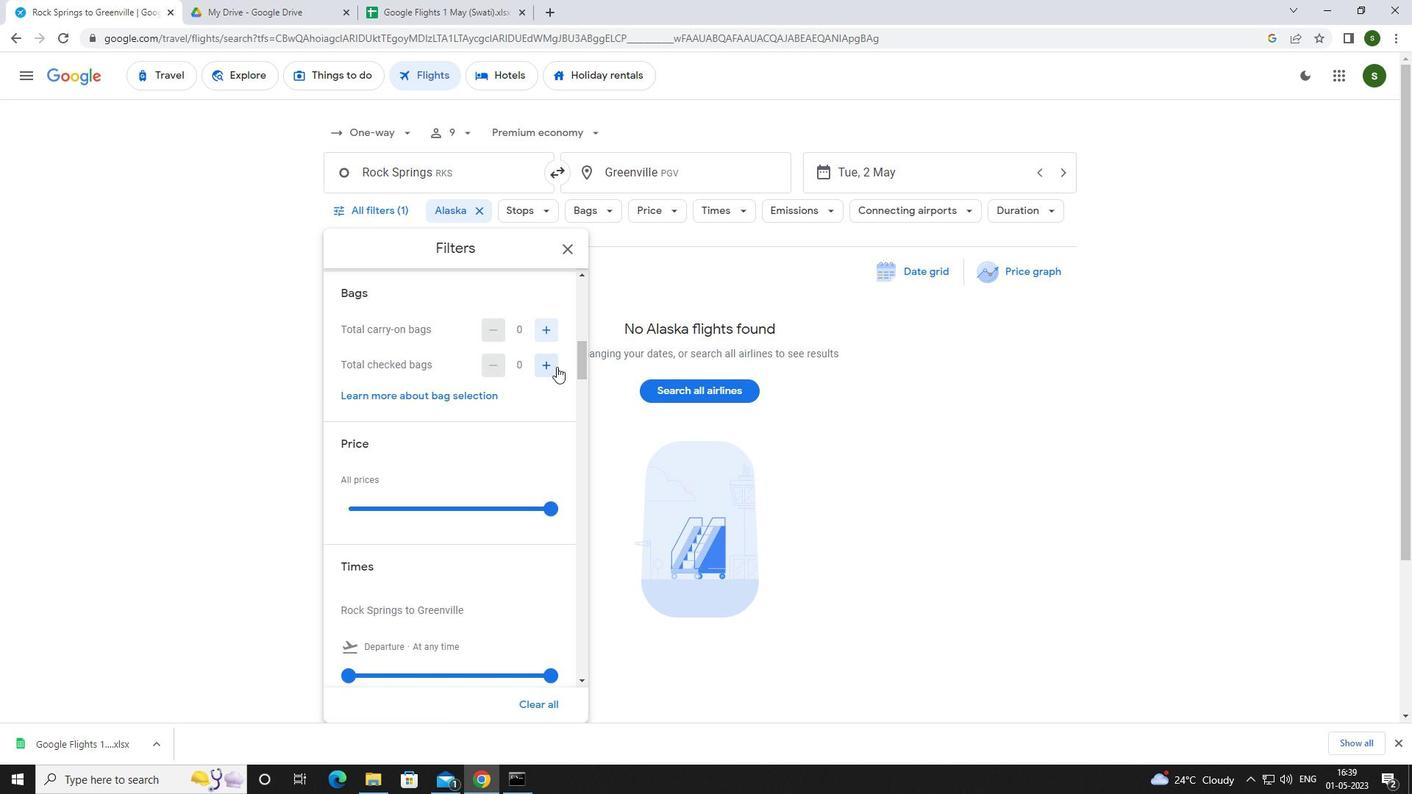 
Action: Mouse pressed left at (555, 366)
Screenshot: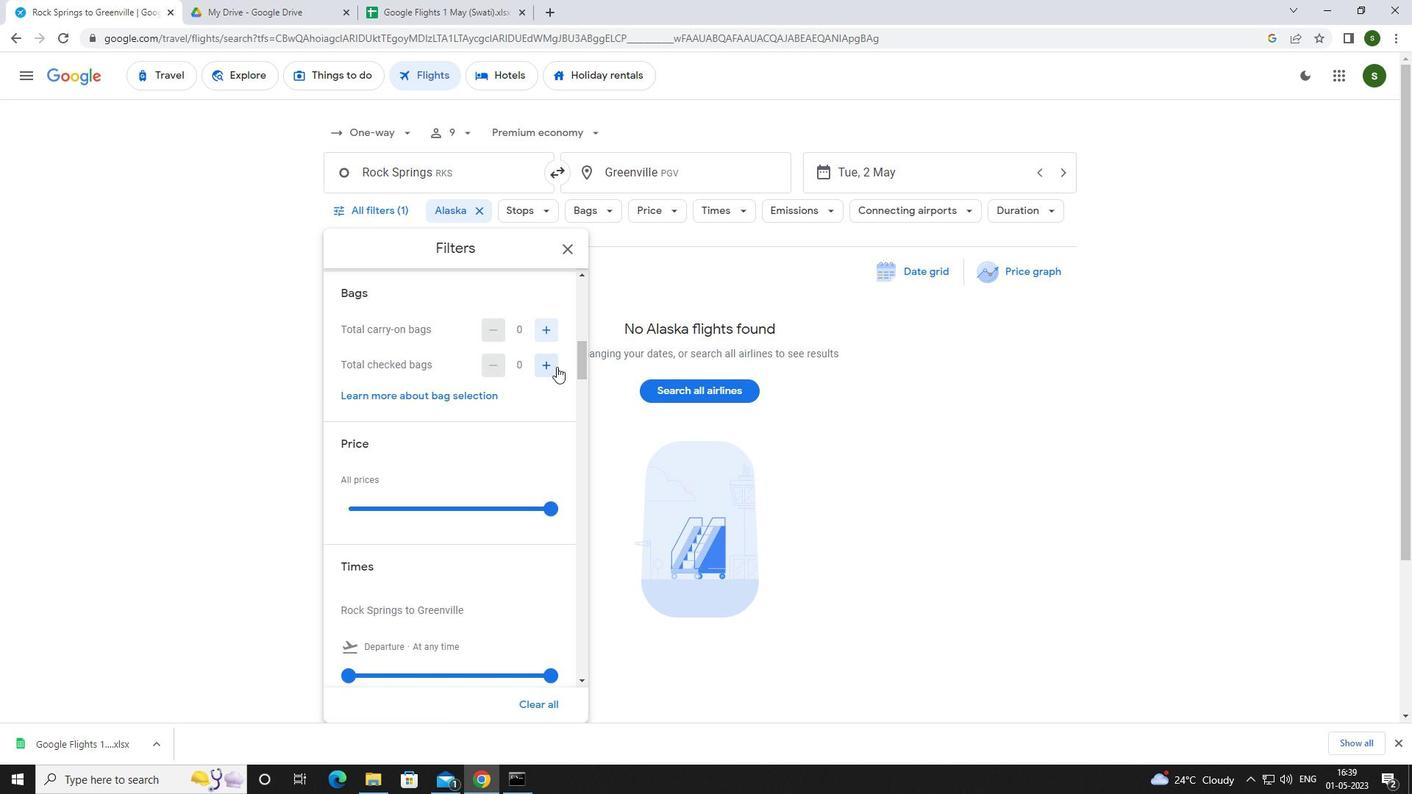 
Action: Mouse pressed left at (555, 366)
Screenshot: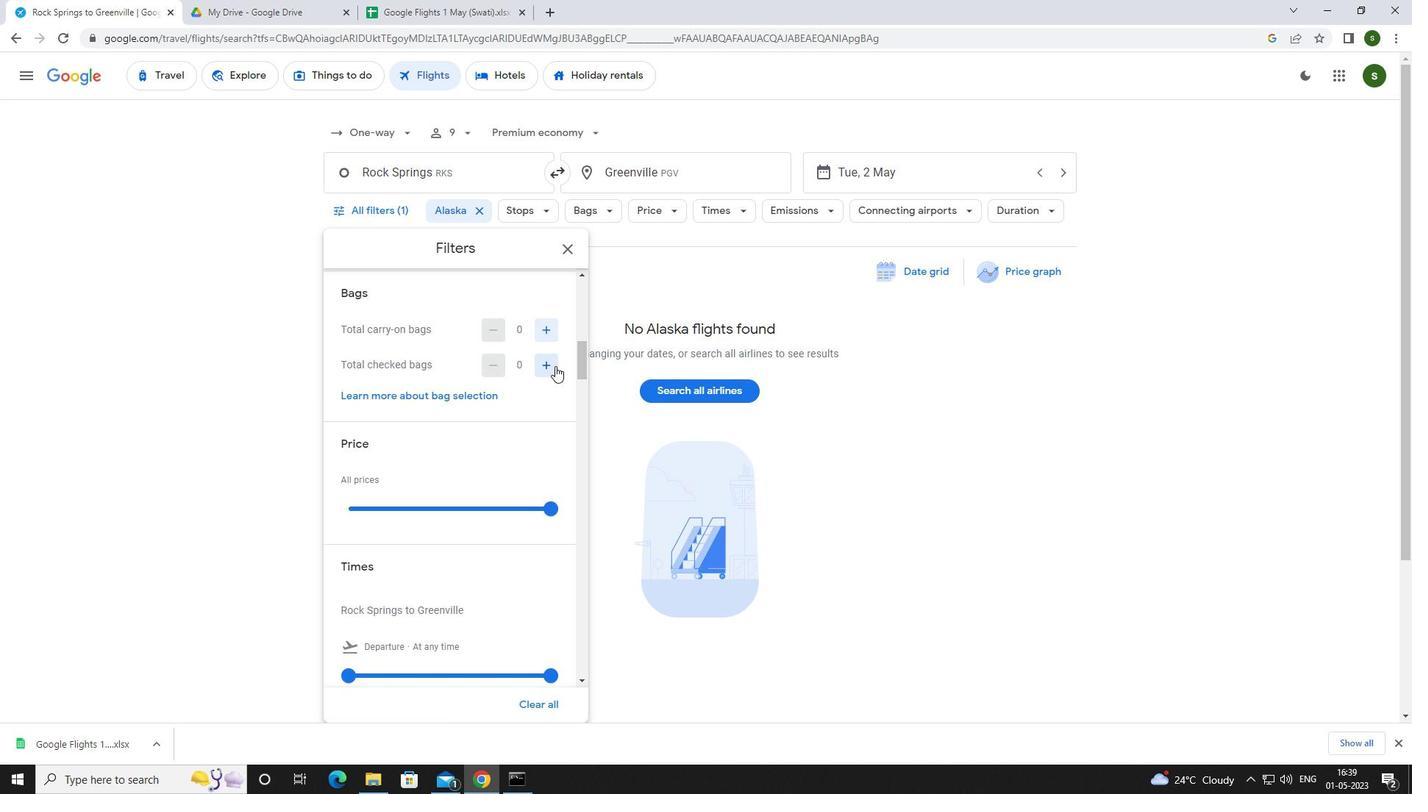 
Action: Mouse pressed left at (555, 366)
Screenshot: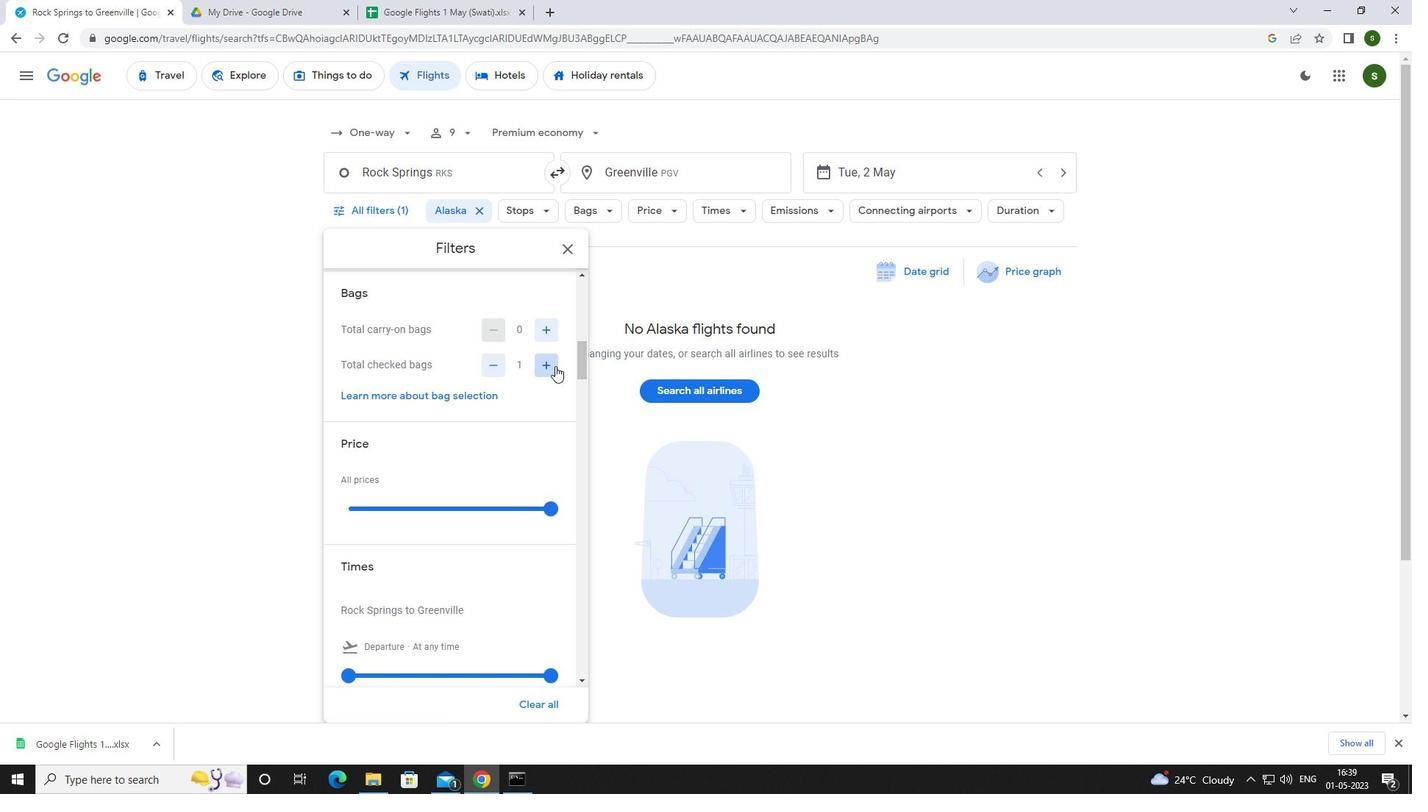 
Action: Mouse pressed left at (555, 366)
Screenshot: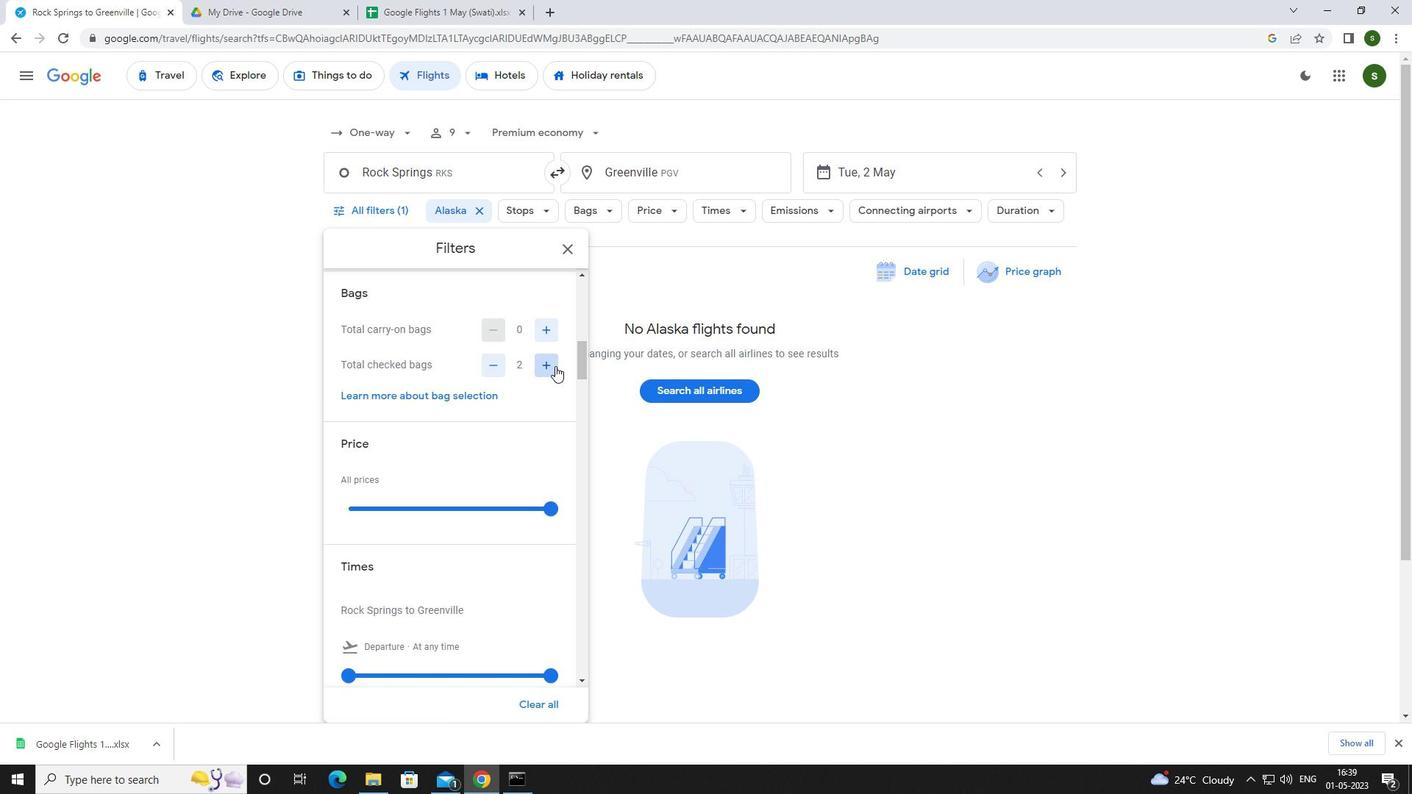 
Action: Mouse pressed left at (555, 366)
Screenshot: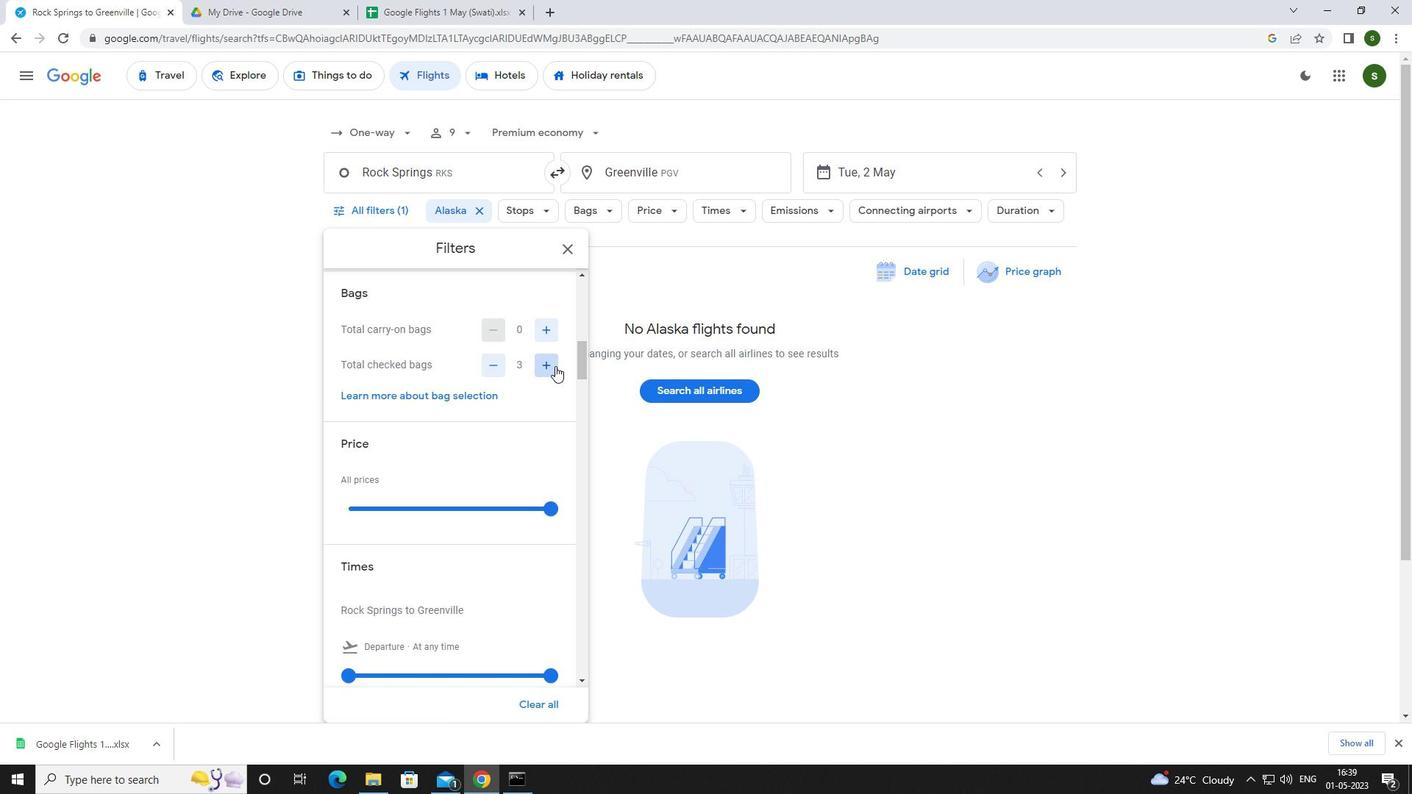 
Action: Mouse pressed left at (555, 366)
Screenshot: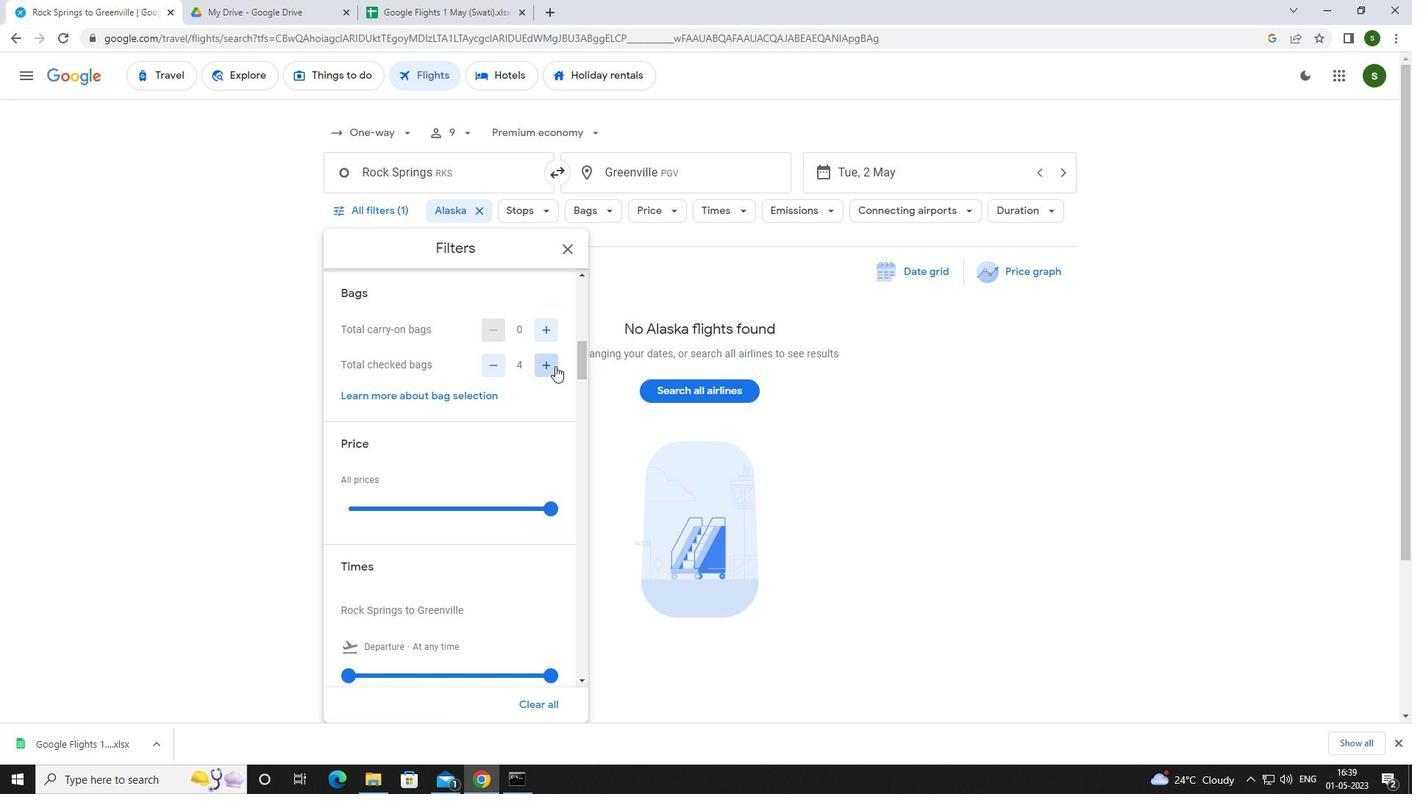 
Action: Mouse pressed left at (555, 366)
Screenshot: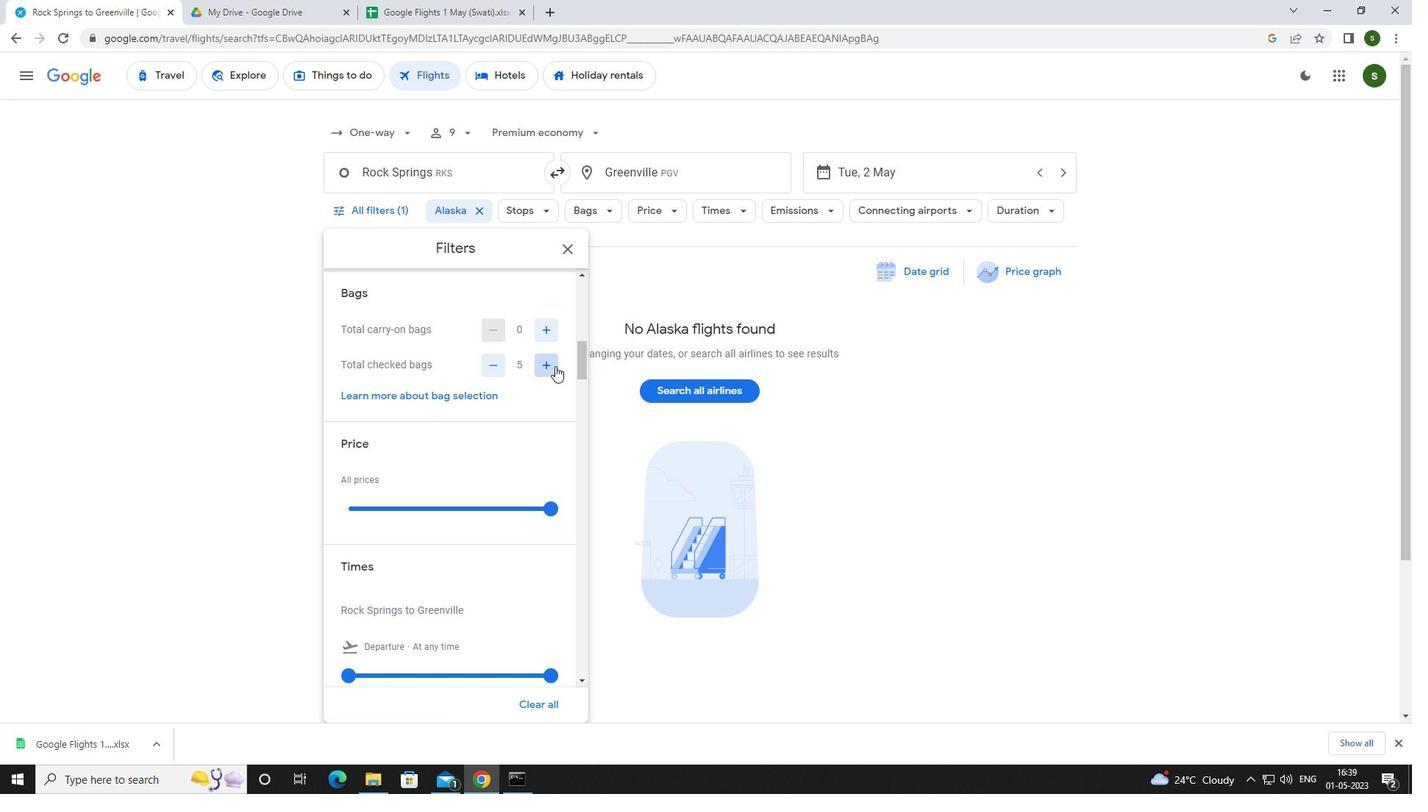 
Action: Mouse pressed left at (555, 366)
Screenshot: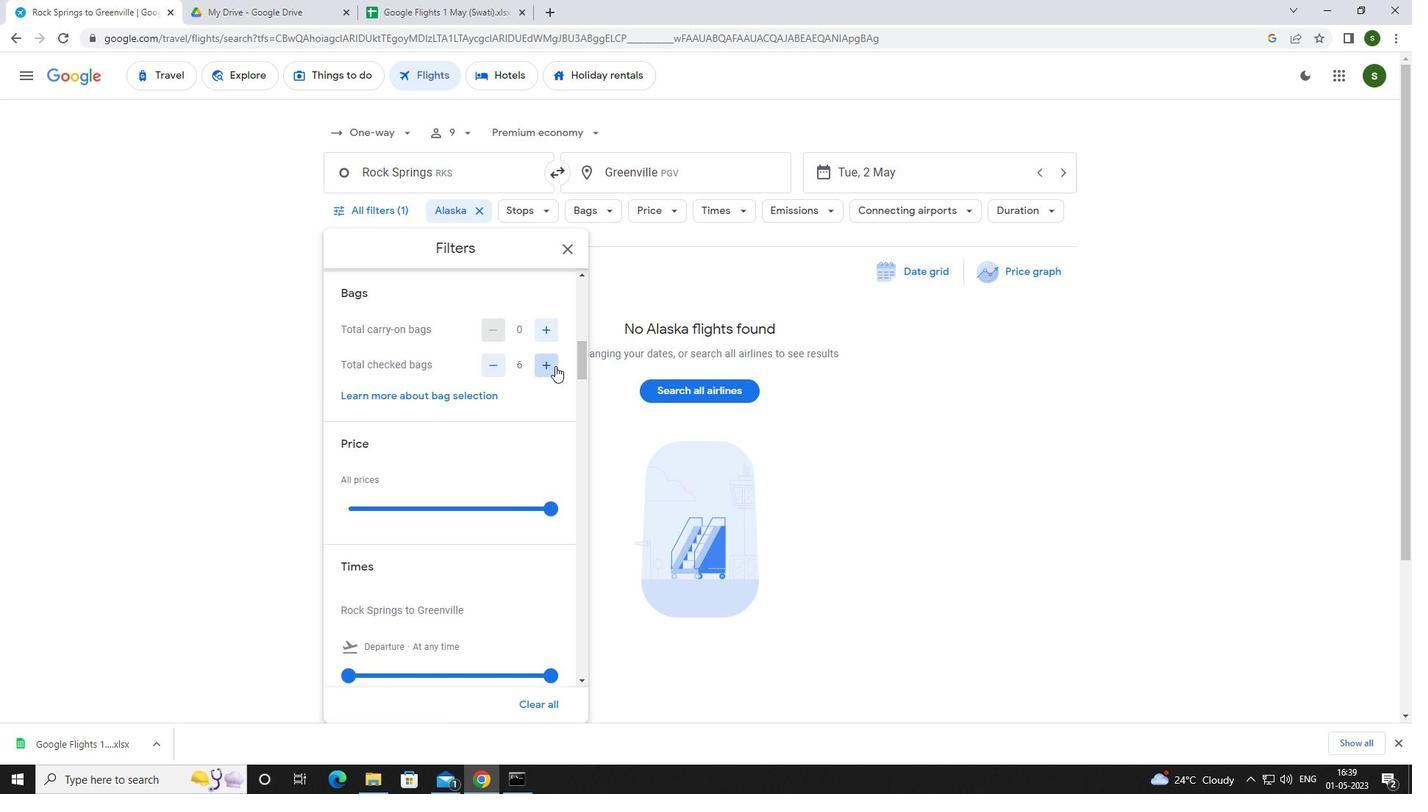 
Action: Mouse pressed left at (555, 366)
Screenshot: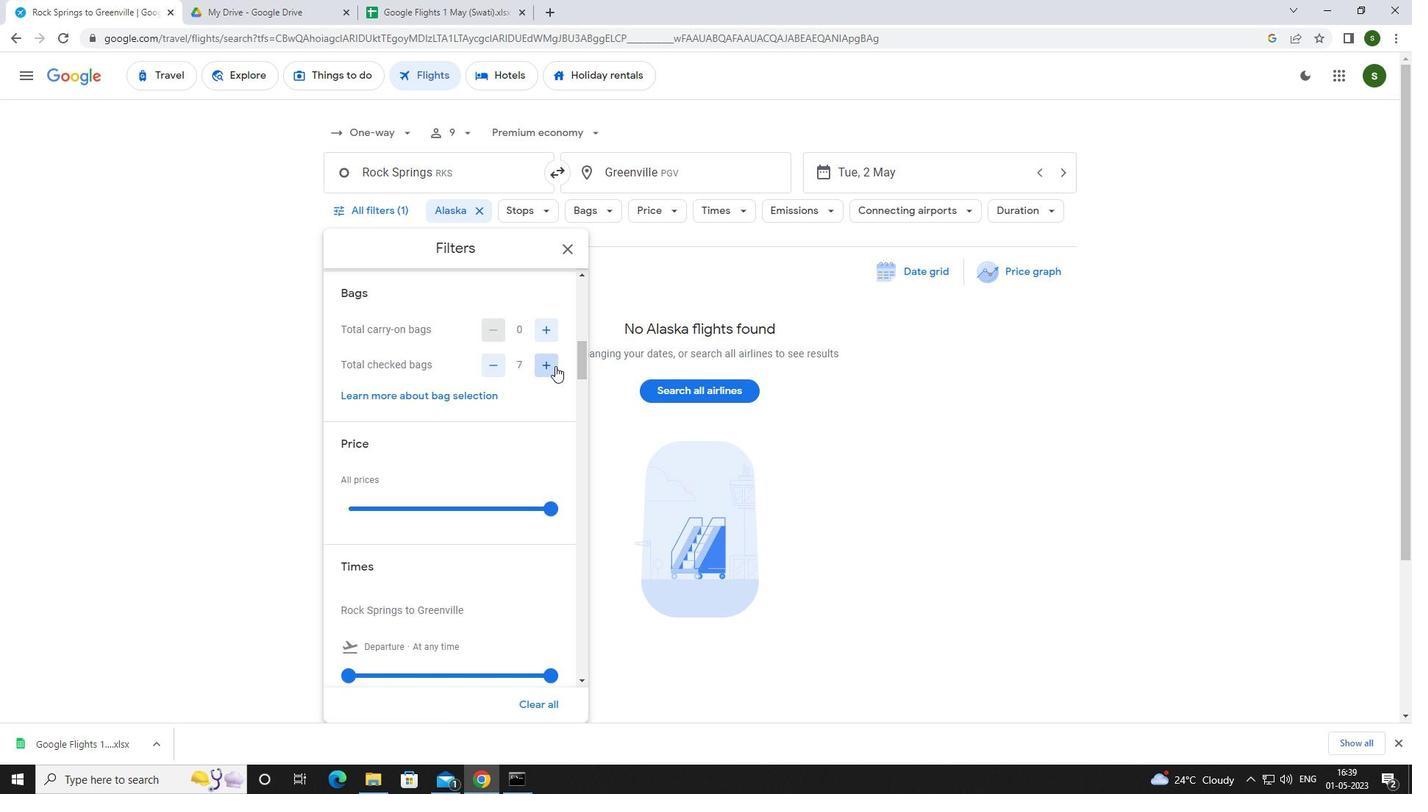 
Action: Mouse moved to (554, 366)
Screenshot: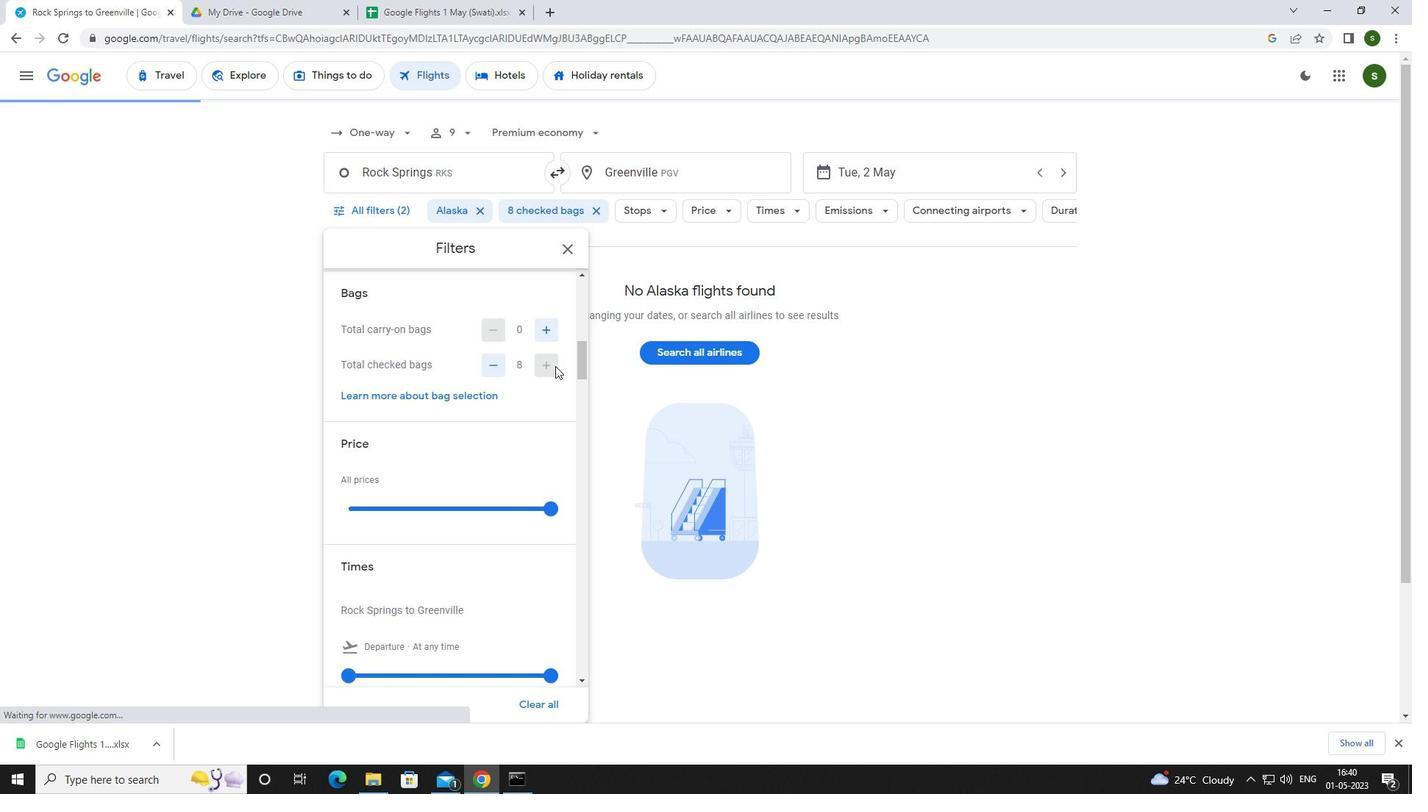 
Action: Mouse scrolled (554, 365) with delta (0, 0)
Screenshot: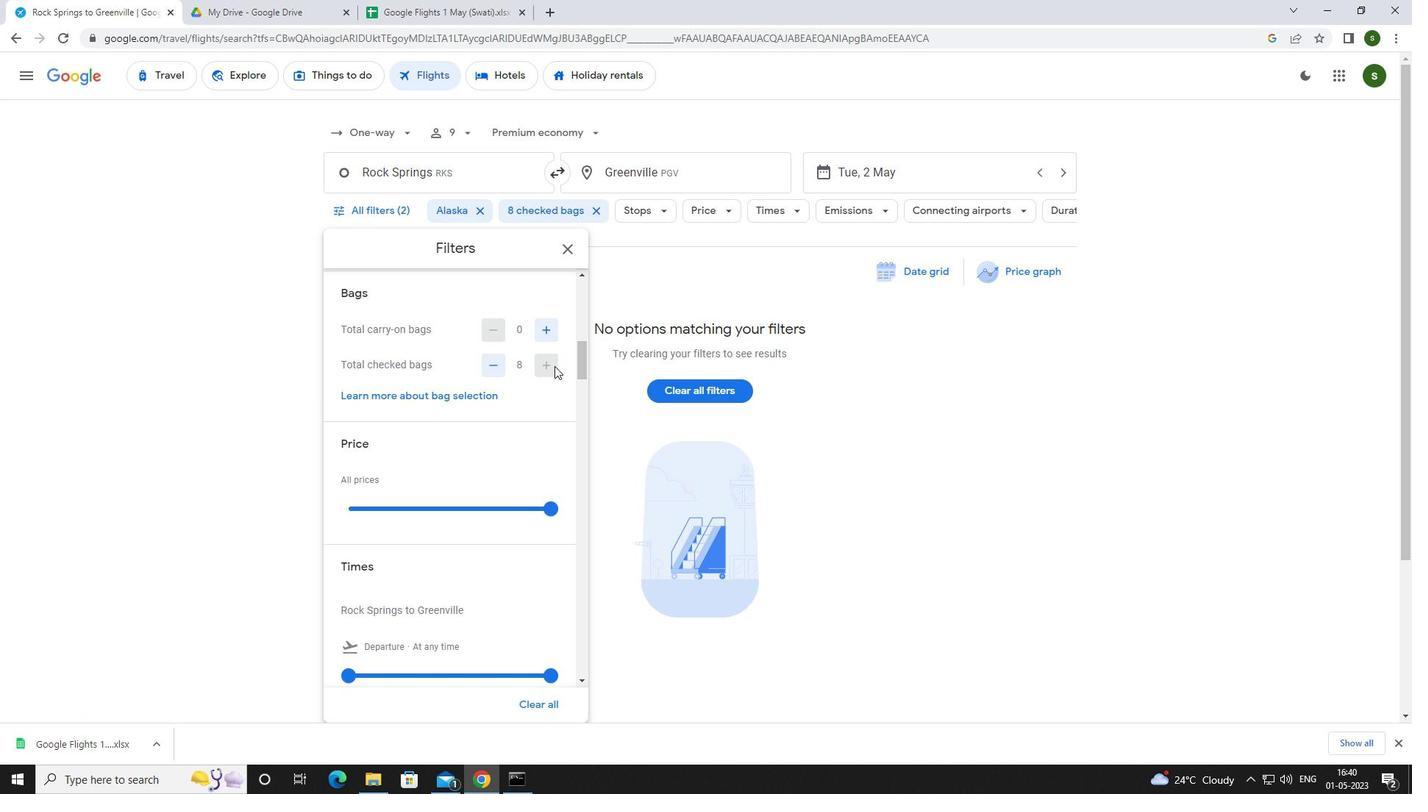 
Action: Mouse moved to (554, 426)
Screenshot: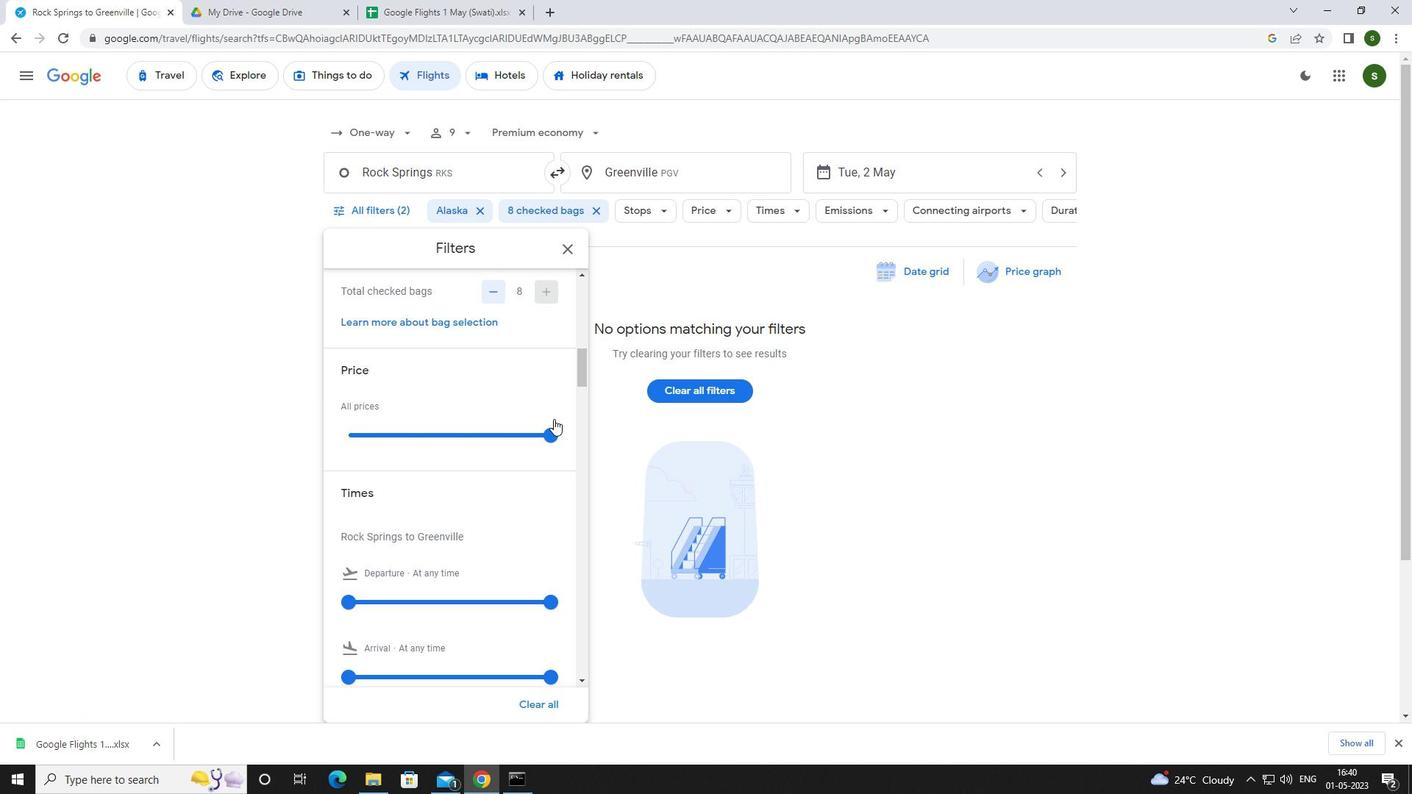 
Action: Mouse pressed left at (554, 426)
Screenshot: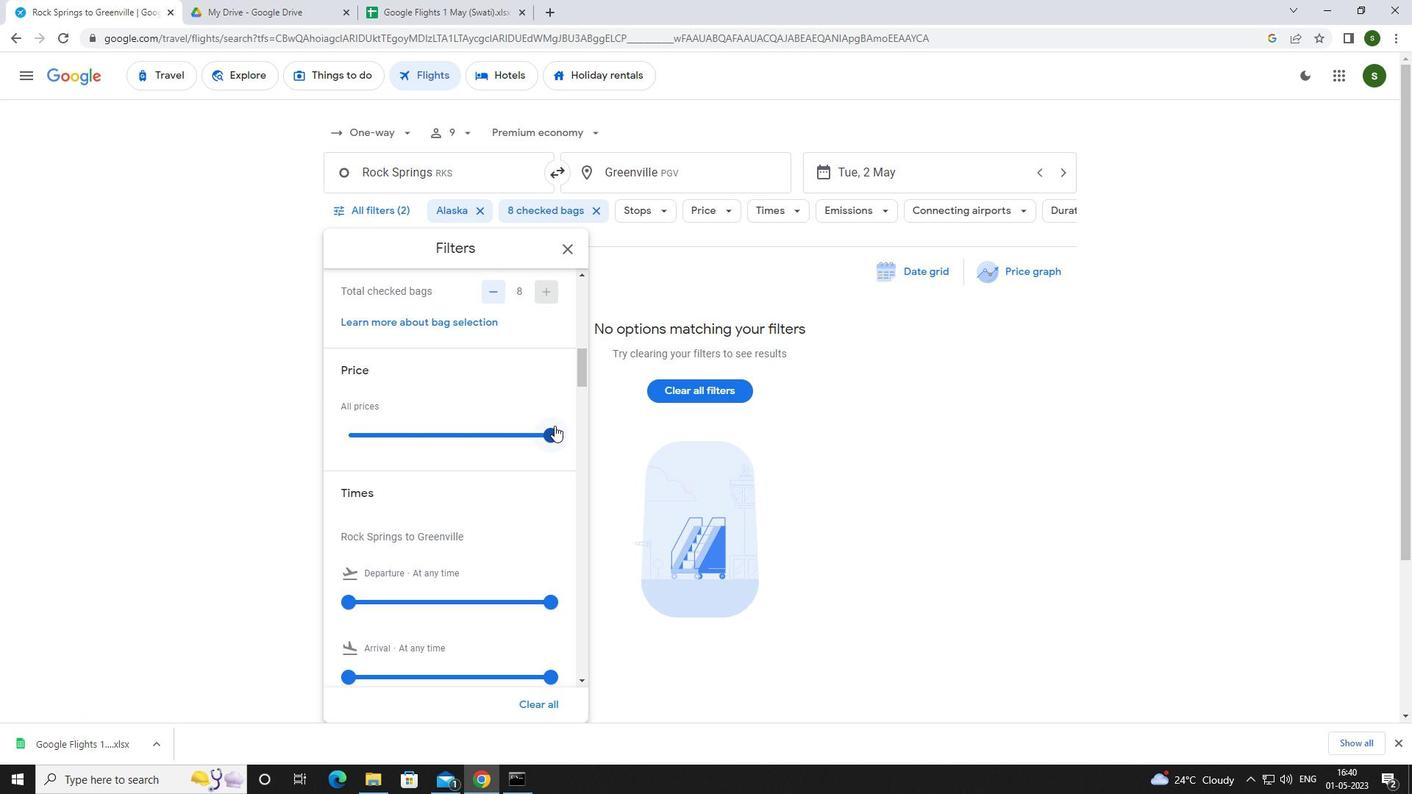 
Action: Mouse moved to (481, 431)
Screenshot: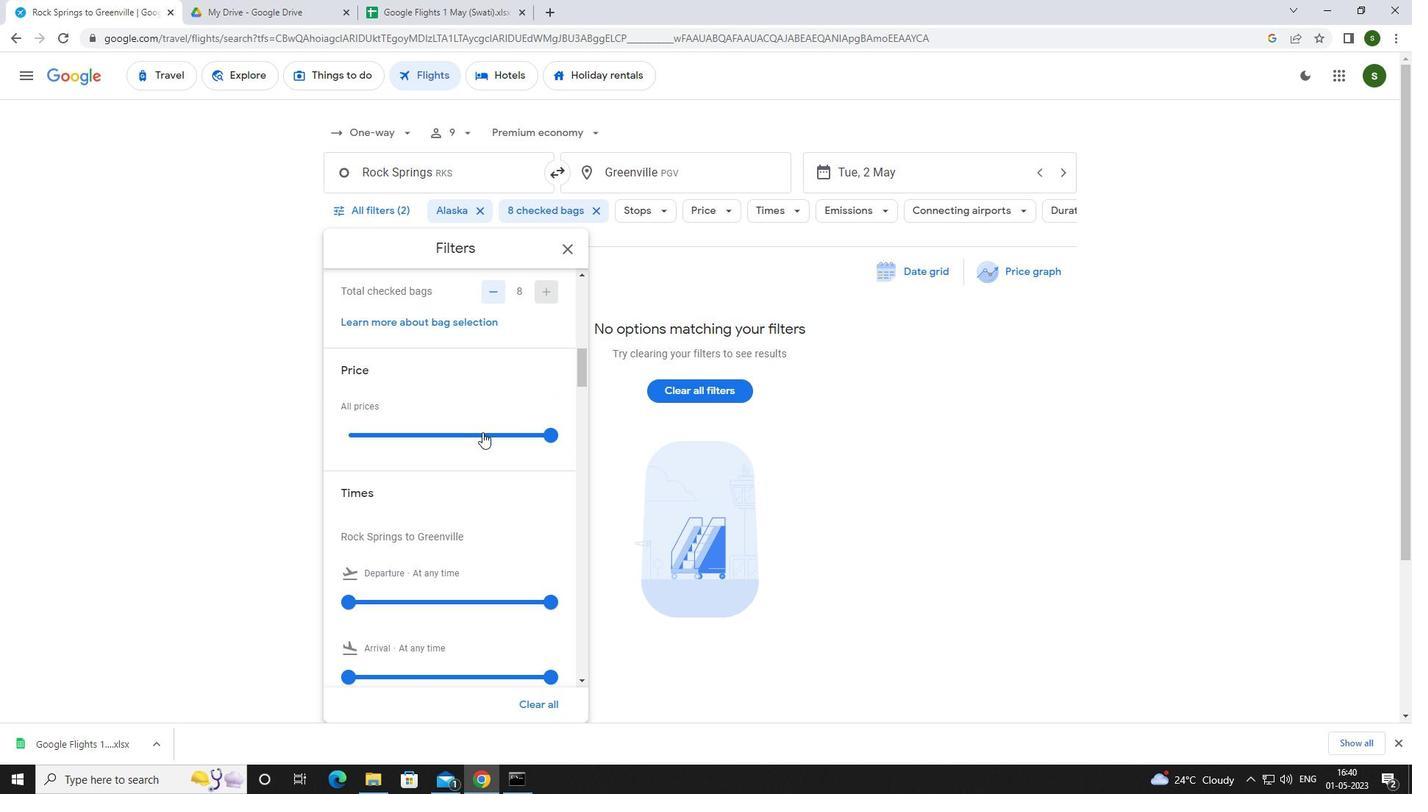 
Action: Mouse scrolled (481, 430) with delta (0, 0)
Screenshot: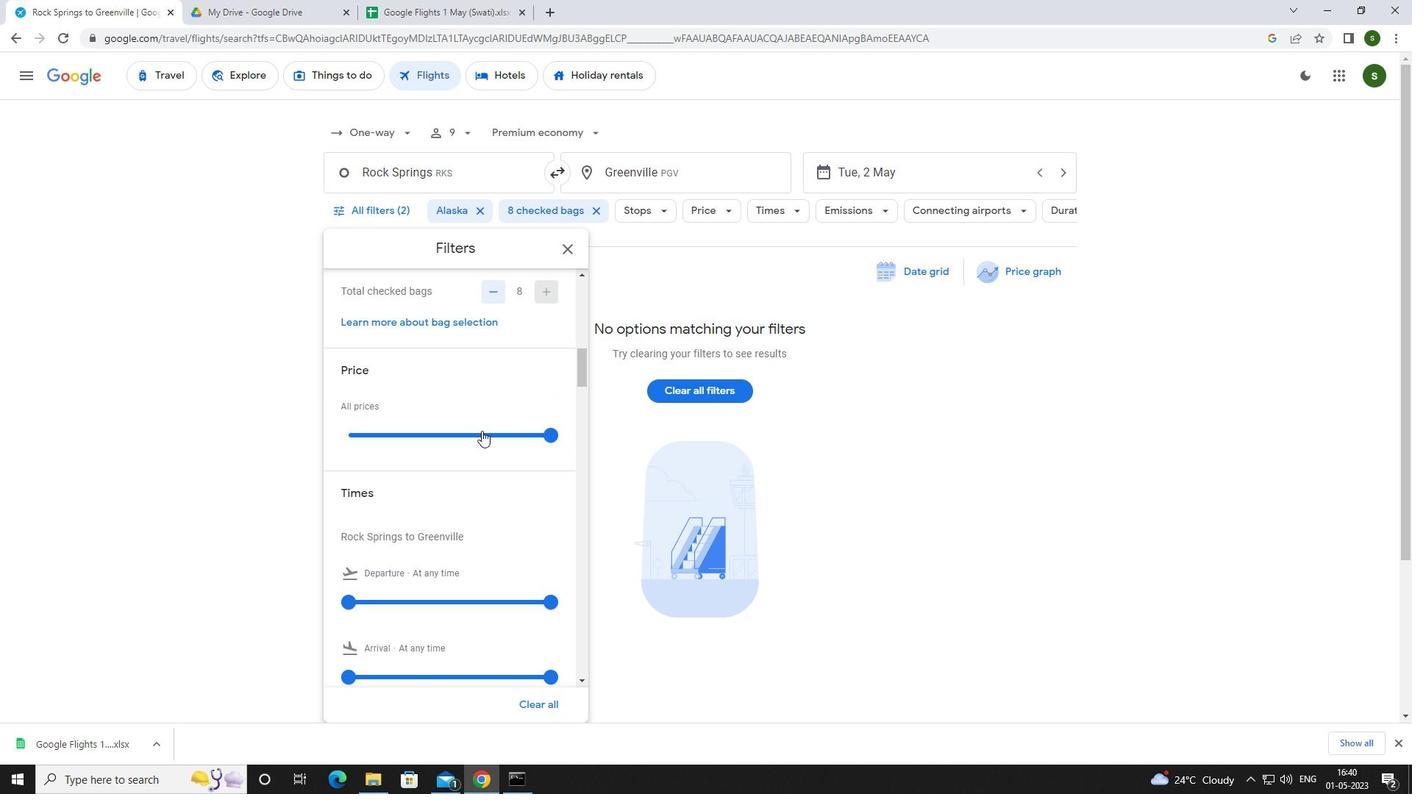 
Action: Mouse moved to (352, 526)
Screenshot: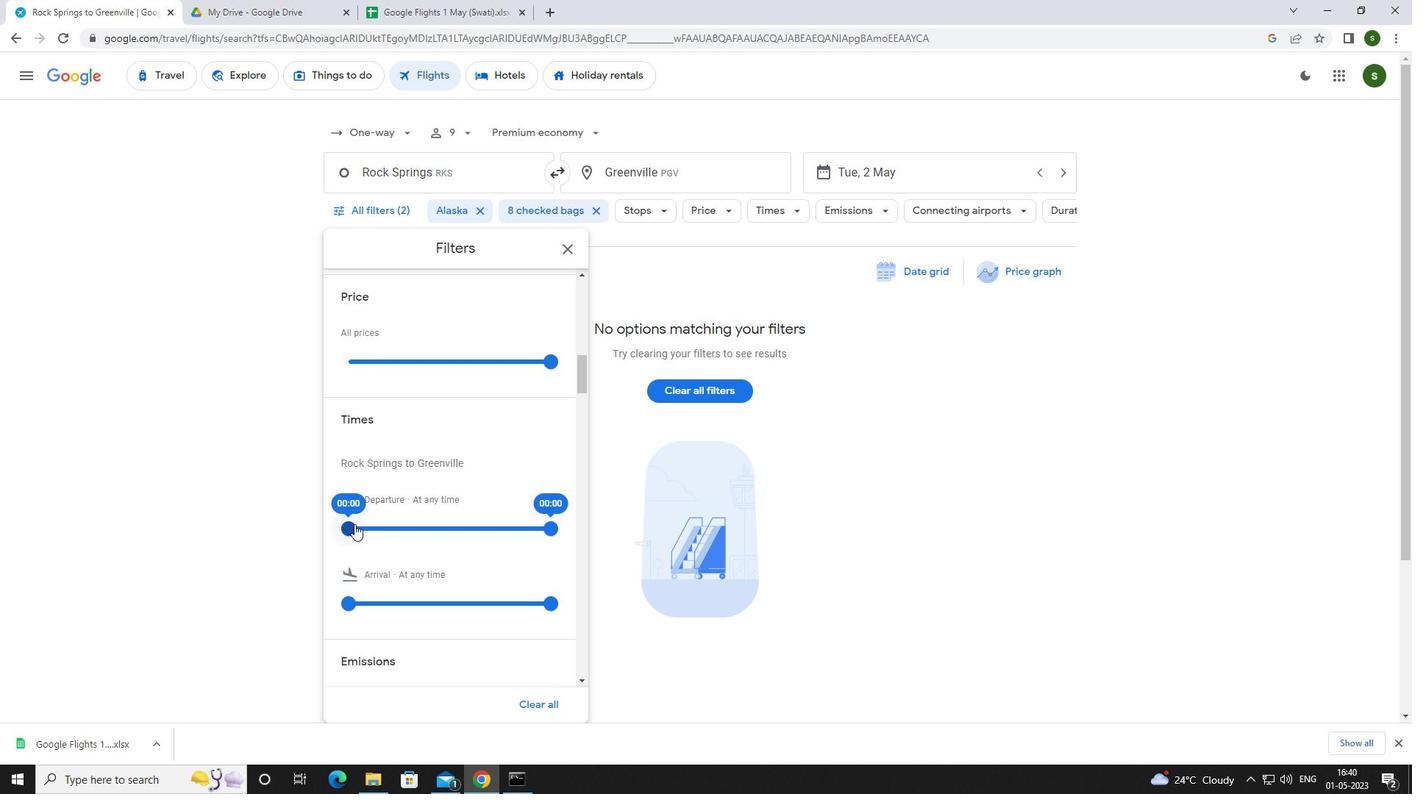 
Action: Mouse pressed left at (352, 526)
Screenshot: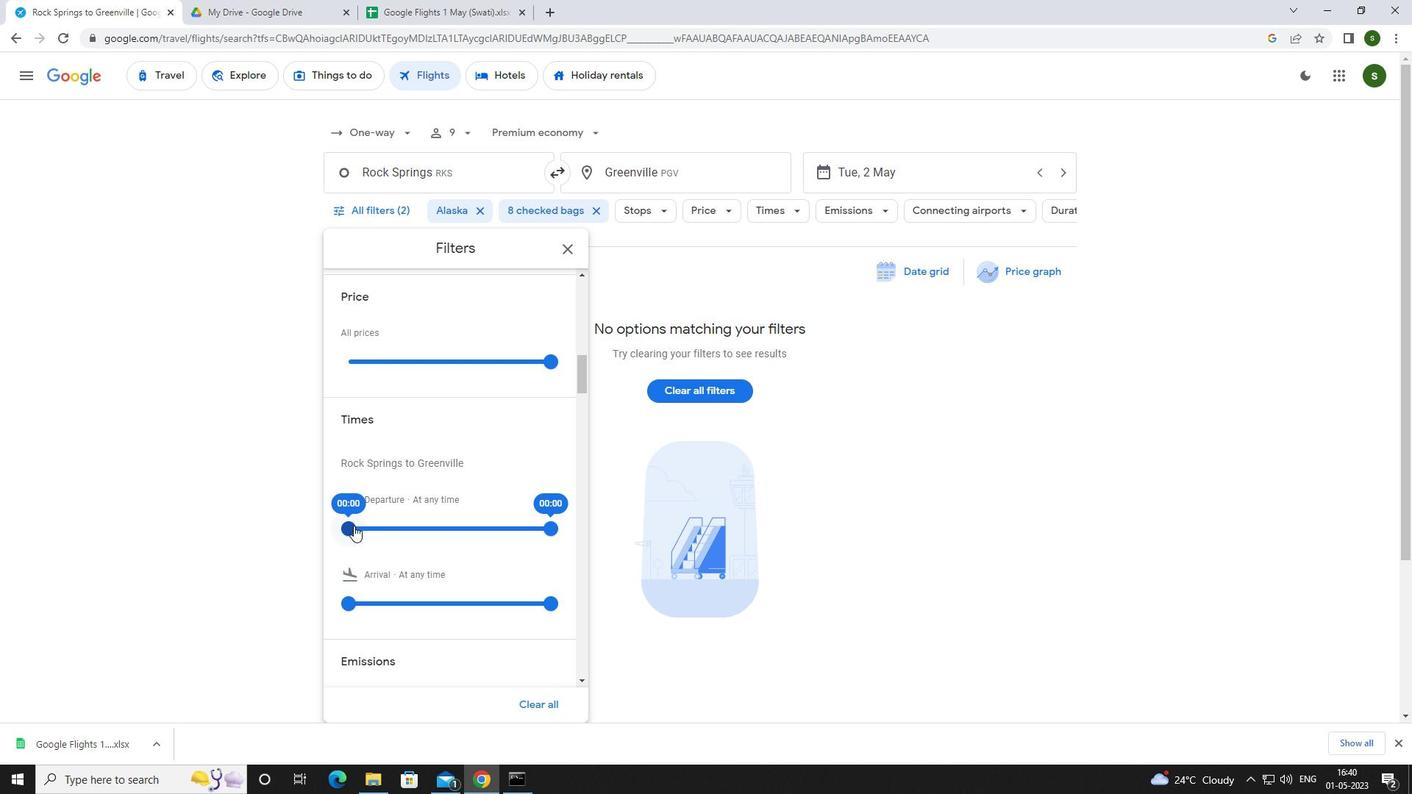 
Action: Mouse moved to (854, 494)
Screenshot: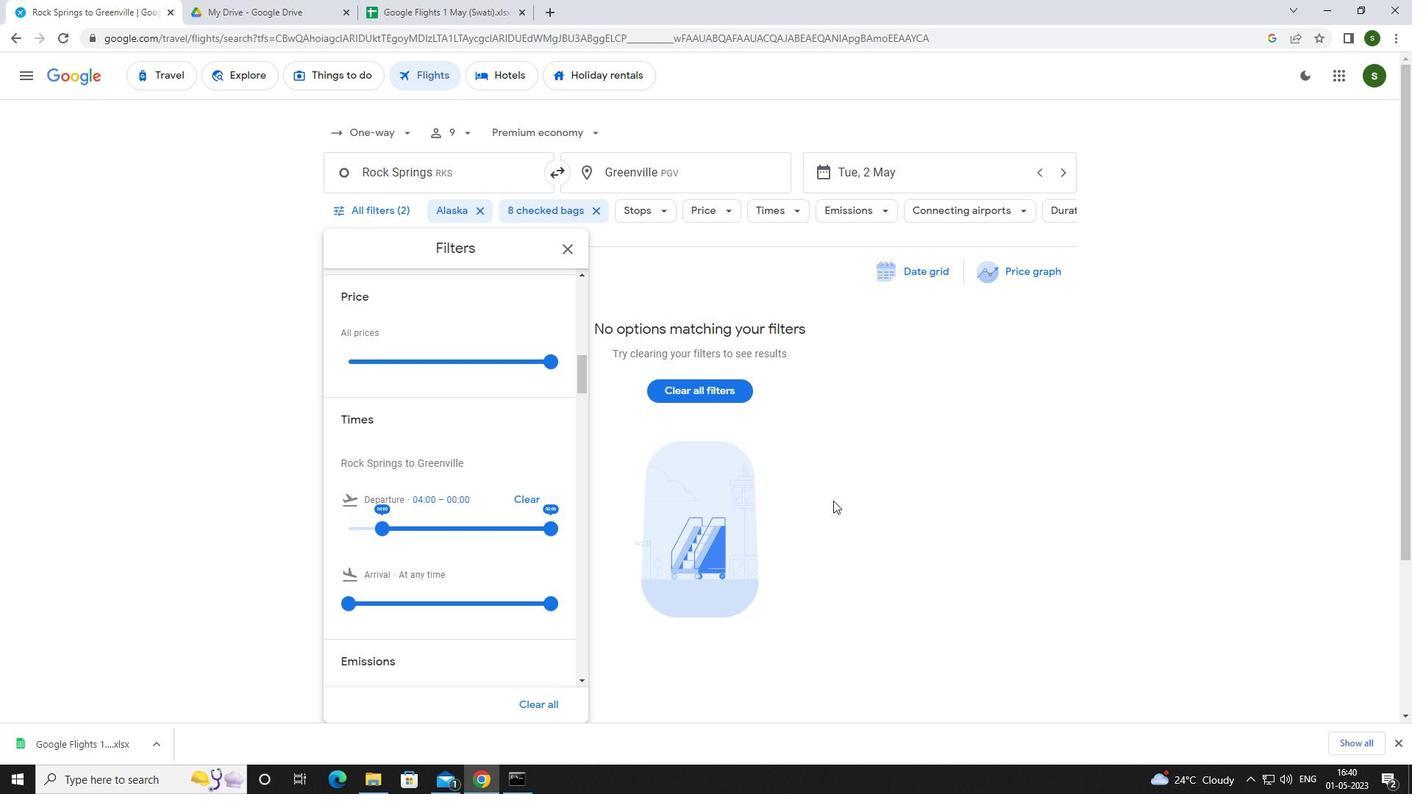 
Action: Mouse pressed left at (854, 494)
Screenshot: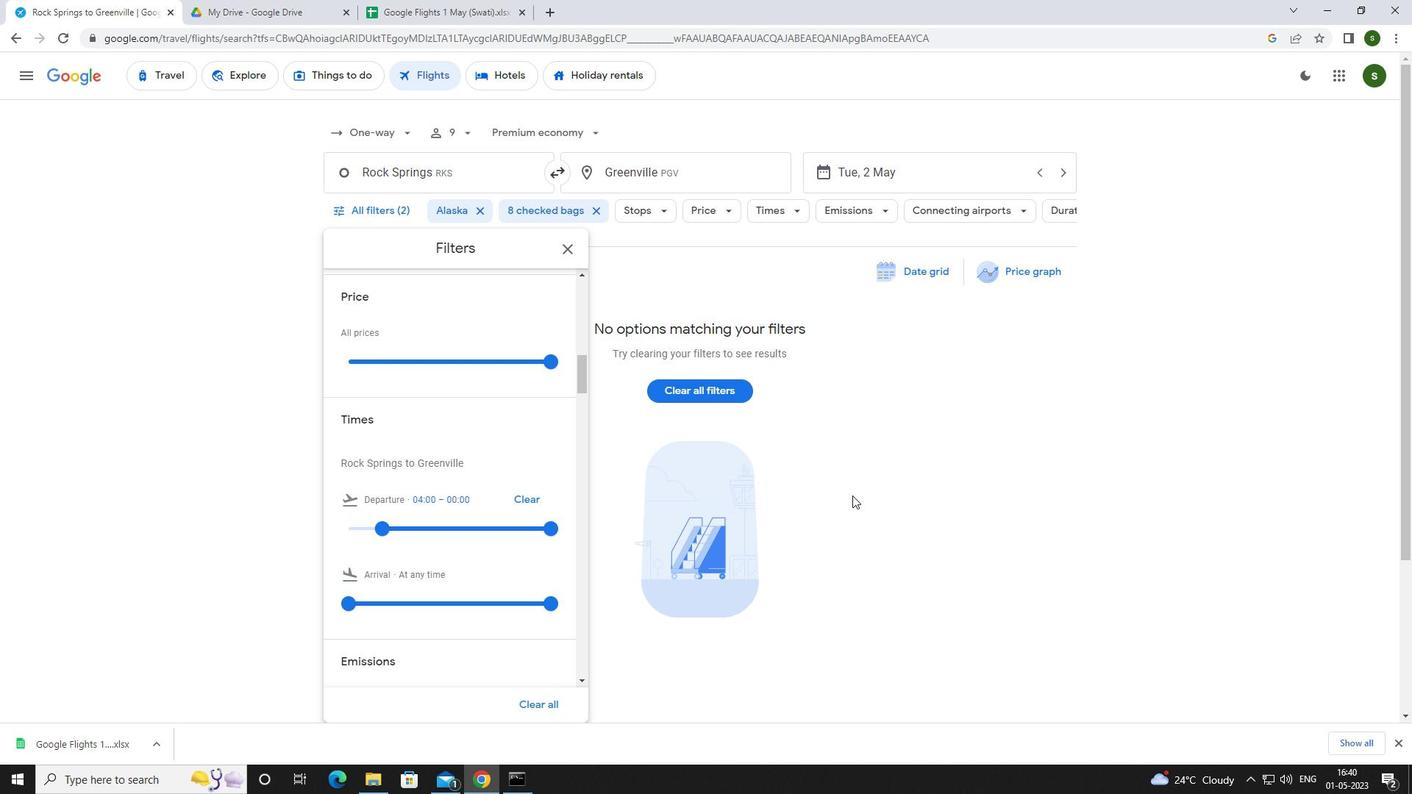 
